 Task: Add a timeline in the project AgileCube for the epic 'IT Risk Management' from 2024/04/14 to 2024/09/24. Add a timeline in the project AgileCube for the epic 'Cloud Risk Management' from 2024/02/28 to 2025/10/27. Add a timeline in the project AgileCube for the epic 'Risk Assessment Framework Implementation' from 2024/04/11 to 2025/11/21
Action: Mouse moved to (178, 55)
Screenshot: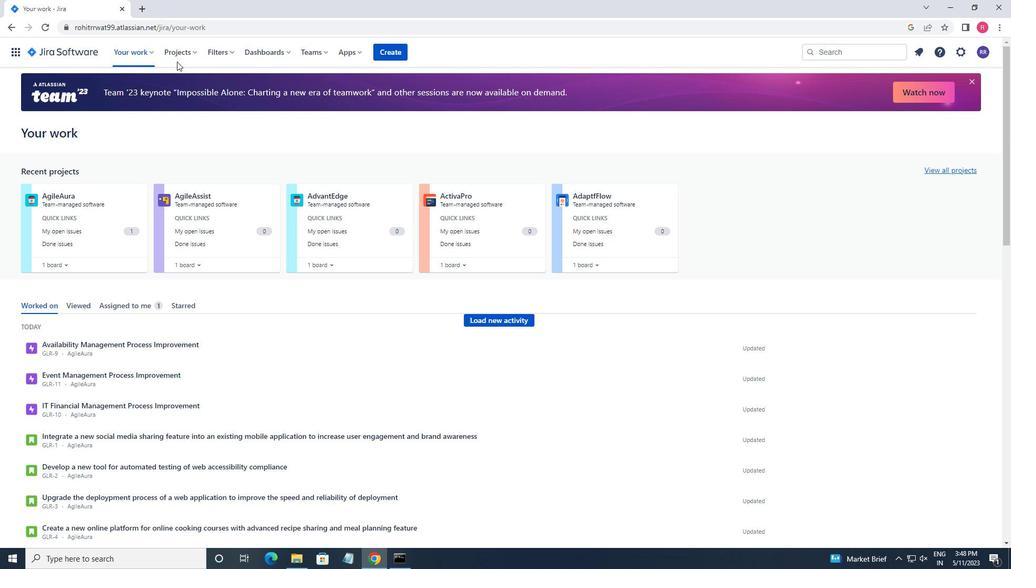 
Action: Mouse pressed left at (178, 55)
Screenshot: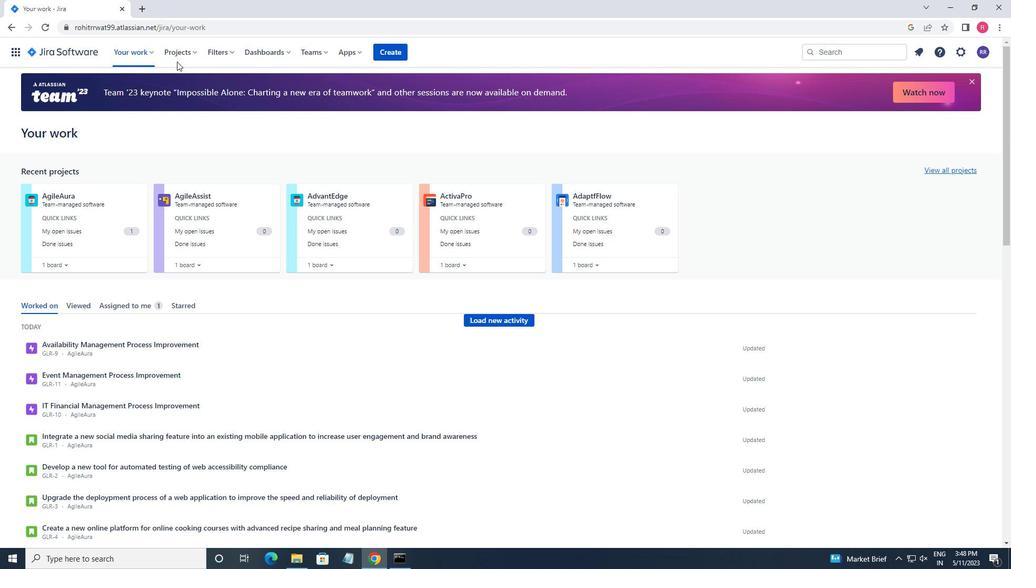
Action: Mouse moved to (210, 106)
Screenshot: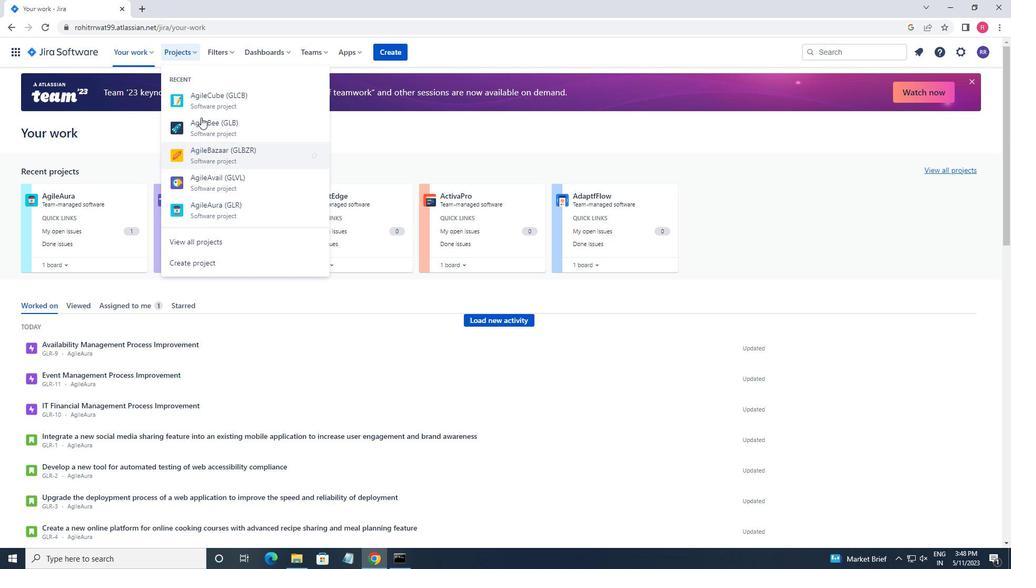 
Action: Mouse pressed left at (210, 106)
Screenshot: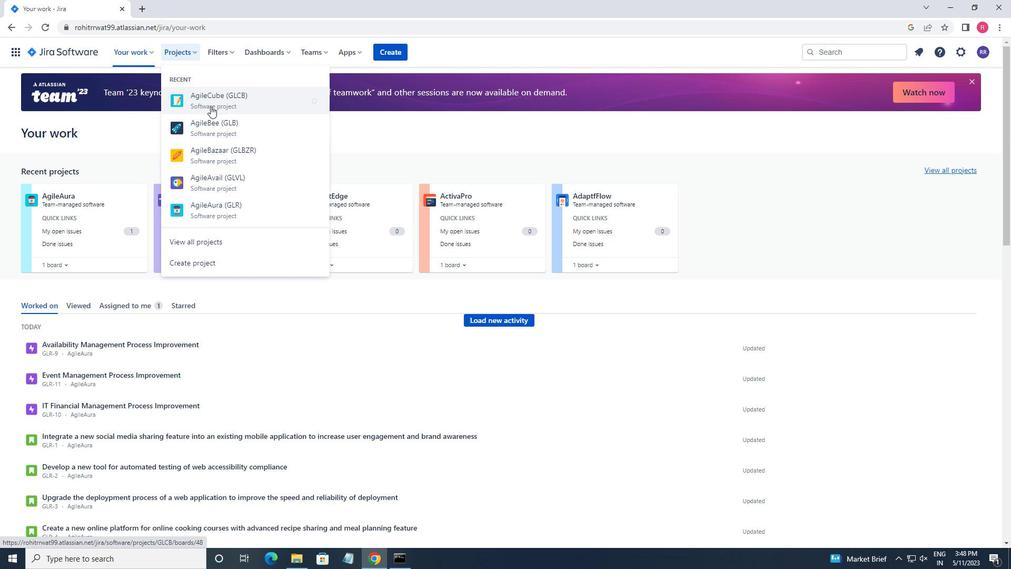 
Action: Mouse moved to (70, 162)
Screenshot: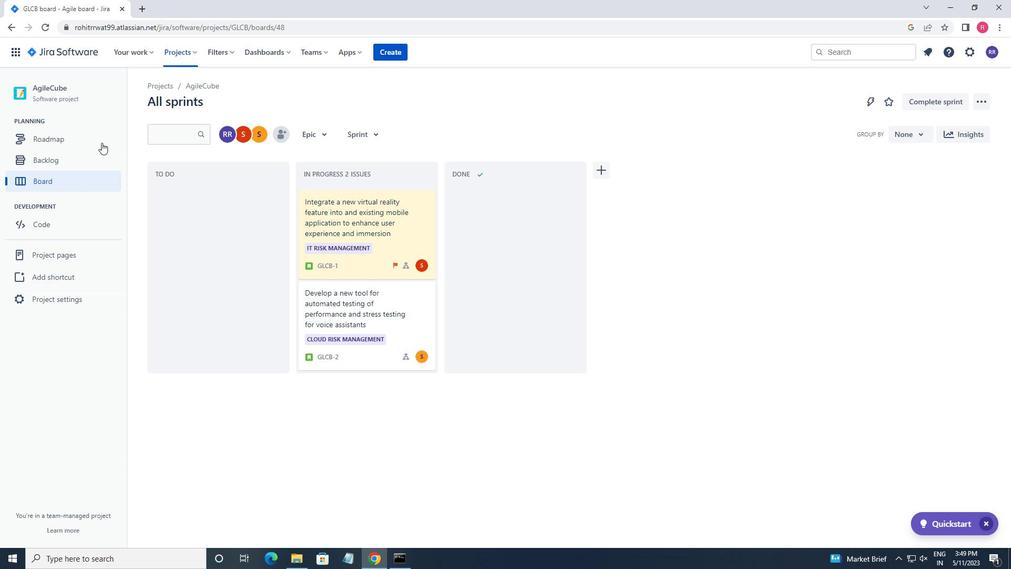 
Action: Mouse pressed left at (70, 162)
Screenshot: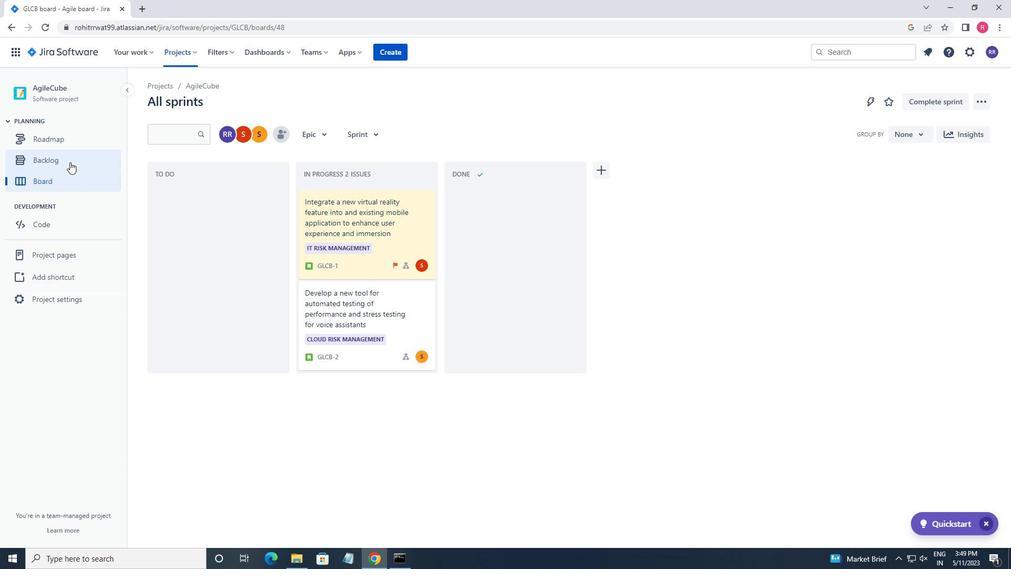 
Action: Mouse moved to (155, 213)
Screenshot: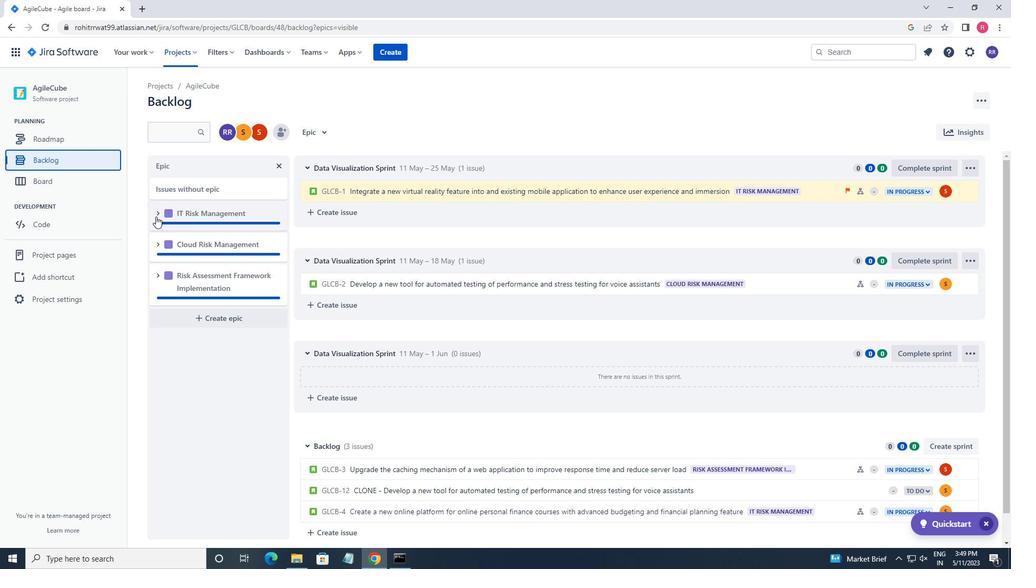 
Action: Mouse pressed left at (155, 213)
Screenshot: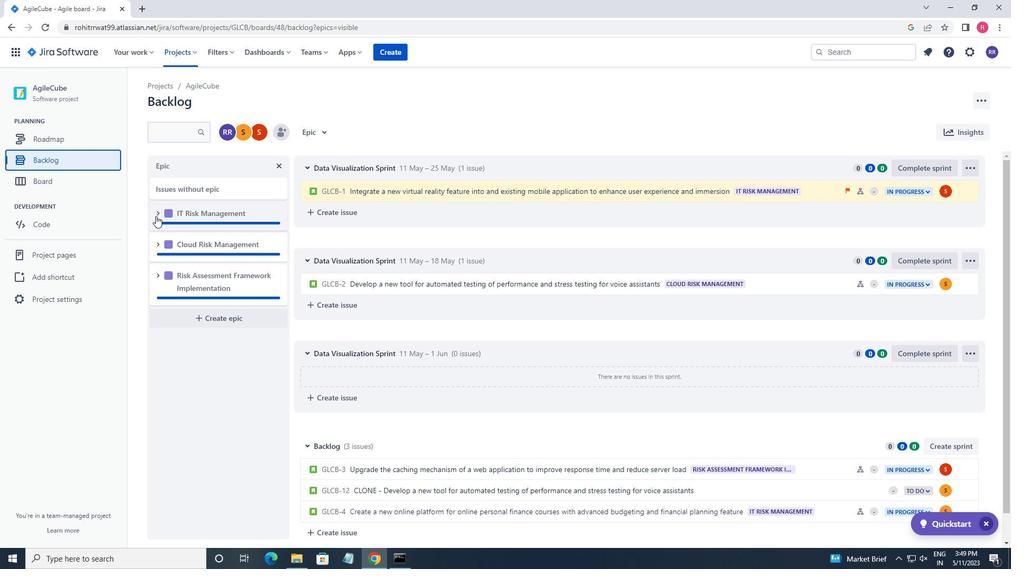 
Action: Mouse moved to (213, 286)
Screenshot: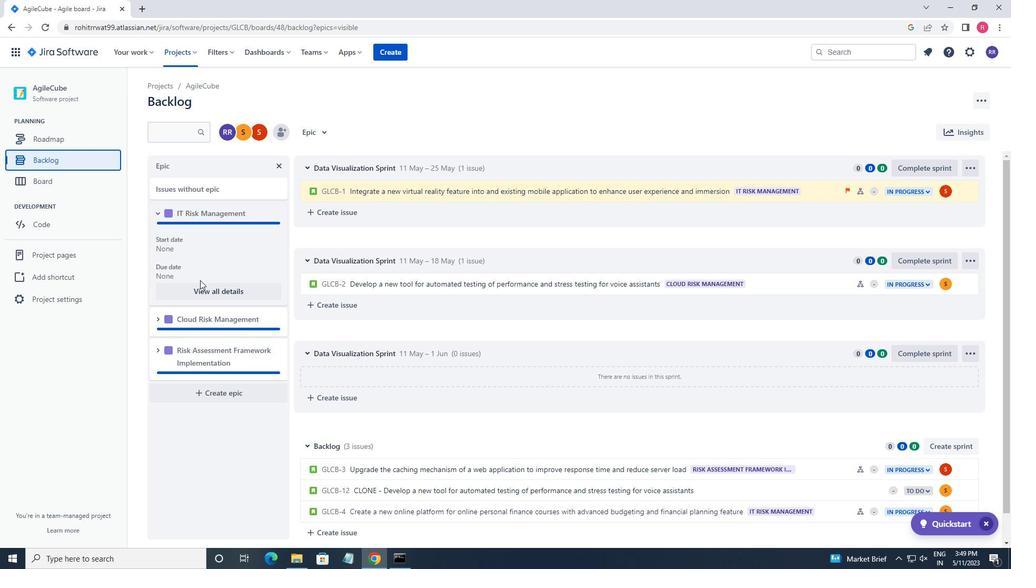 
Action: Mouse pressed left at (213, 286)
Screenshot: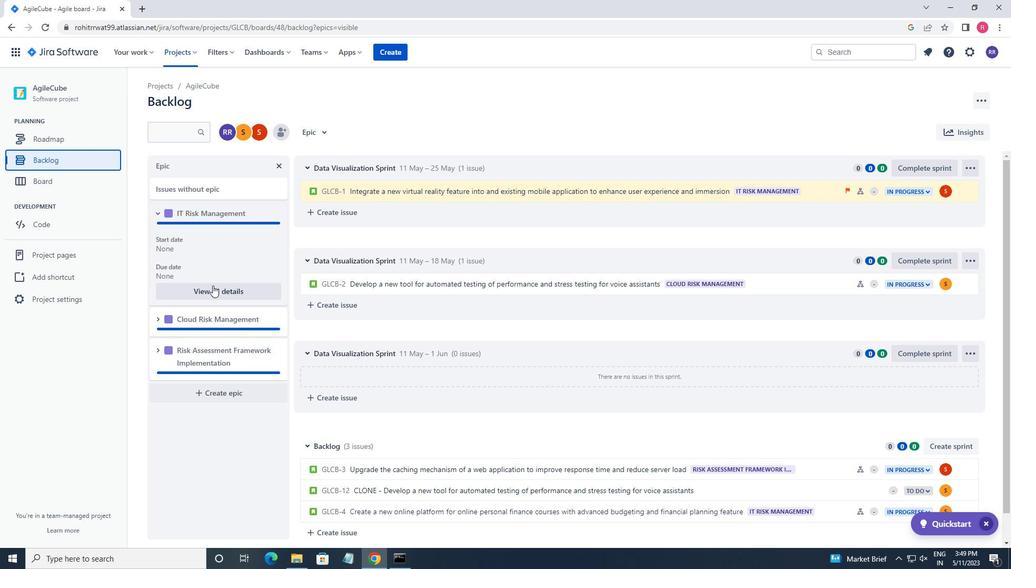 
Action: Mouse moved to (1000, 322)
Screenshot: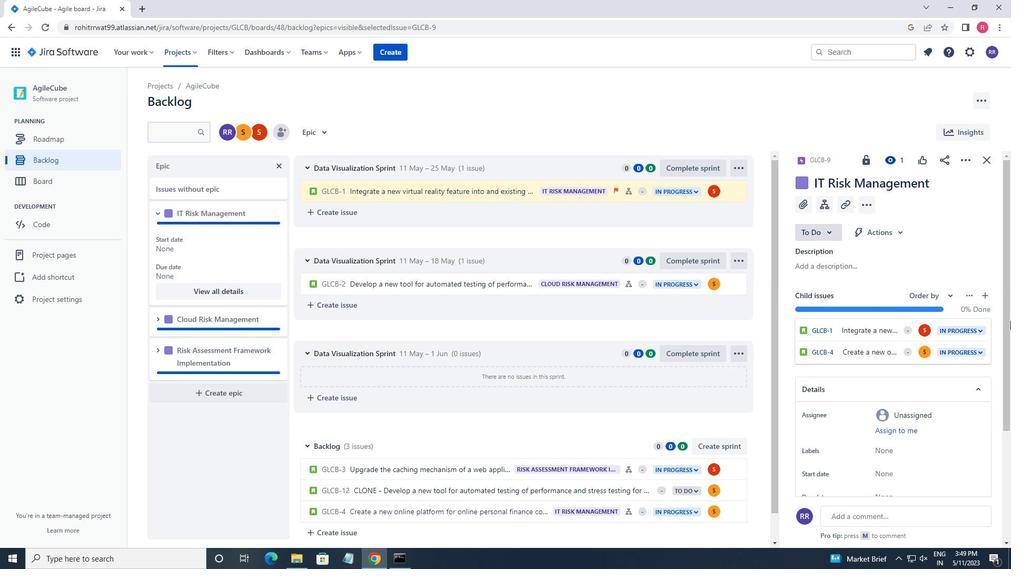 
Action: Mouse scrolled (1000, 322) with delta (0, 0)
Screenshot: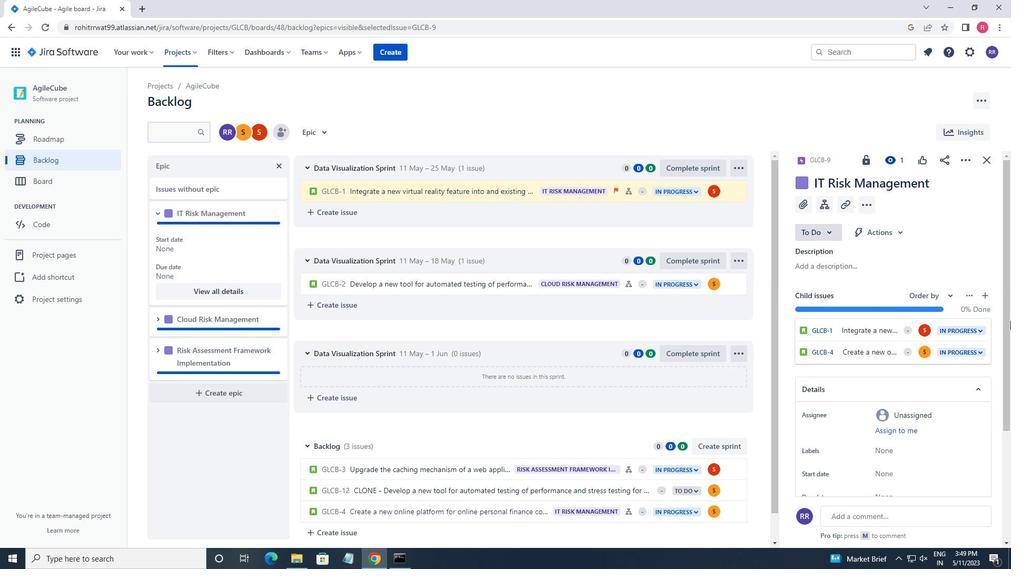 
Action: Mouse moved to (996, 326)
Screenshot: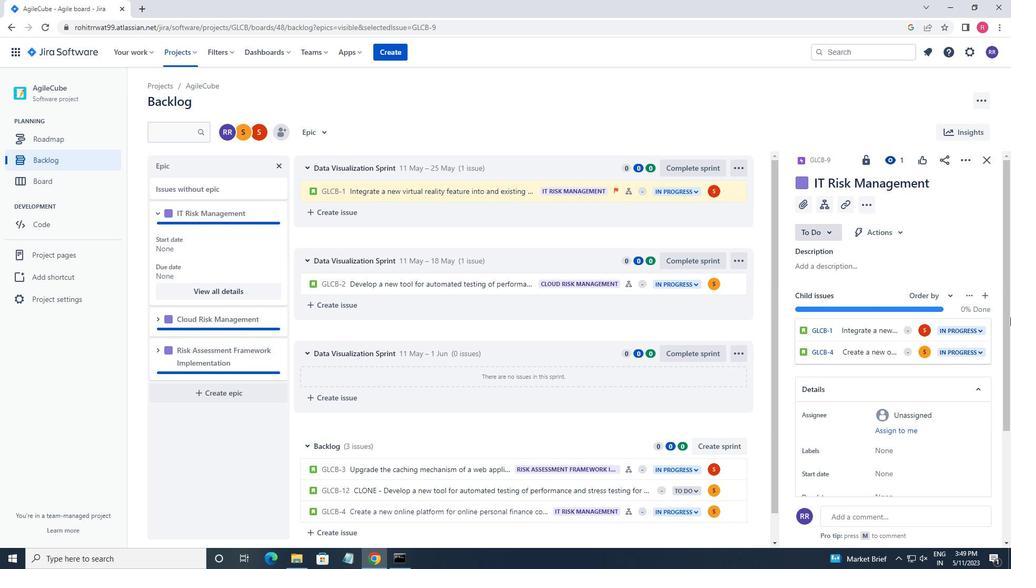
Action: Mouse scrolled (996, 326) with delta (0, 0)
Screenshot: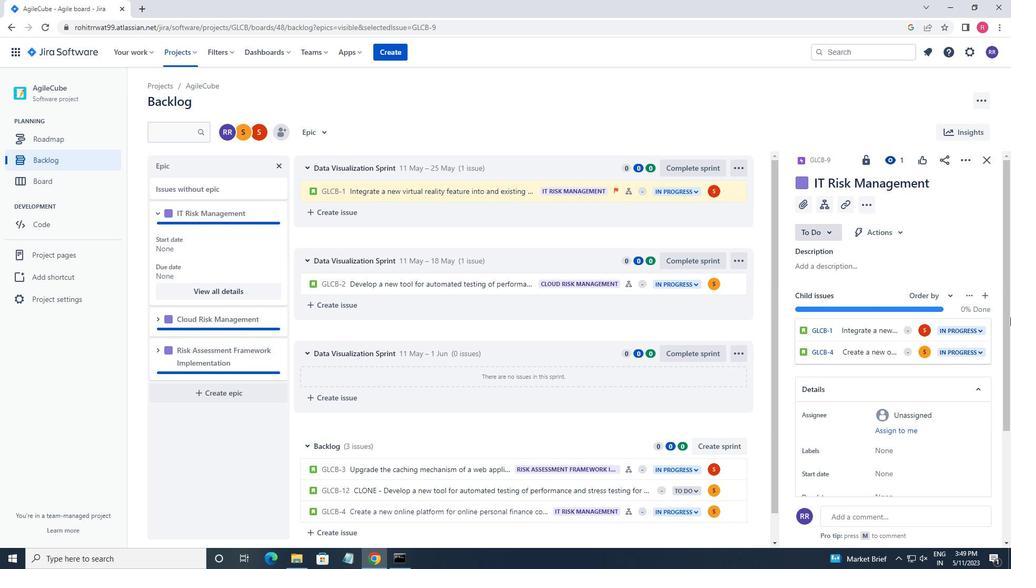 
Action: Mouse moved to (987, 334)
Screenshot: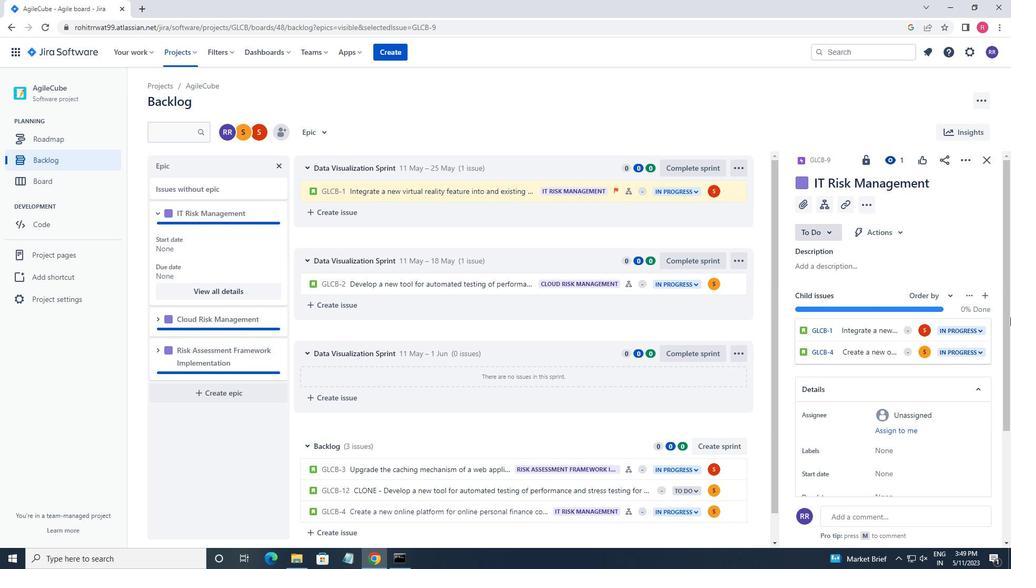 
Action: Mouse scrolled (987, 333) with delta (0, 0)
Screenshot: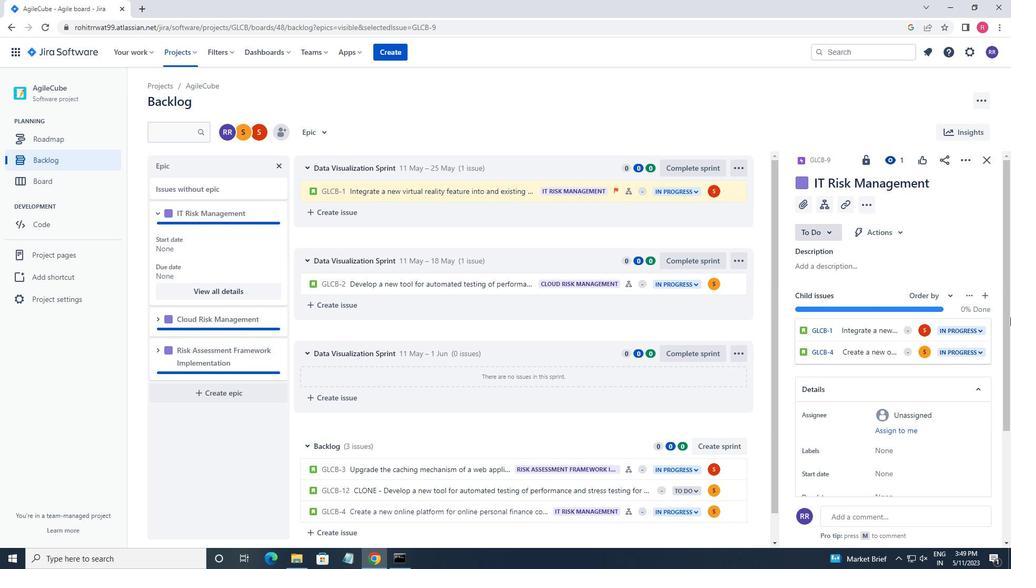 
Action: Mouse moved to (972, 343)
Screenshot: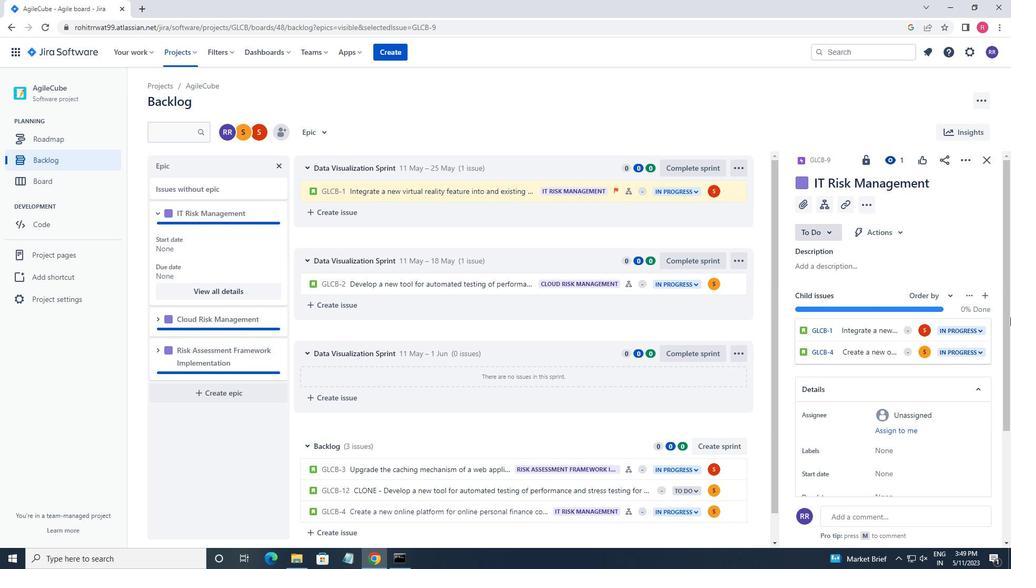 
Action: Mouse scrolled (972, 342) with delta (0, 0)
Screenshot: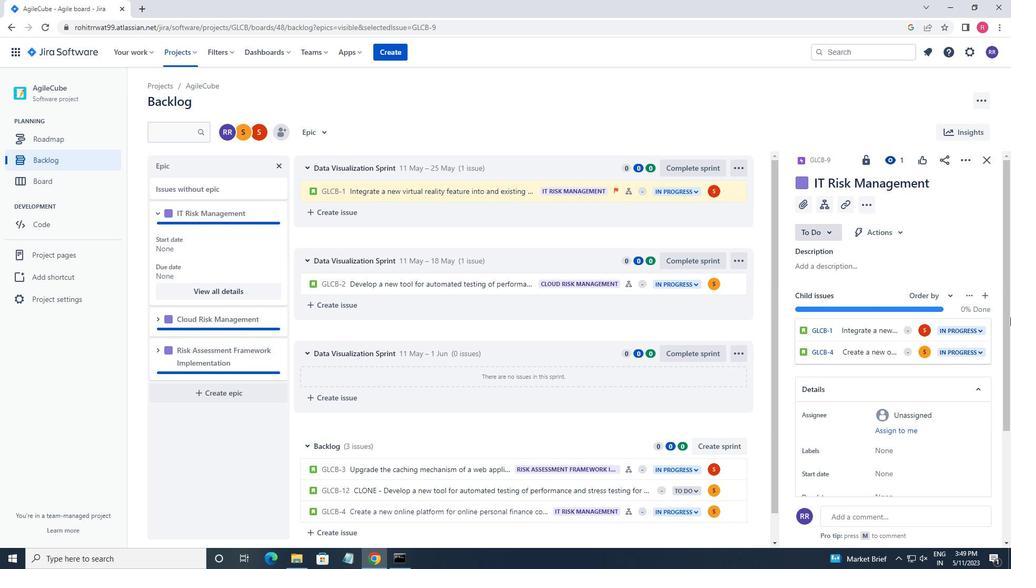 
Action: Mouse moved to (943, 356)
Screenshot: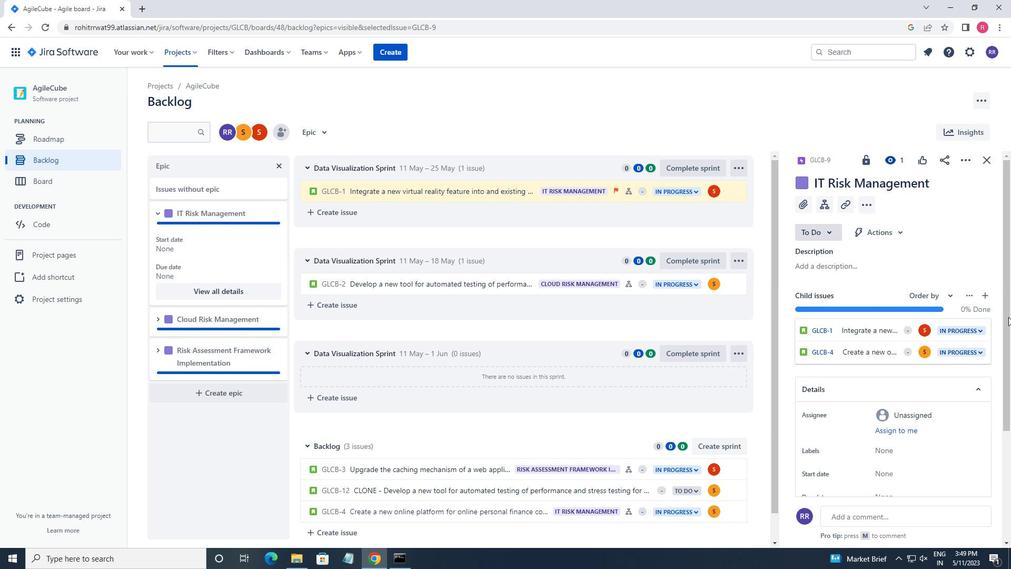 
Action: Mouse scrolled (943, 355) with delta (0, 0)
Screenshot: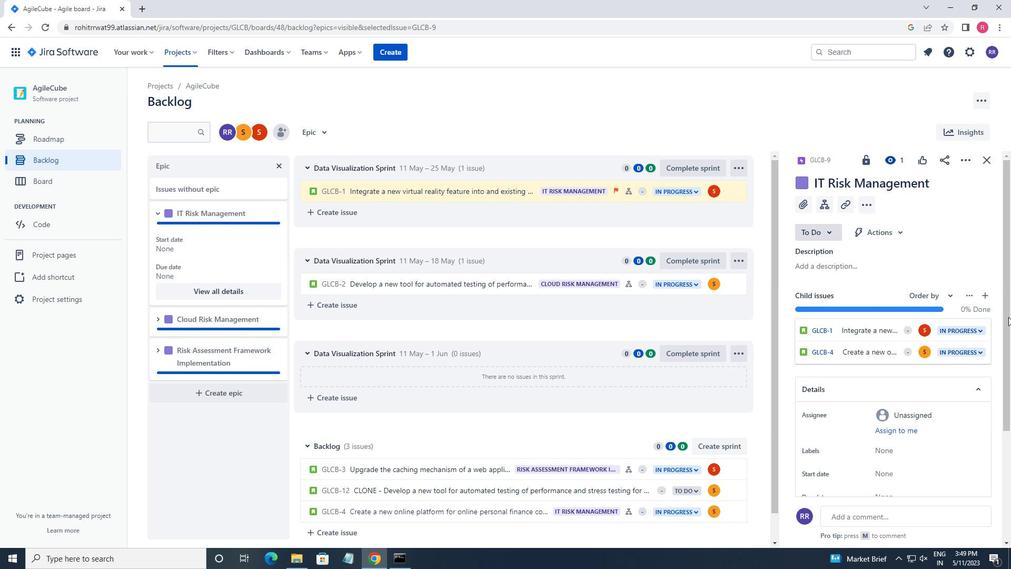 
Action: Mouse moved to (894, 320)
Screenshot: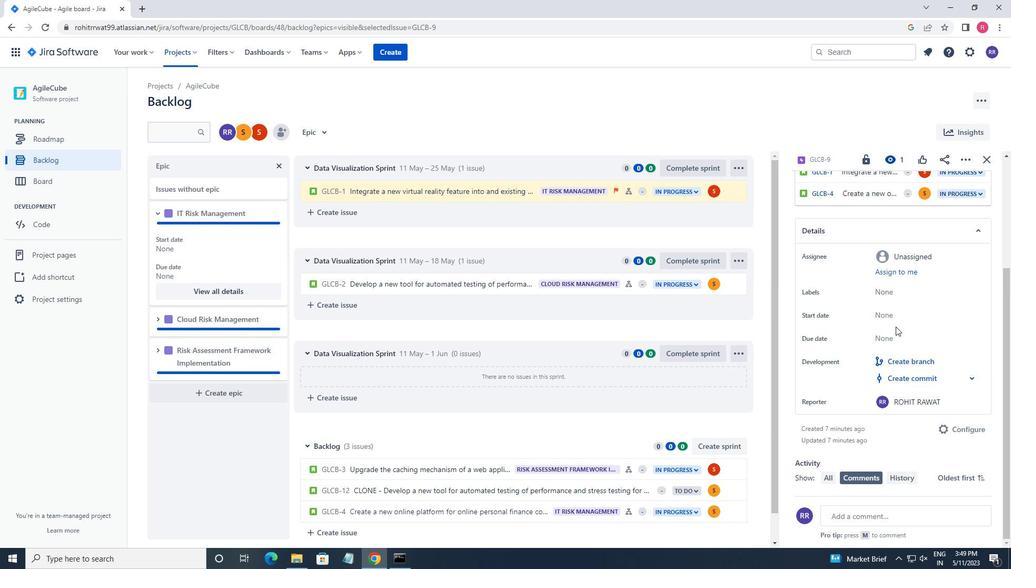 
Action: Mouse pressed left at (894, 320)
Screenshot: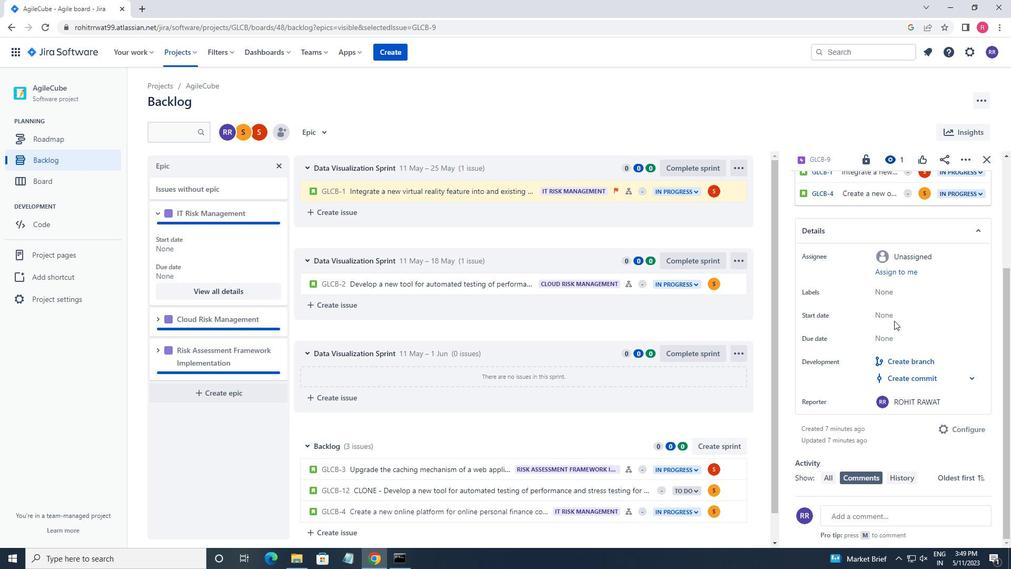 
Action: Mouse moved to (992, 351)
Screenshot: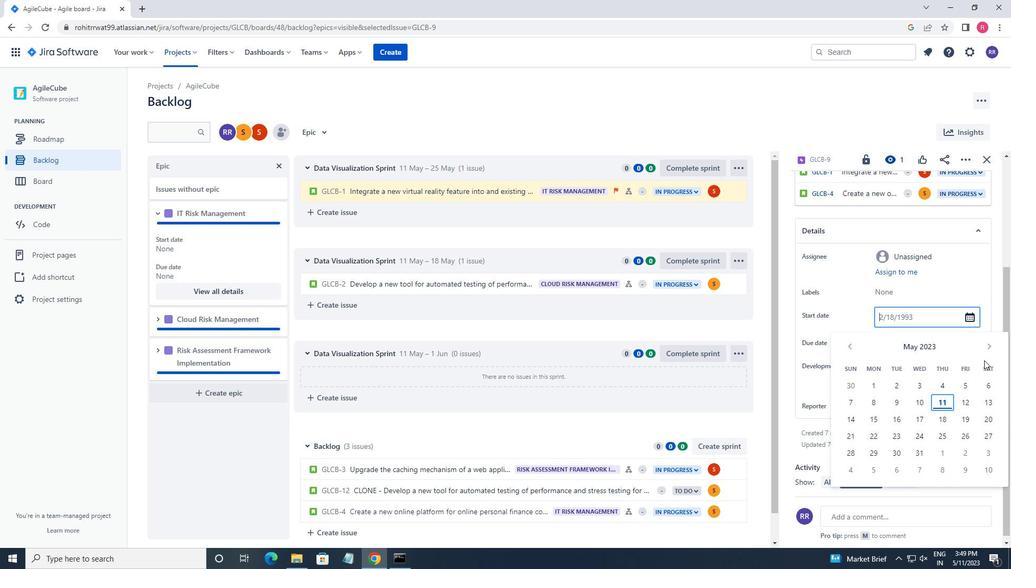 
Action: Mouse pressed left at (992, 351)
Screenshot: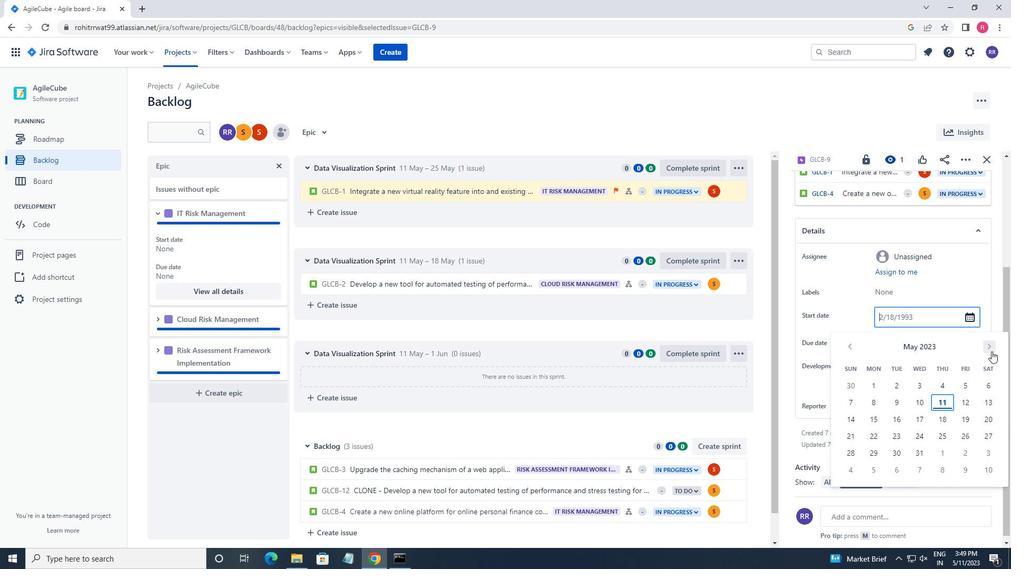 
Action: Mouse pressed left at (992, 351)
Screenshot: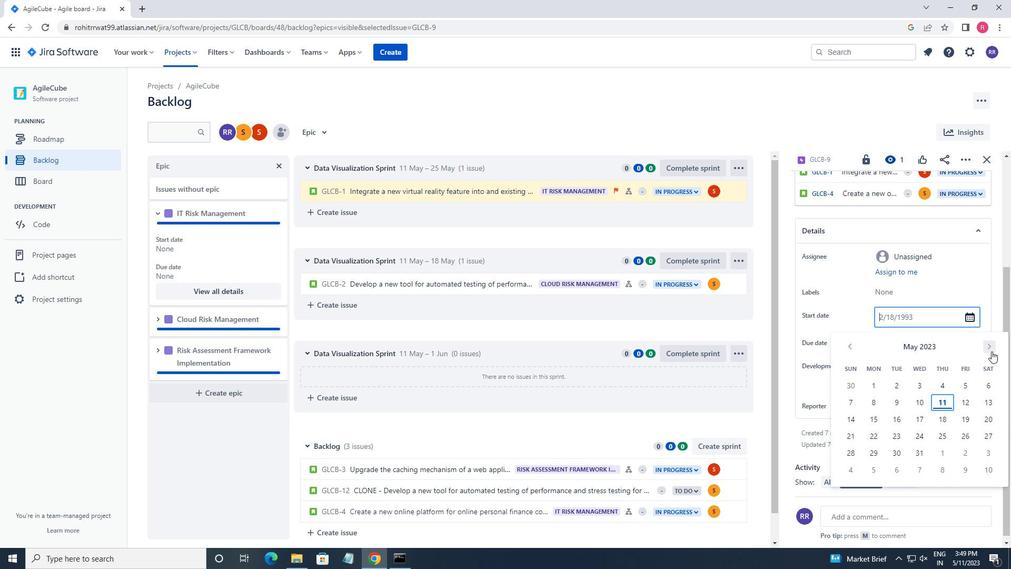 
Action: Mouse pressed left at (992, 351)
Screenshot: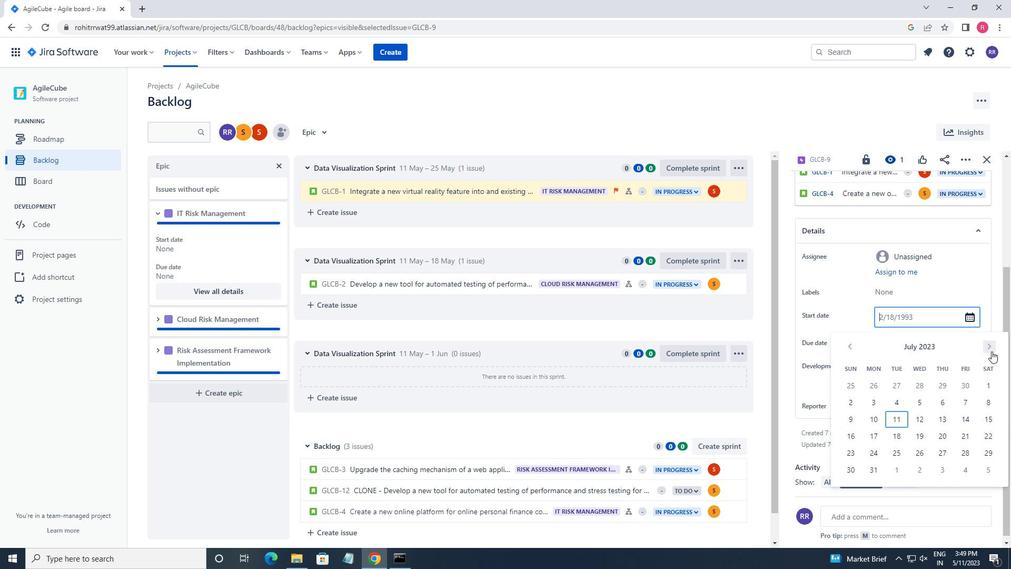 
Action: Mouse pressed left at (992, 351)
Screenshot: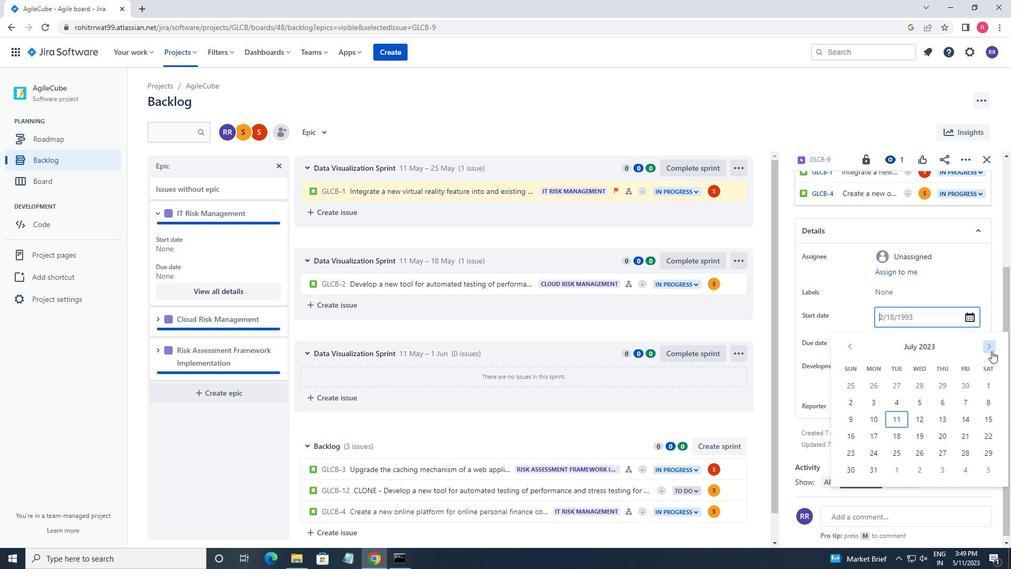 
Action: Mouse pressed left at (992, 351)
Screenshot: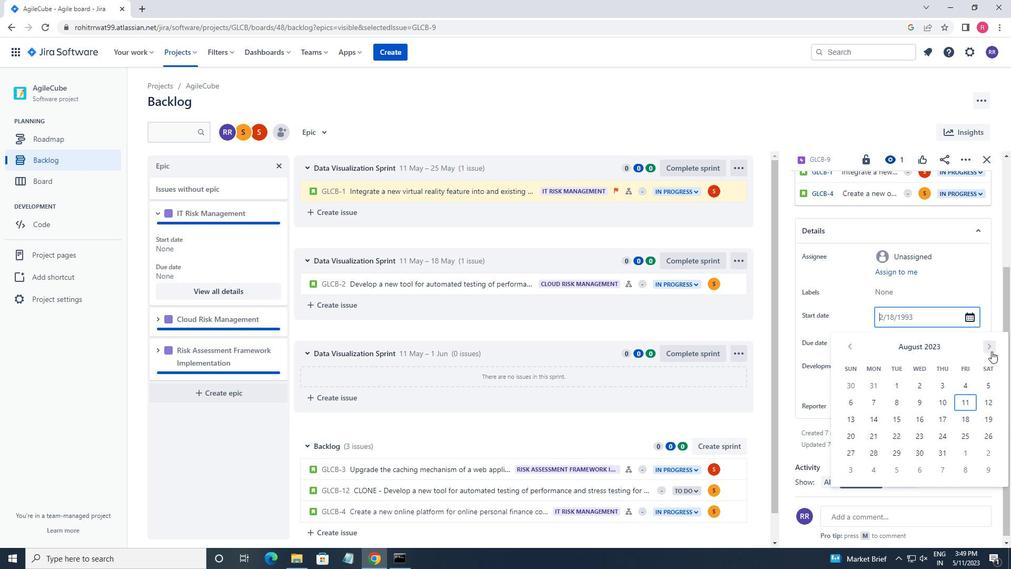 
Action: Mouse pressed left at (992, 351)
Screenshot: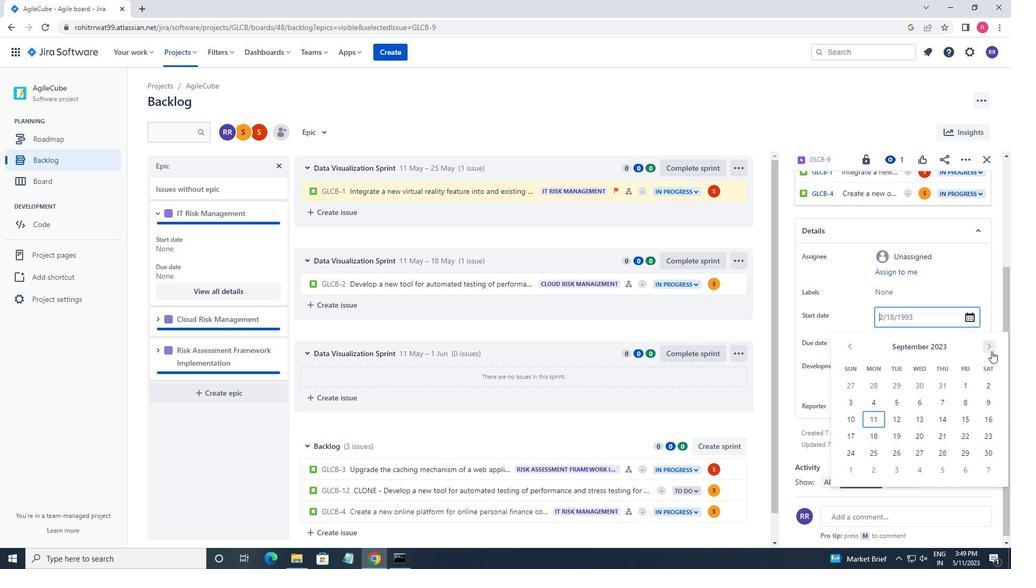 
Action: Mouse pressed left at (992, 351)
Screenshot: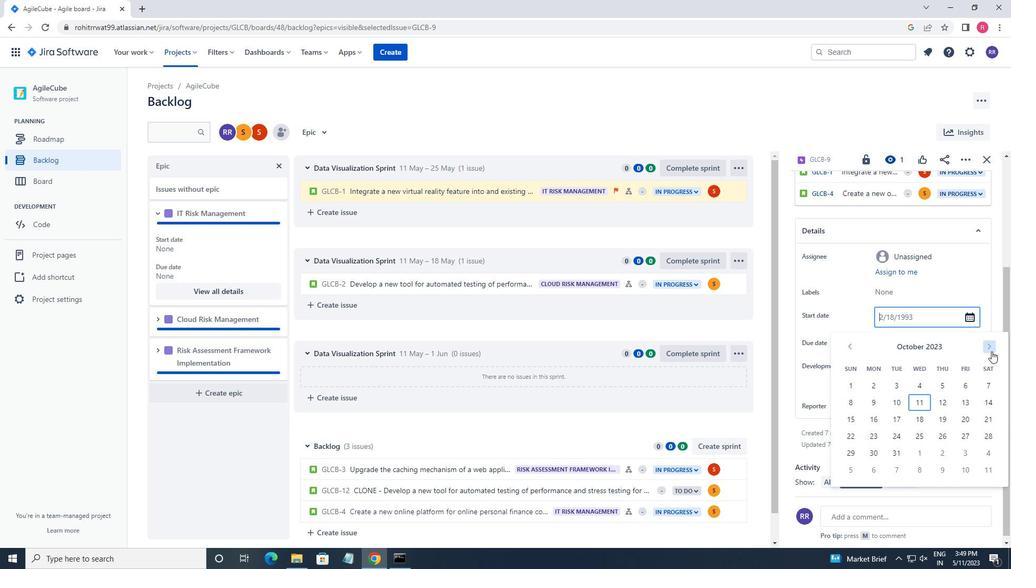 
Action: Mouse pressed left at (992, 351)
Screenshot: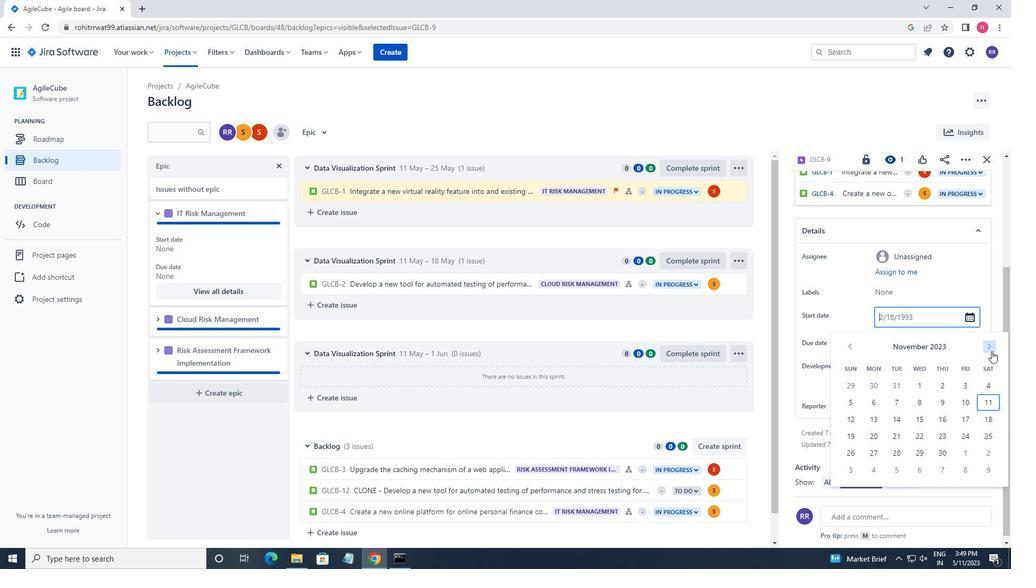 
Action: Mouse pressed left at (992, 351)
Screenshot: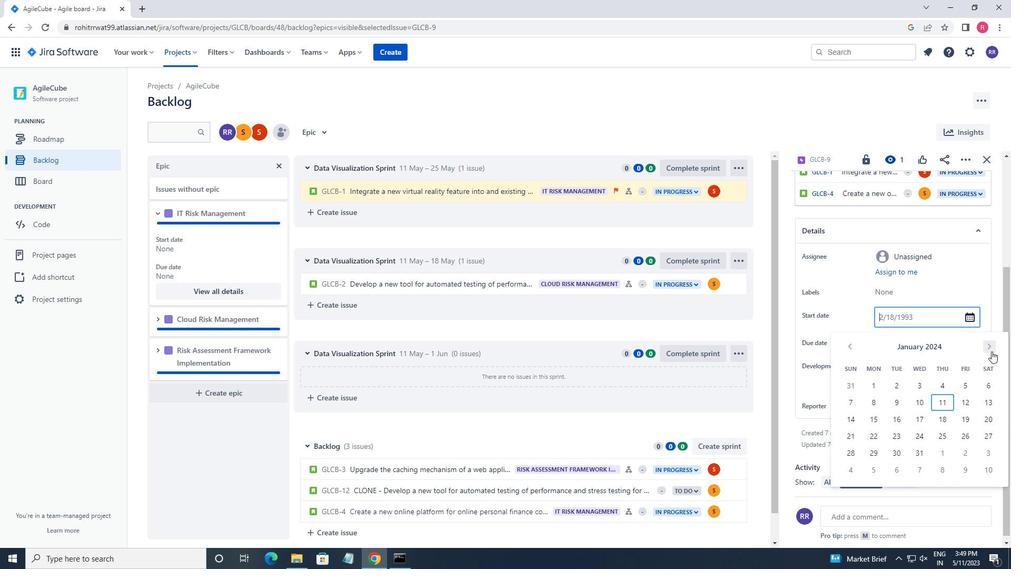 
Action: Mouse pressed left at (992, 351)
Screenshot: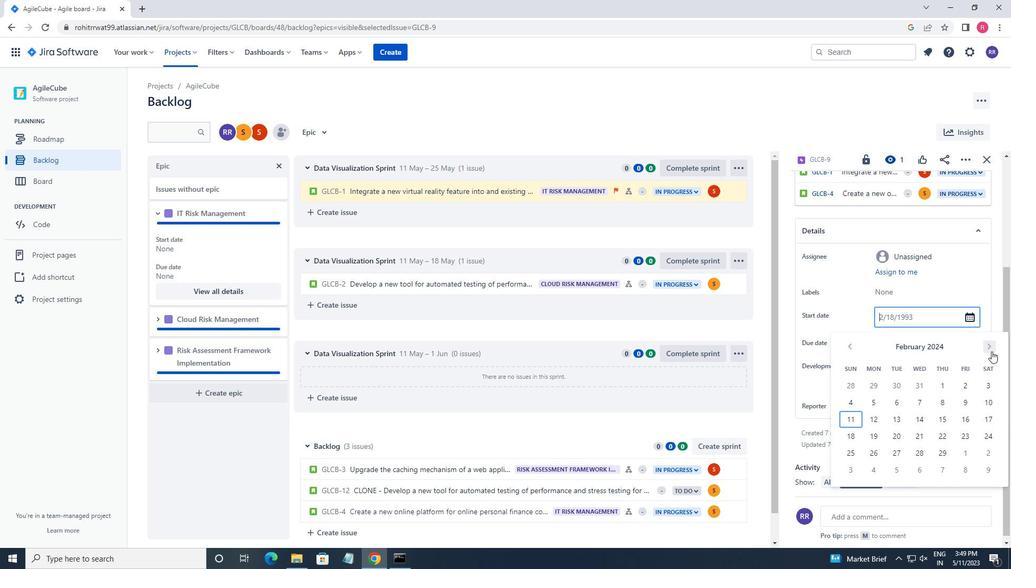 
Action: Mouse pressed left at (992, 351)
Screenshot: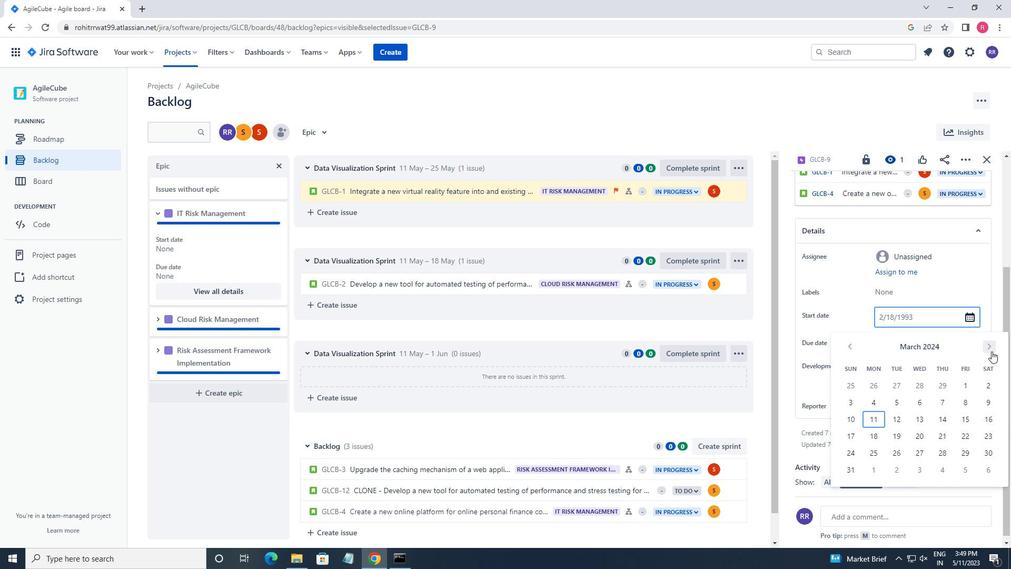 
Action: Mouse moved to (856, 424)
Screenshot: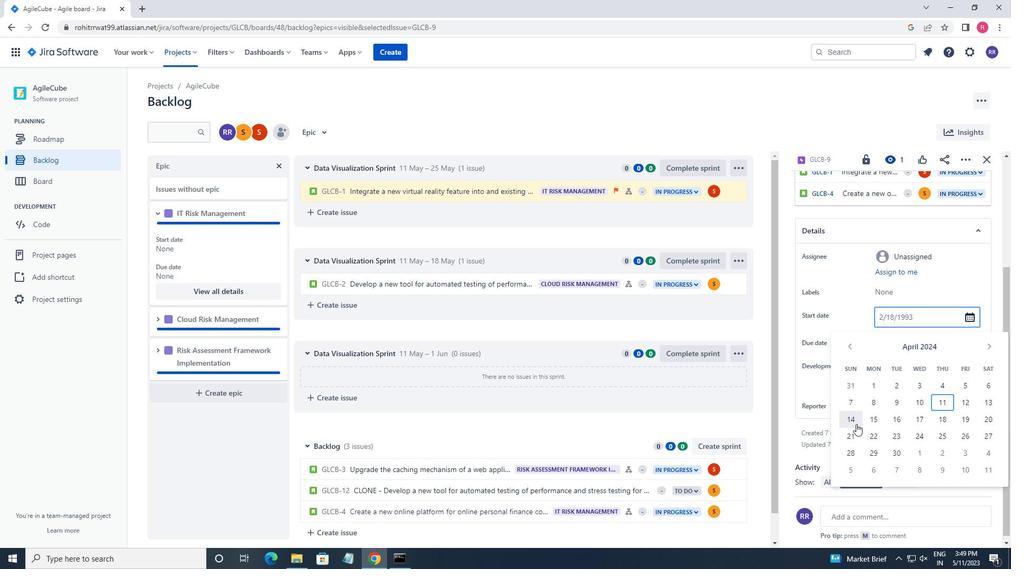 
Action: Mouse pressed left at (856, 424)
Screenshot: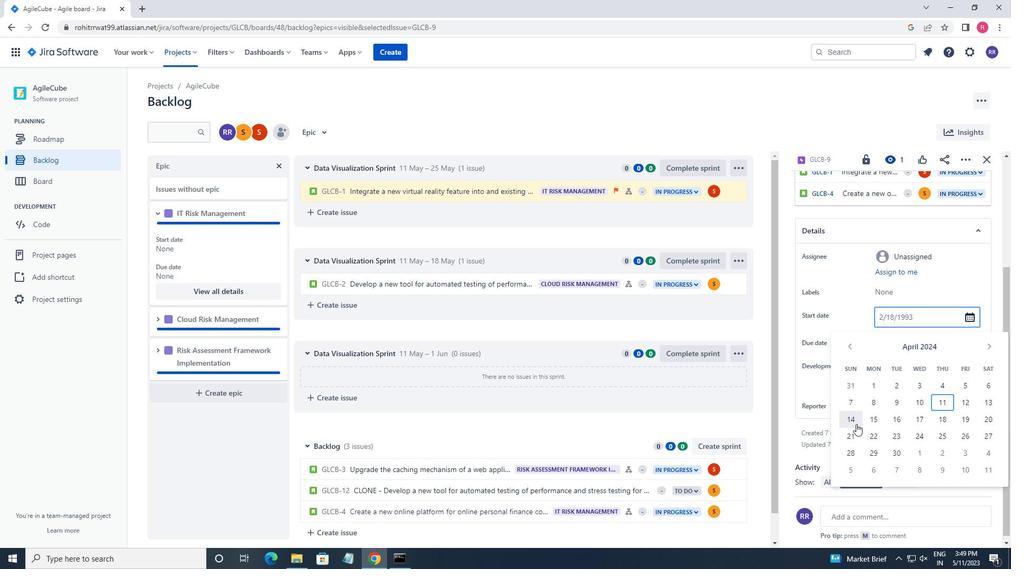 
Action: Mouse moved to (901, 345)
Screenshot: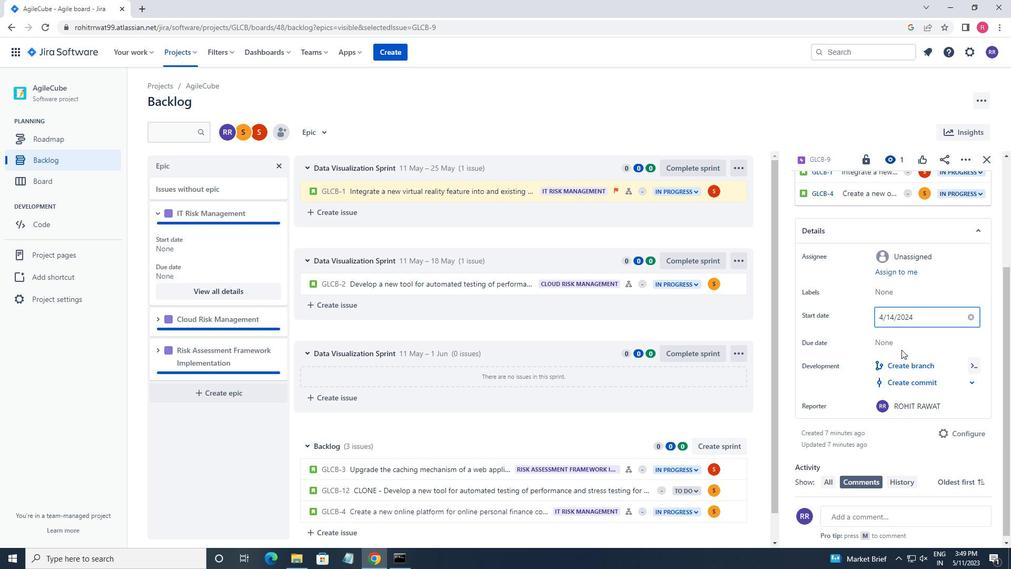 
Action: Mouse pressed left at (901, 345)
Screenshot: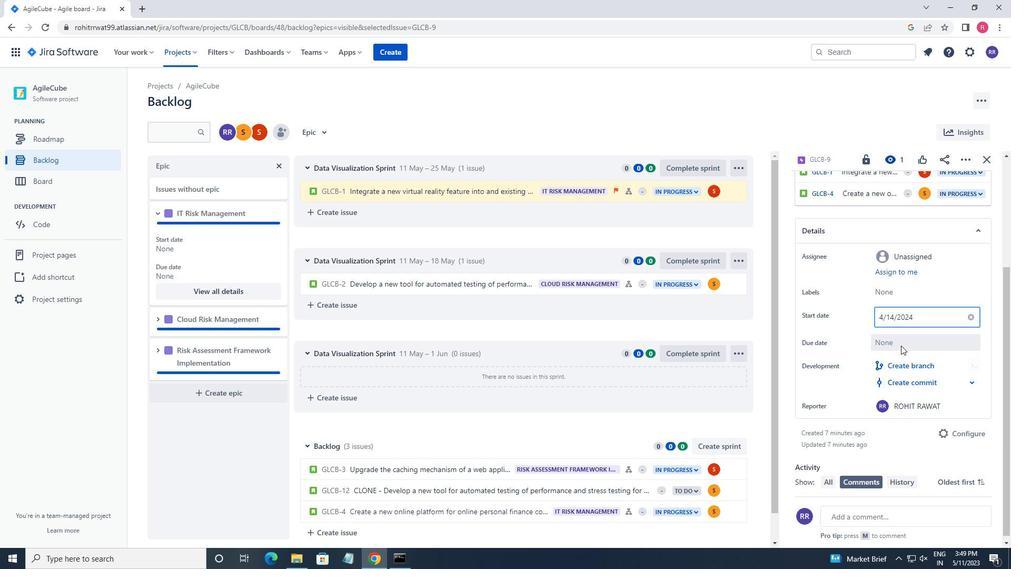 
Action: Mouse moved to (986, 373)
Screenshot: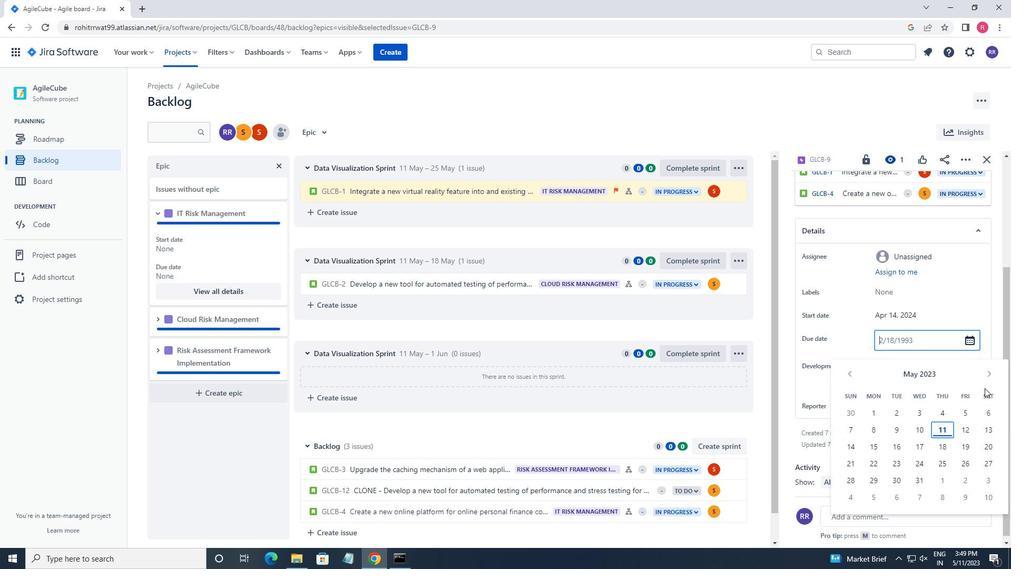 
Action: Mouse pressed left at (986, 373)
Screenshot: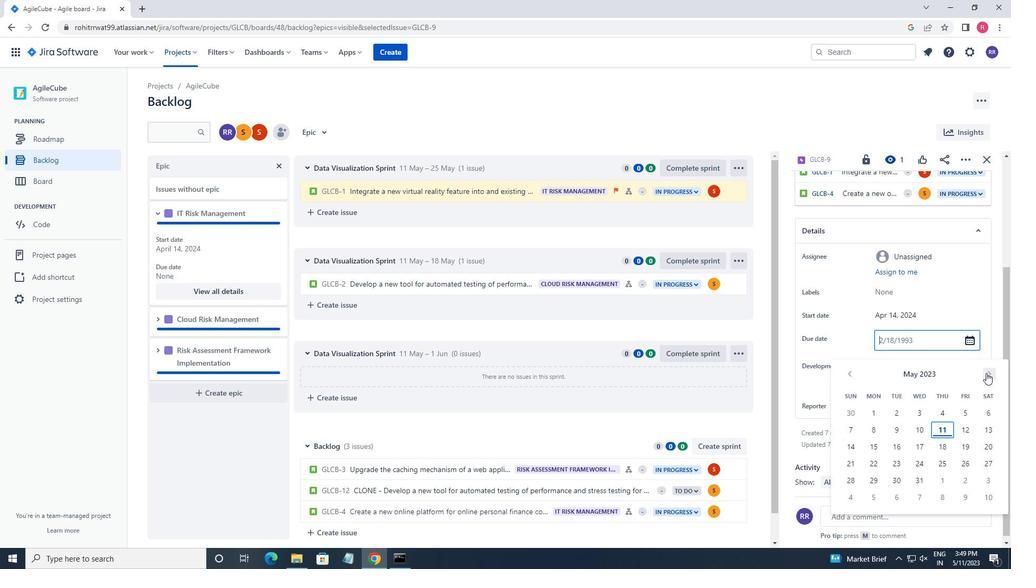 
Action: Mouse pressed left at (986, 373)
Screenshot: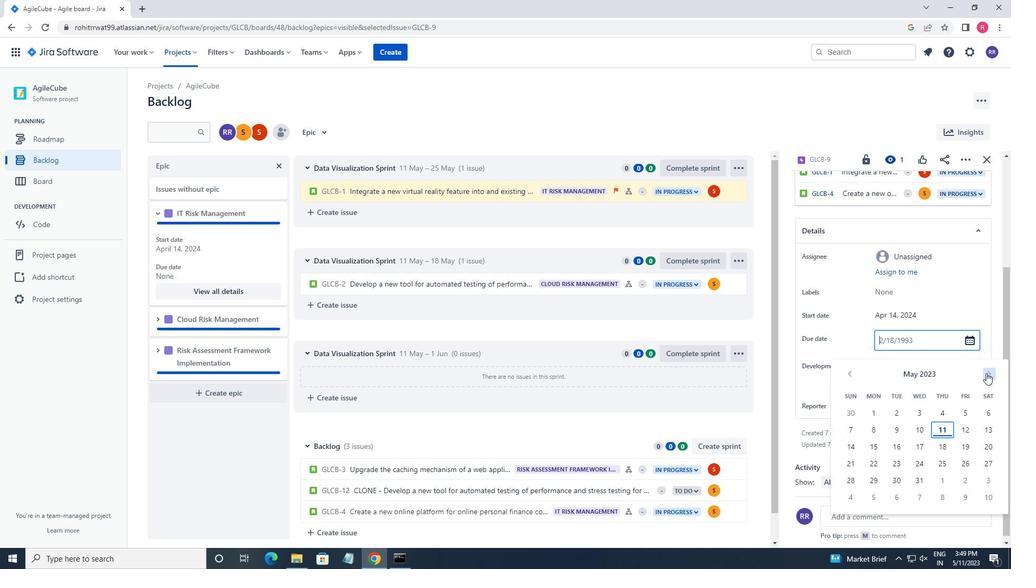 
Action: Mouse pressed left at (986, 373)
Screenshot: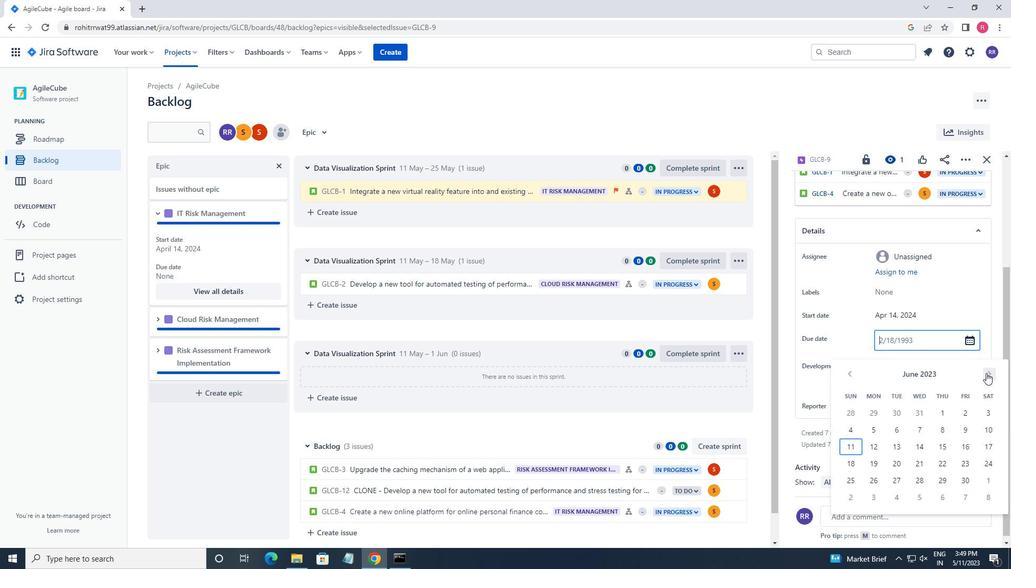 
Action: Mouse pressed left at (986, 373)
Screenshot: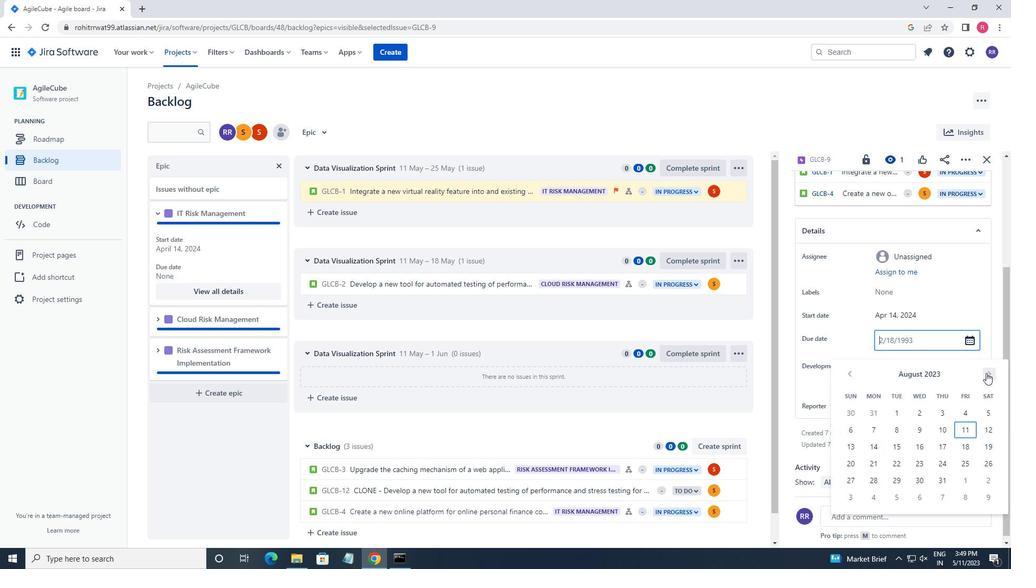 
Action: Mouse pressed left at (986, 373)
Screenshot: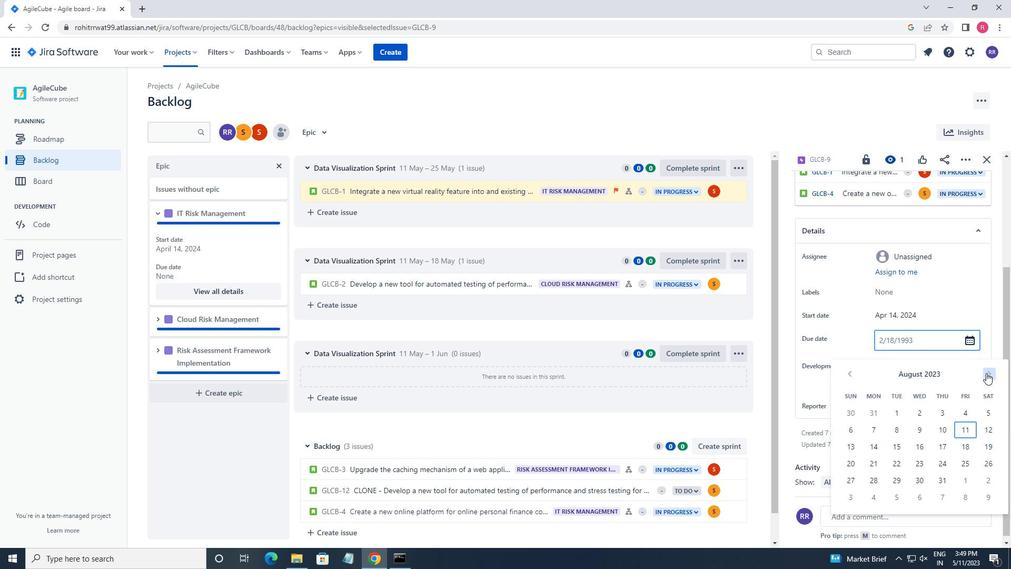 
Action: Mouse pressed left at (986, 373)
Screenshot: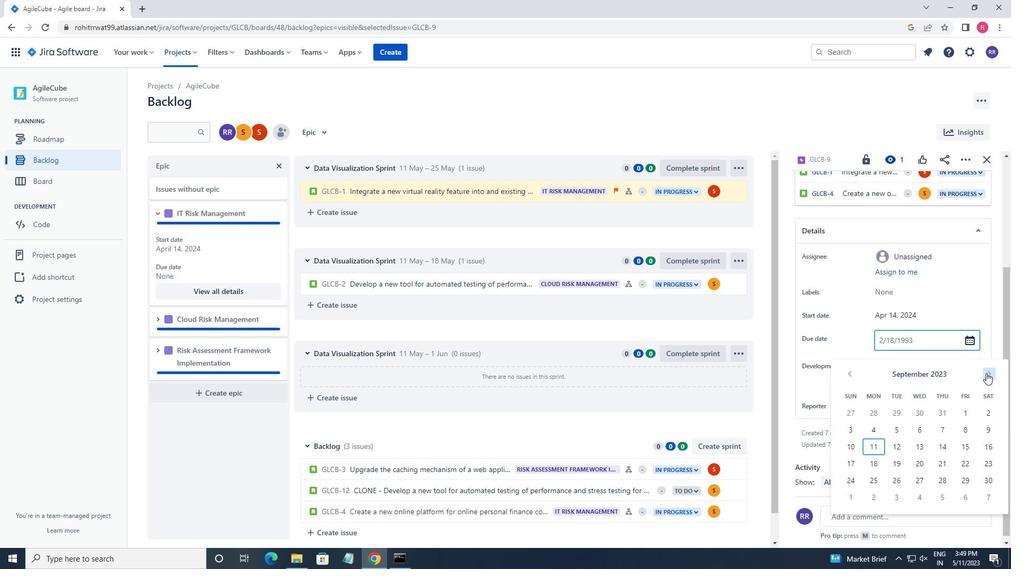 
Action: Mouse pressed left at (986, 373)
Screenshot: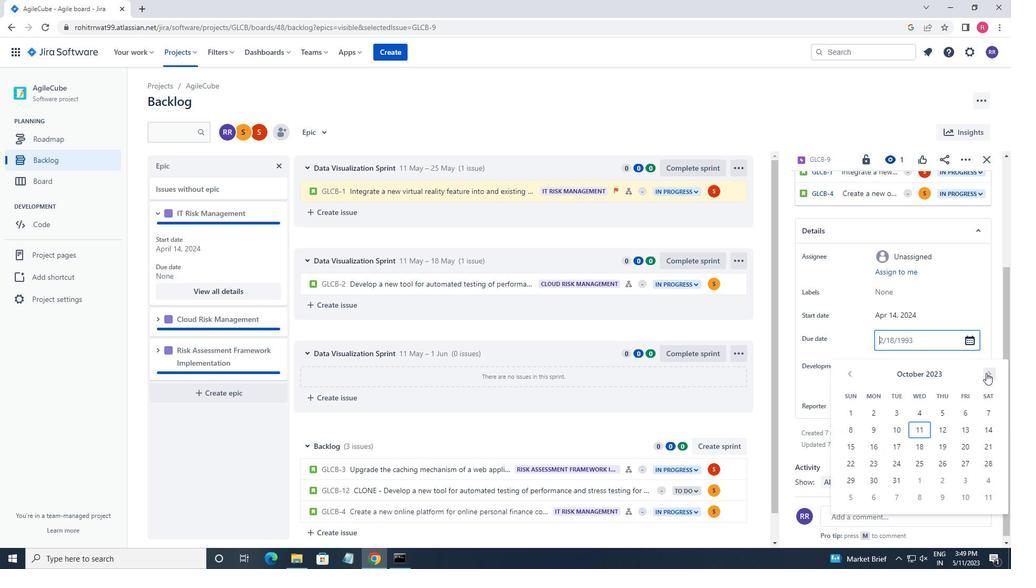 
Action: Mouse pressed left at (986, 373)
Screenshot: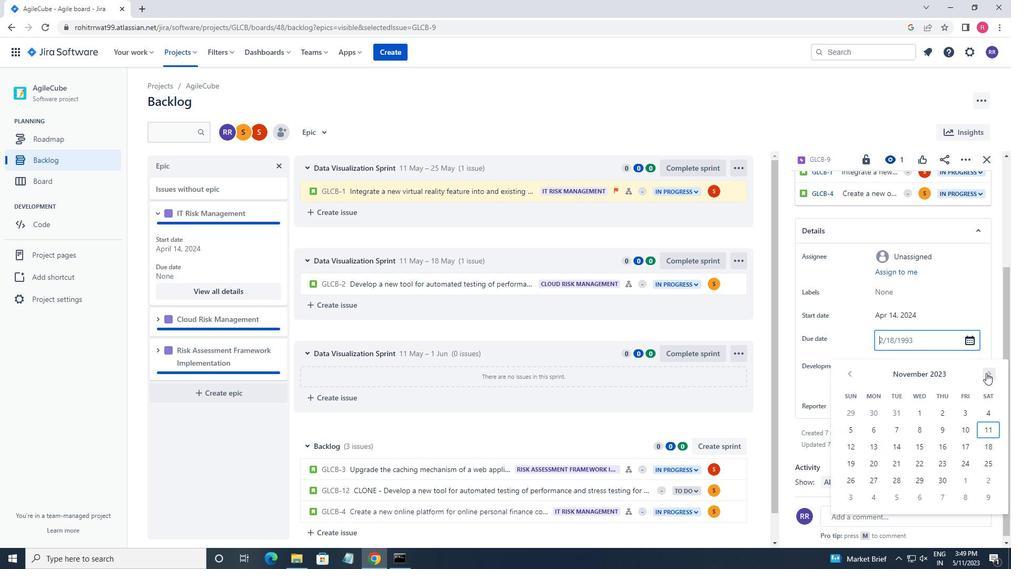 
Action: Mouse pressed left at (986, 373)
Screenshot: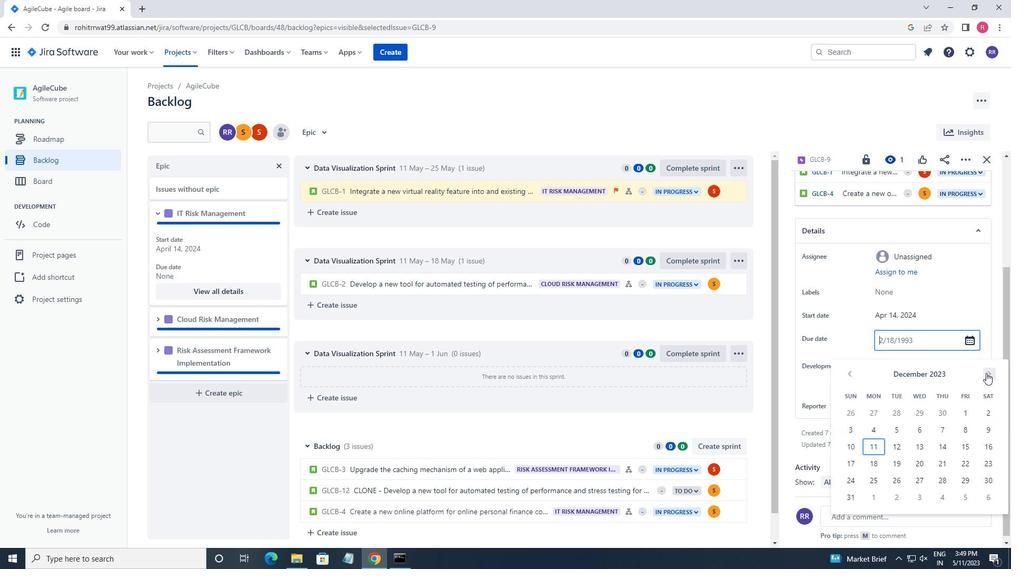 
Action: Mouse pressed left at (986, 373)
Screenshot: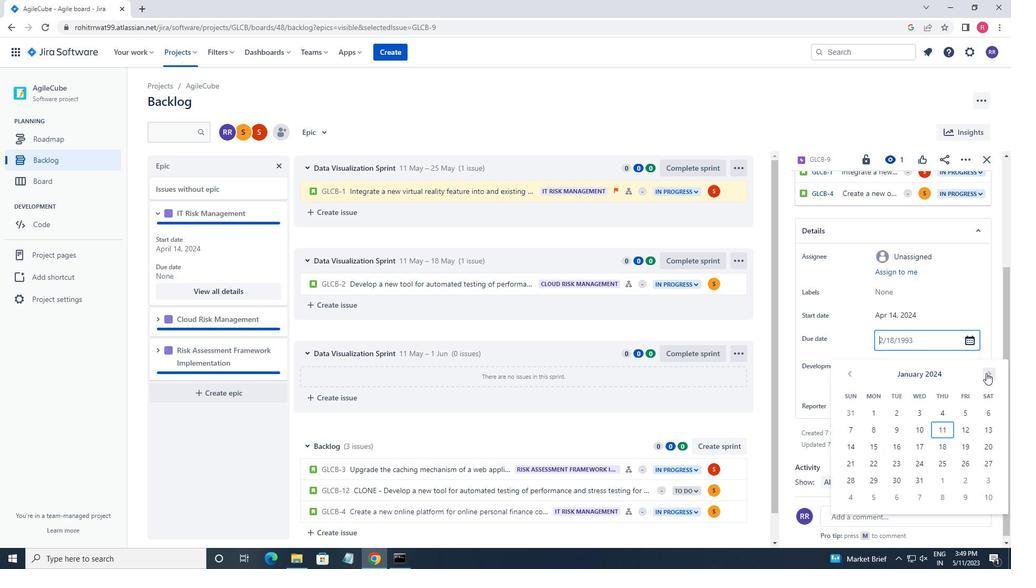 
Action: Mouse pressed left at (986, 373)
Screenshot: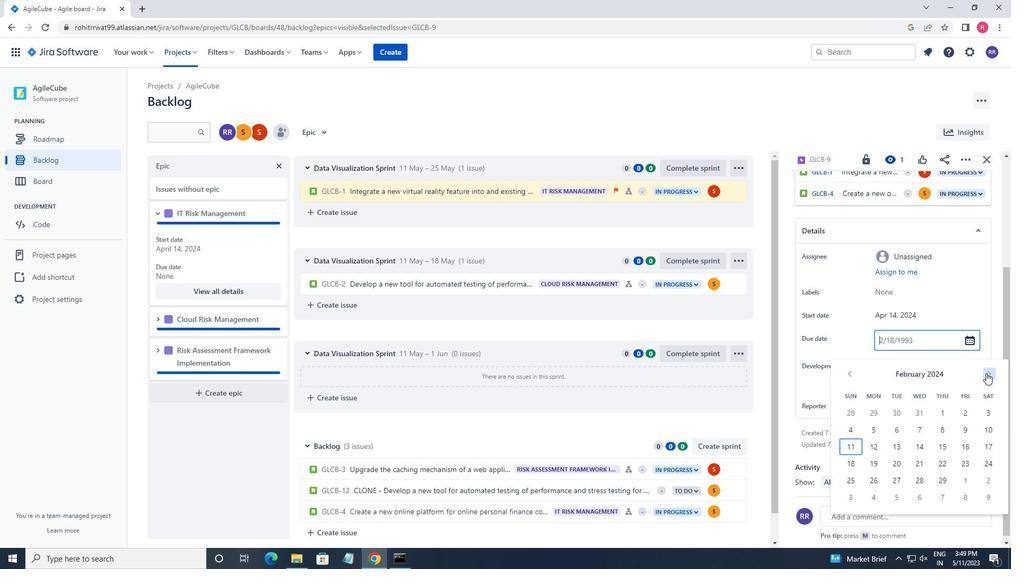 
Action: Mouse pressed left at (986, 373)
Screenshot: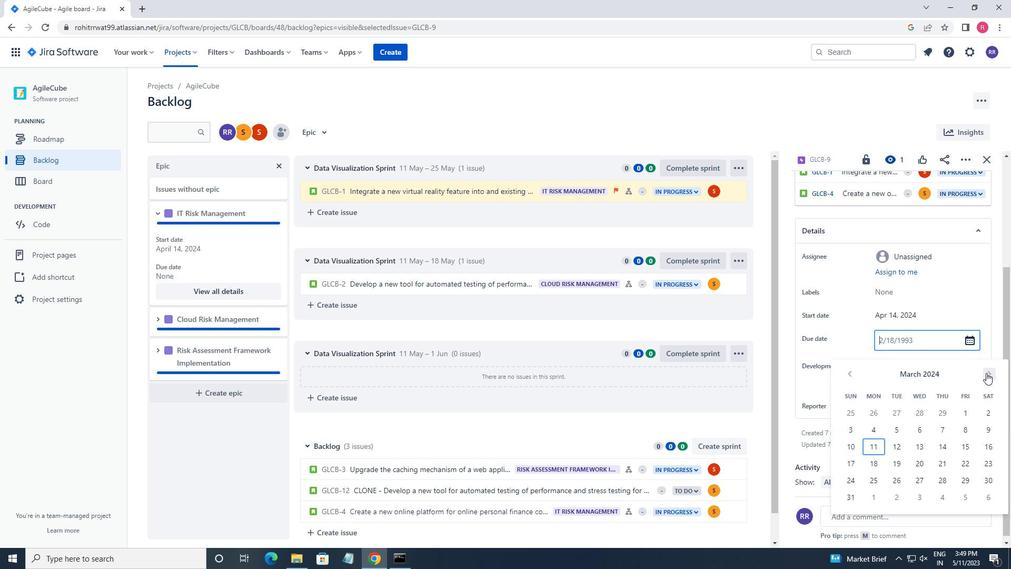 
Action: Mouse pressed left at (986, 373)
Screenshot: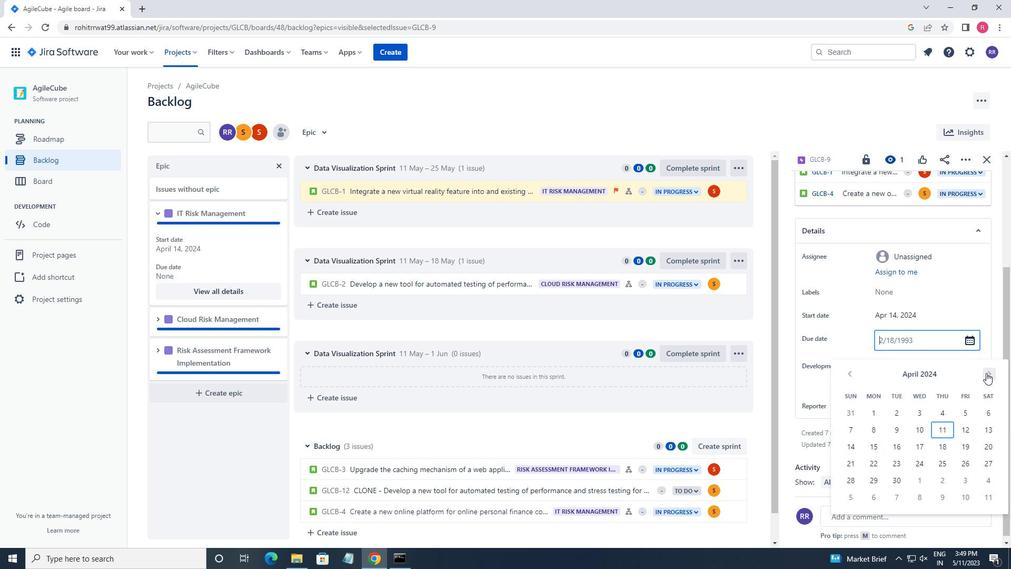 
Action: Mouse pressed left at (986, 373)
Screenshot: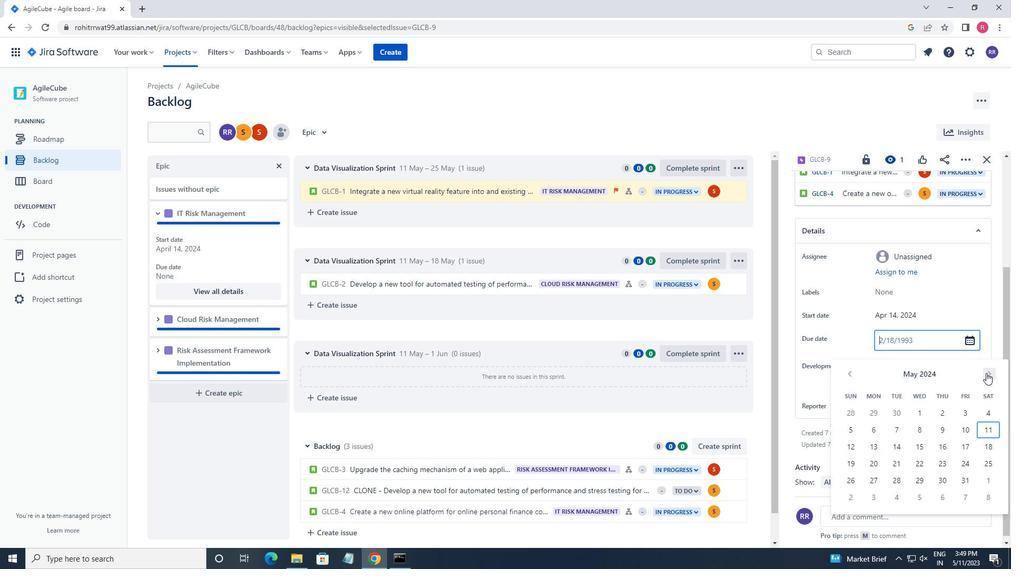 
Action: Mouse pressed left at (986, 373)
Screenshot: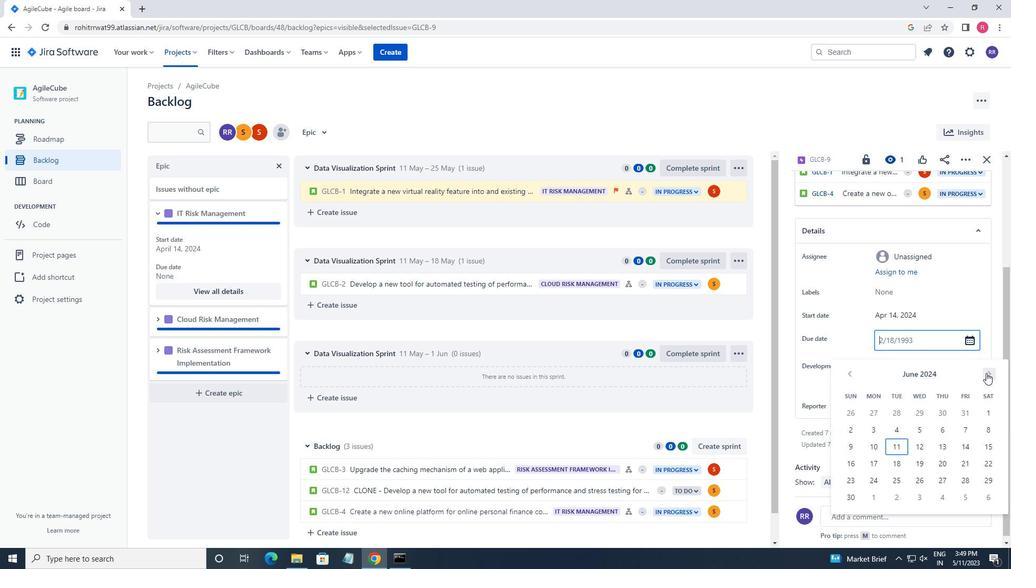 
Action: Mouse pressed left at (986, 373)
Screenshot: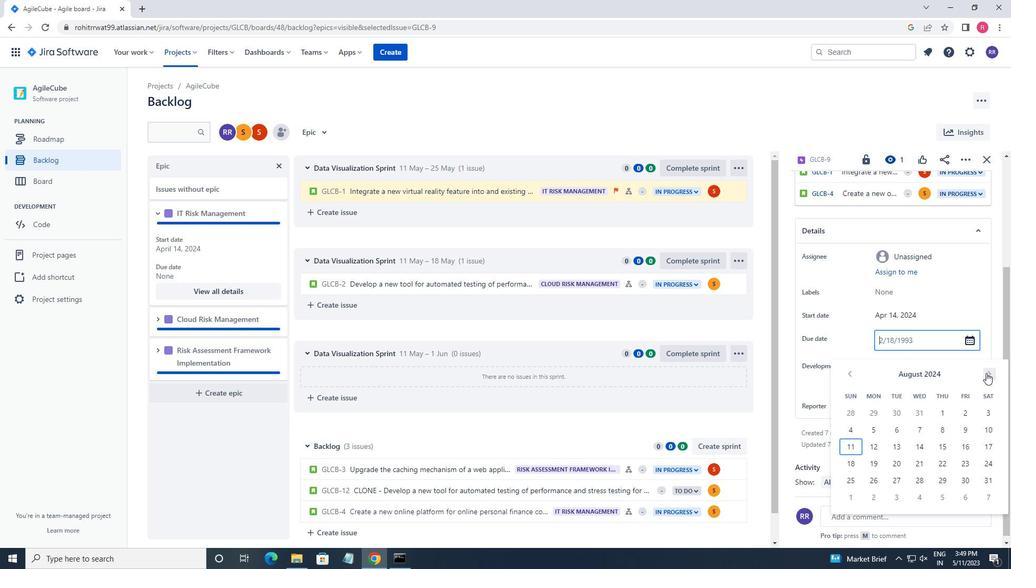 
Action: Mouse moved to (891, 465)
Screenshot: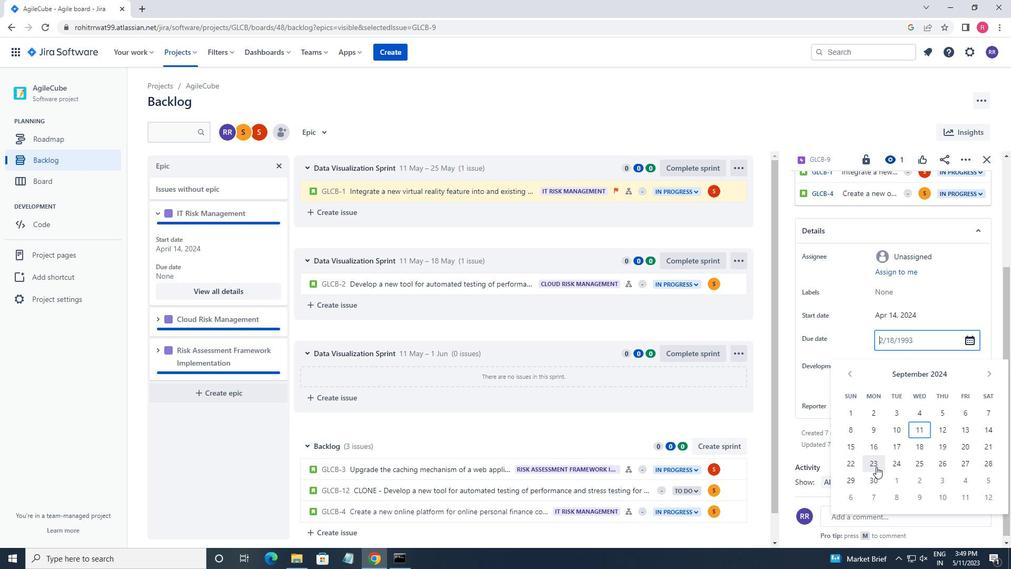 
Action: Mouse pressed left at (891, 465)
Screenshot: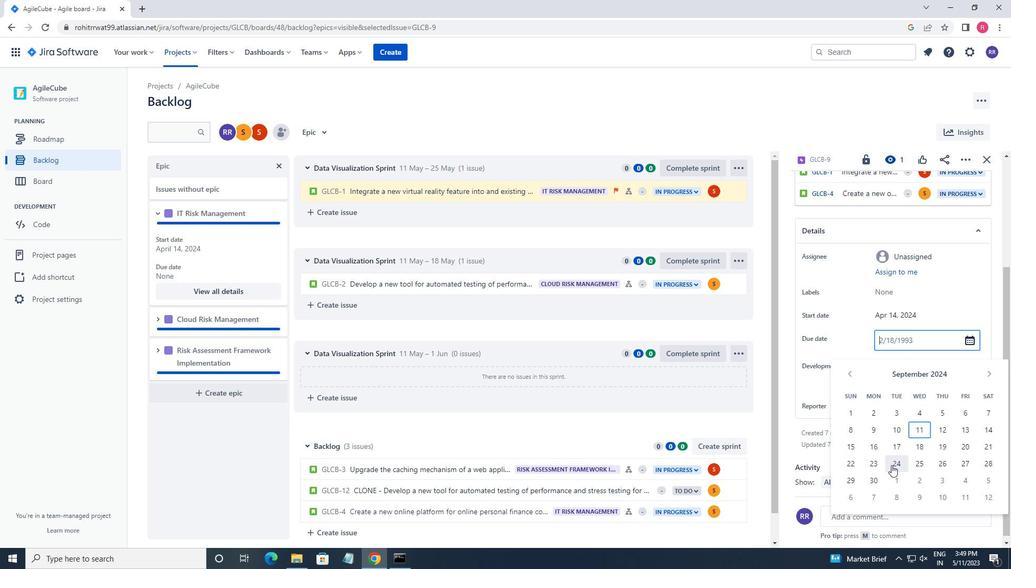 
Action: Mouse moved to (961, 292)
Screenshot: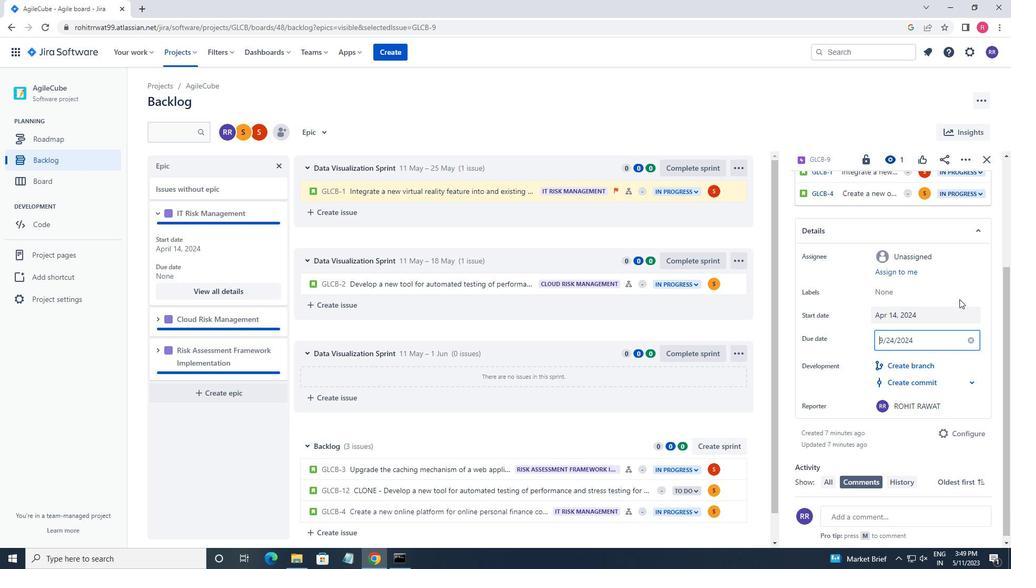 
Action: Mouse pressed left at (961, 292)
Screenshot: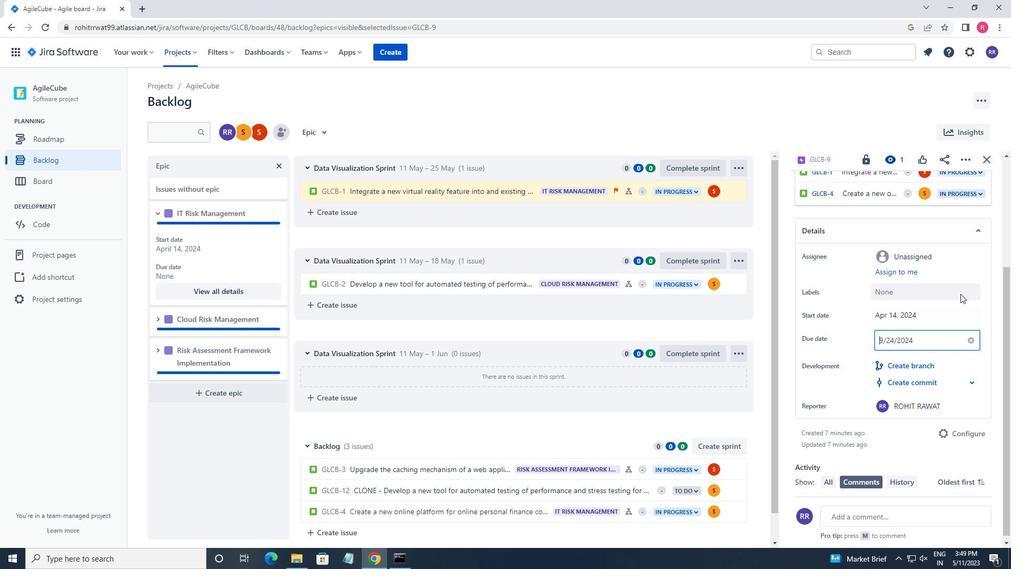 
Action: Mouse moved to (962, 264)
Screenshot: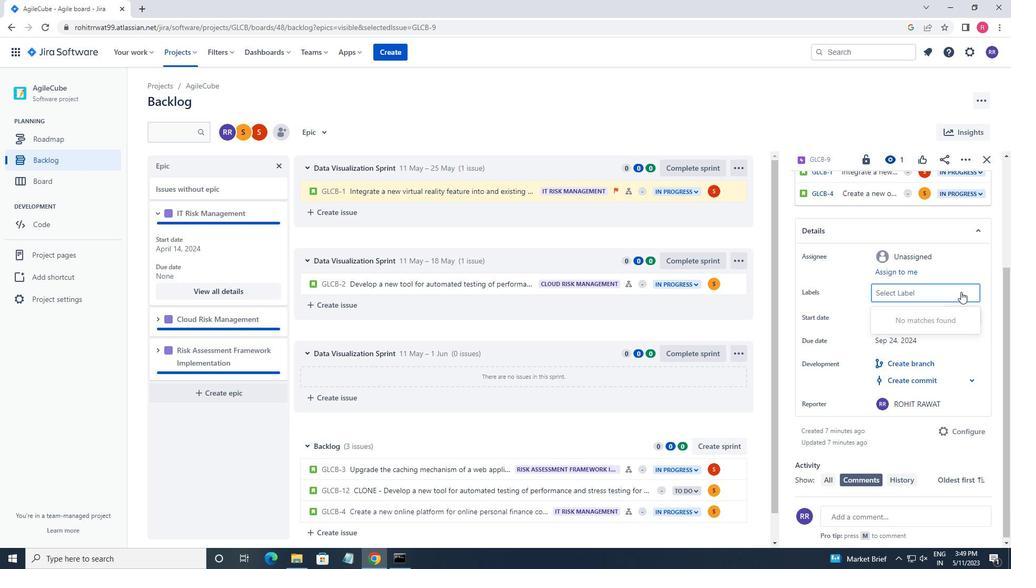 
Action: Mouse pressed left at (962, 264)
Screenshot: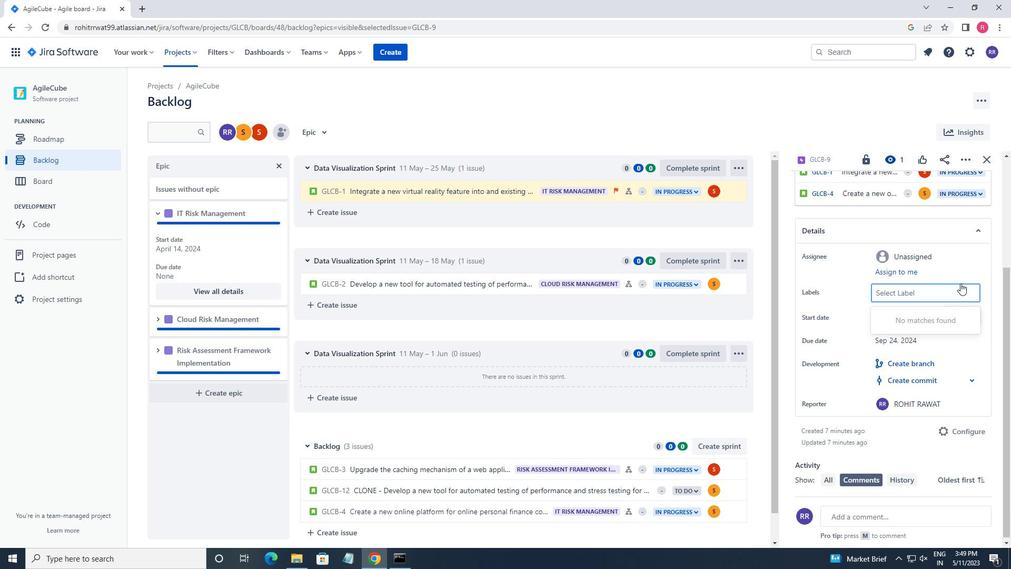 
Action: Mouse moved to (157, 327)
Screenshot: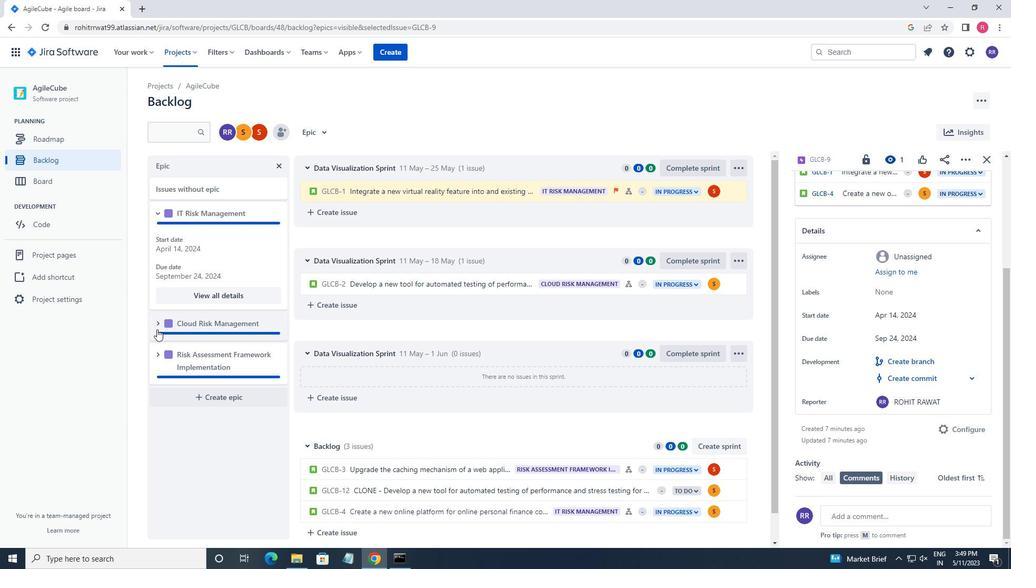 
Action: Mouse pressed left at (157, 327)
Screenshot: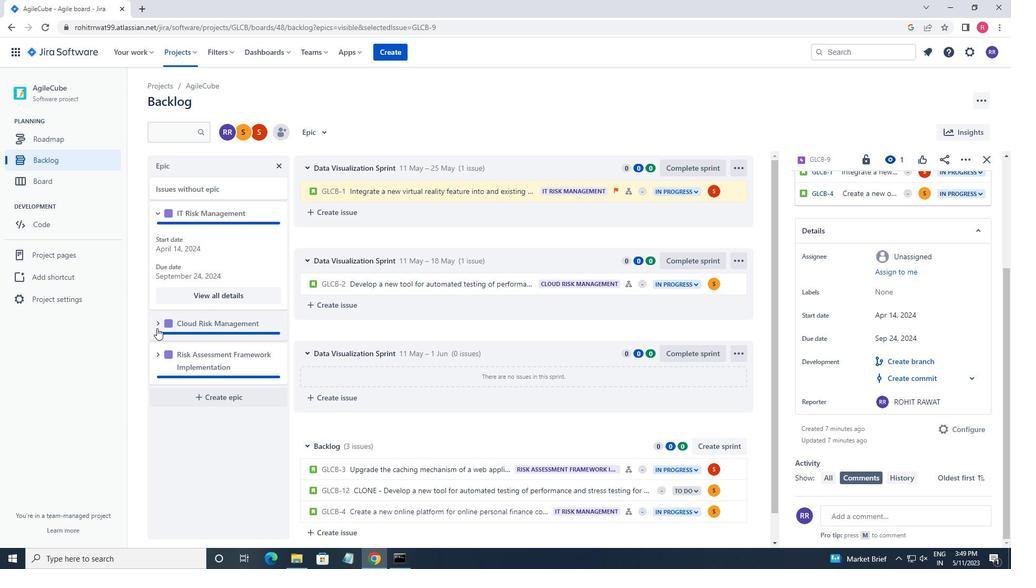 
Action: Mouse moved to (185, 403)
Screenshot: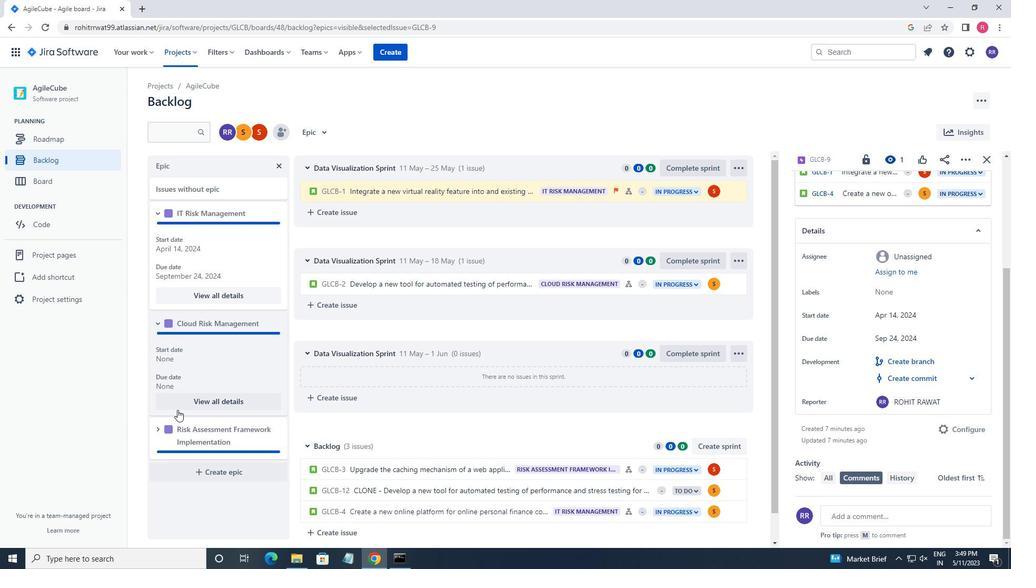 
Action: Mouse pressed left at (185, 403)
Screenshot: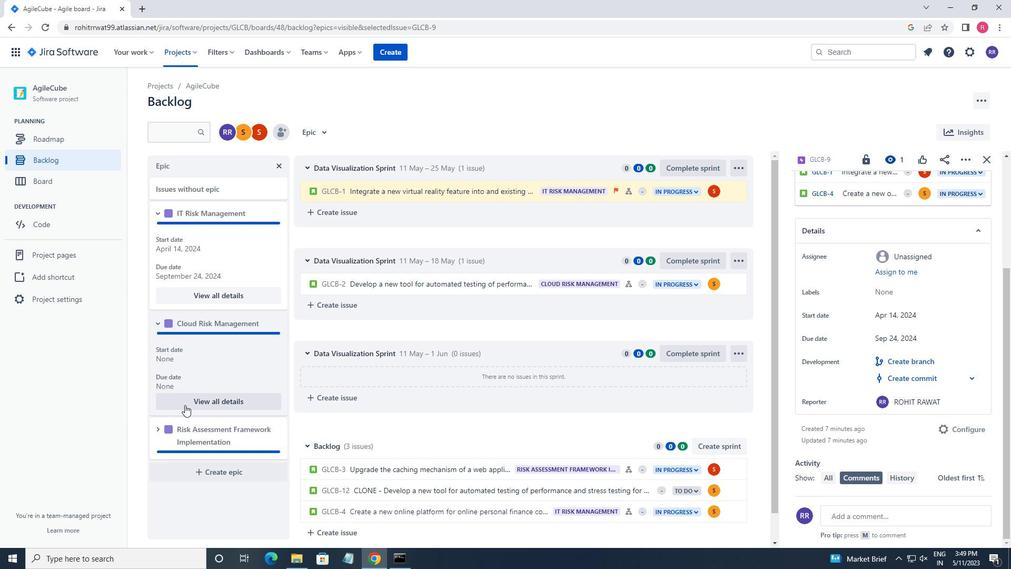
Action: Mouse moved to (886, 440)
Screenshot: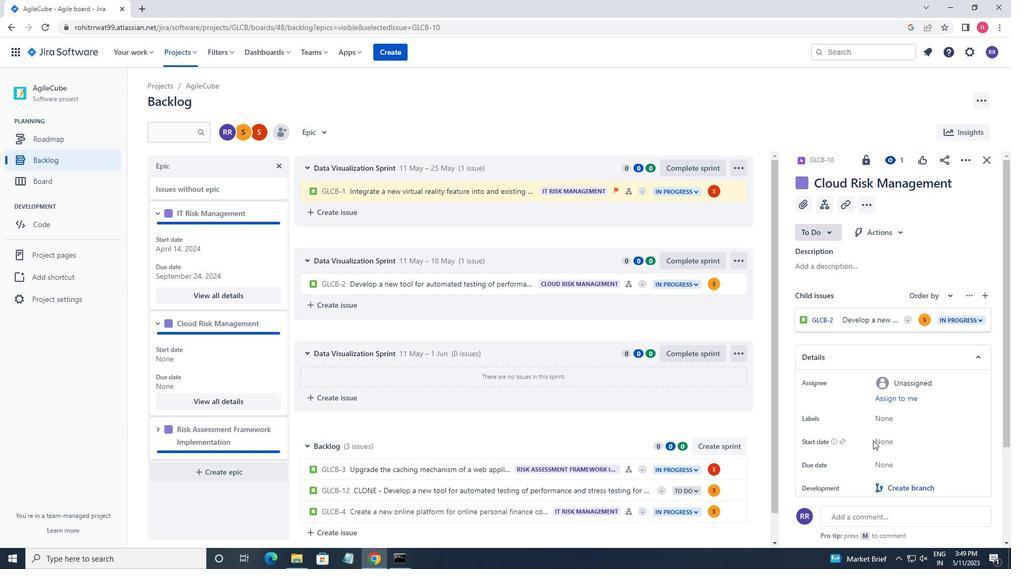 
Action: Mouse pressed left at (886, 440)
Screenshot: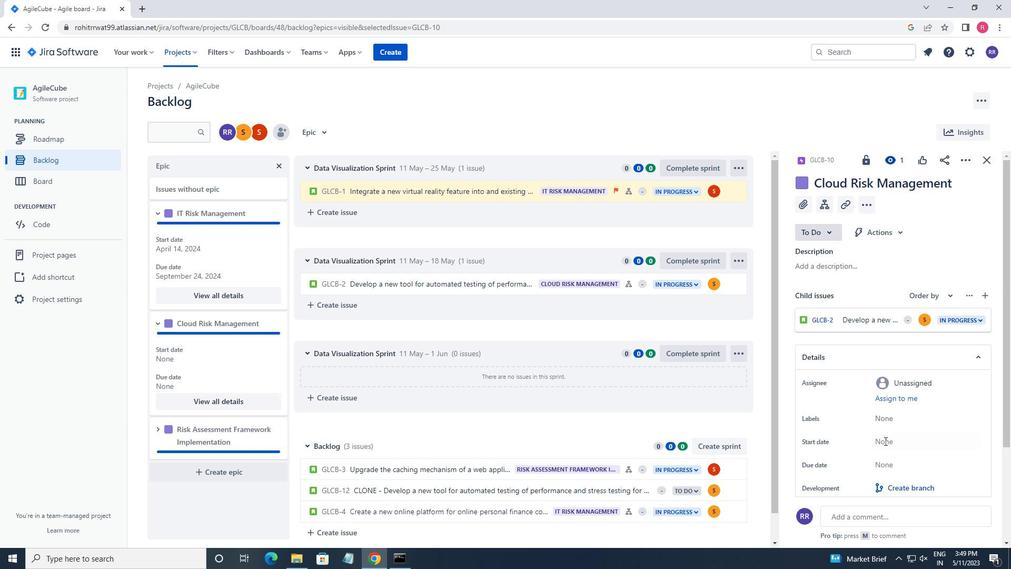 
Action: Mouse moved to (987, 290)
Screenshot: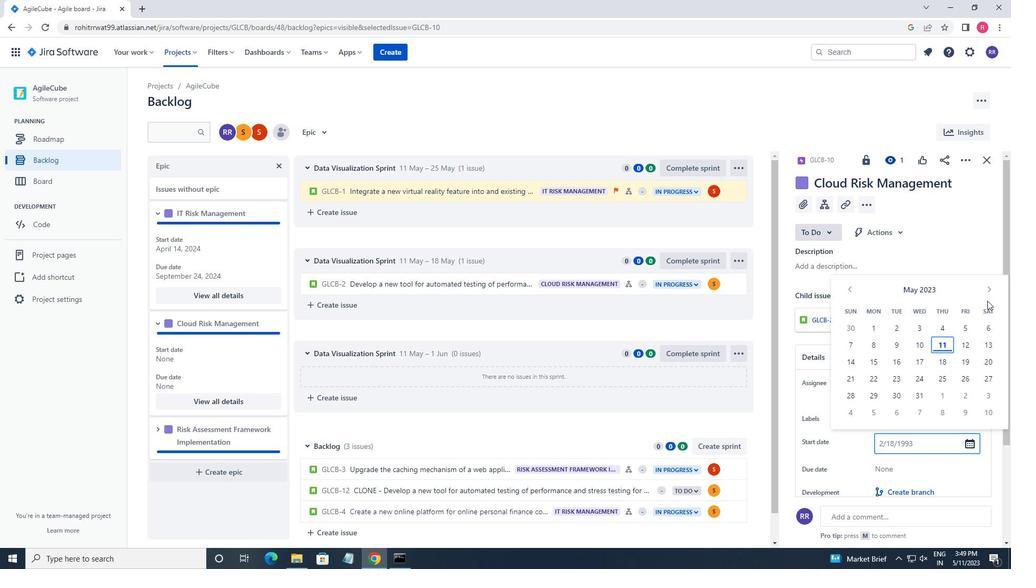 
Action: Mouse pressed left at (987, 290)
Screenshot: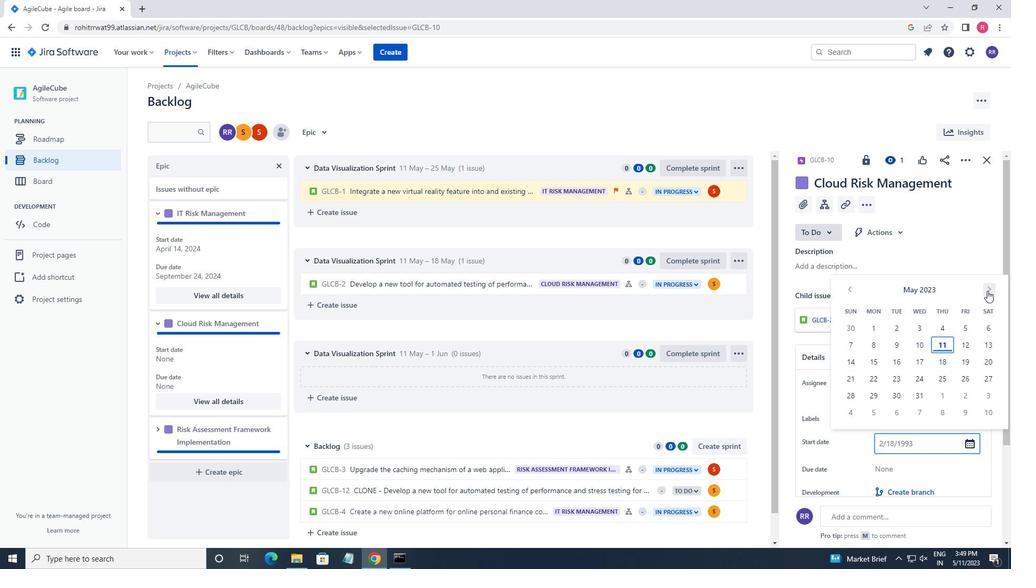 
Action: Mouse pressed left at (987, 290)
Screenshot: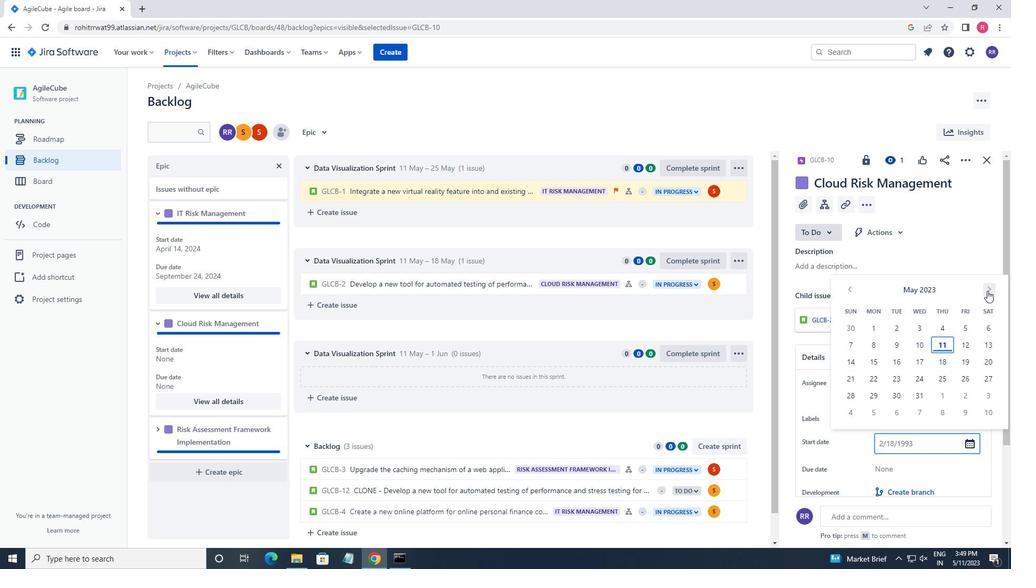 
Action: Mouse pressed left at (987, 290)
Screenshot: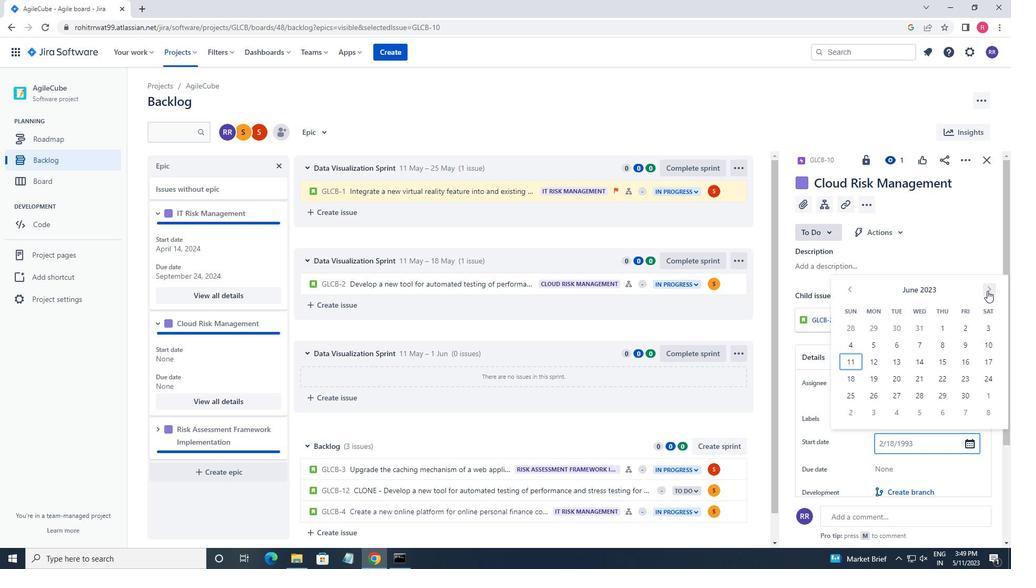 
Action: Mouse pressed left at (987, 290)
Screenshot: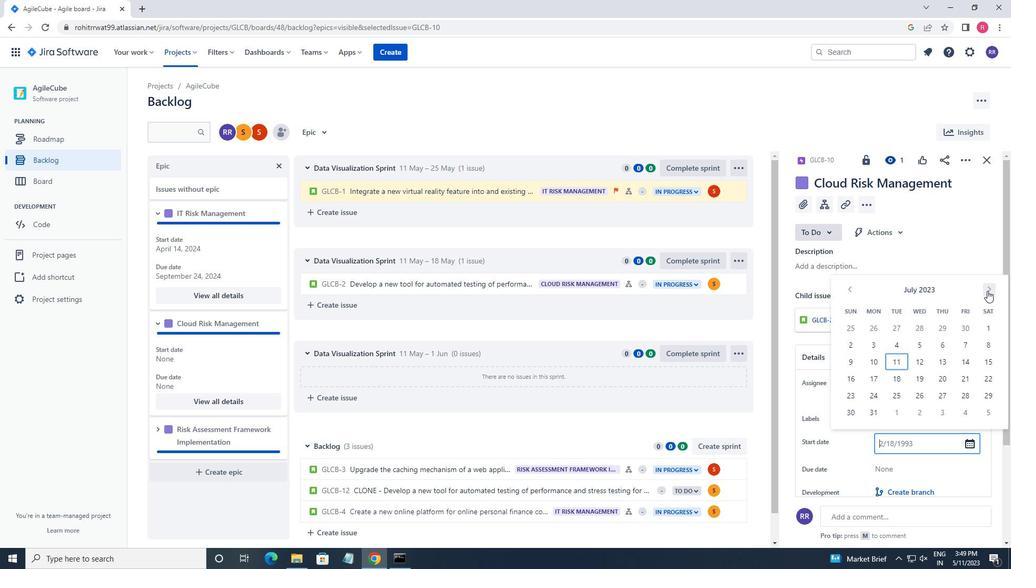 
Action: Mouse pressed left at (987, 290)
Screenshot: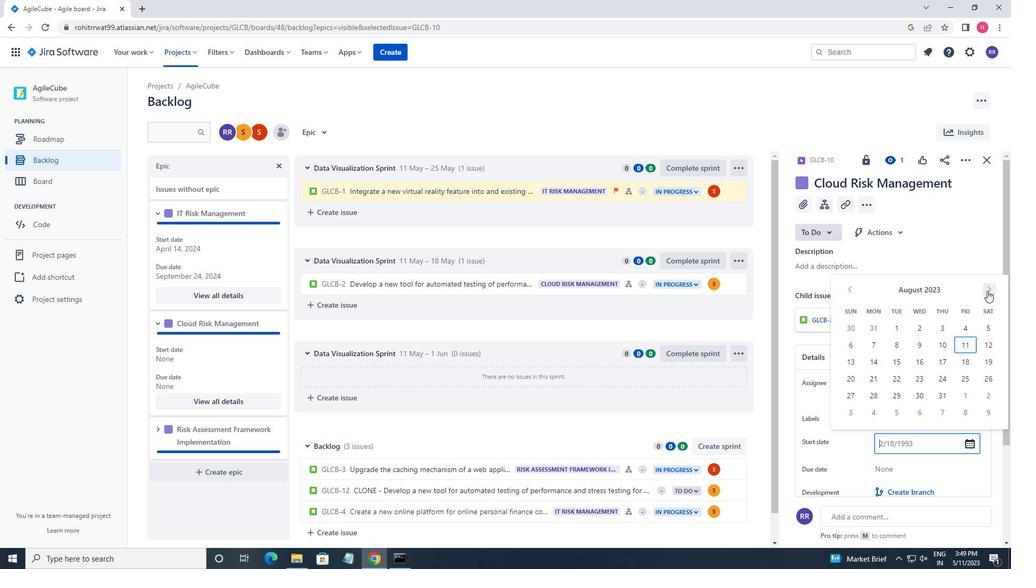 
Action: Mouse pressed left at (987, 290)
Screenshot: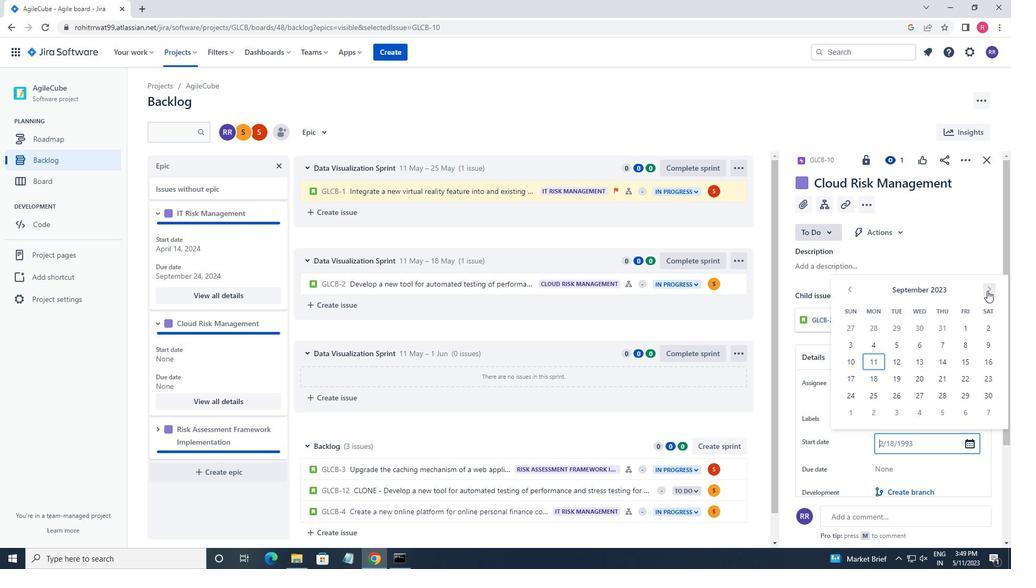 
Action: Mouse pressed left at (987, 290)
Screenshot: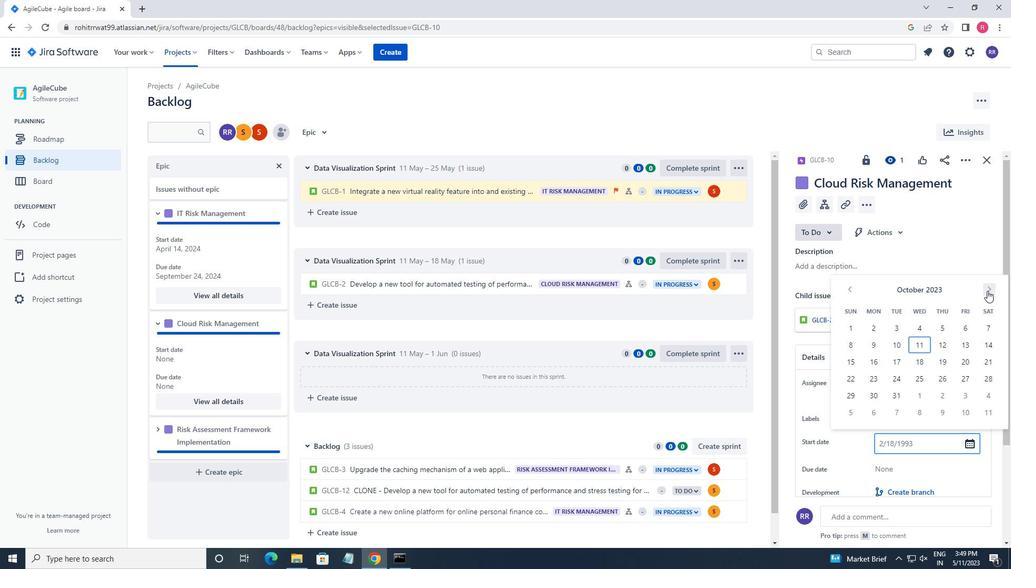 
Action: Mouse pressed left at (987, 290)
Screenshot: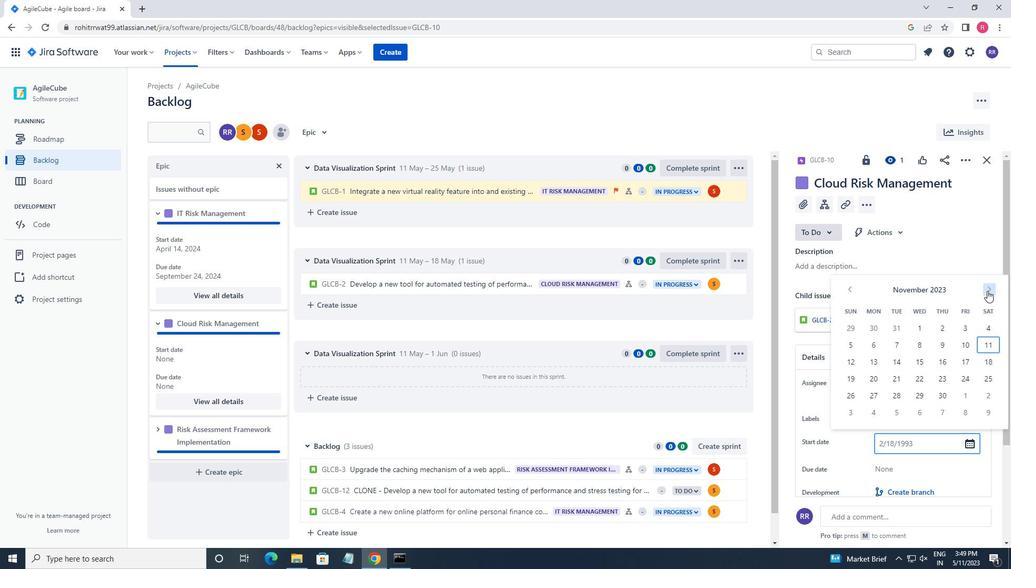 
Action: Mouse pressed left at (987, 290)
Screenshot: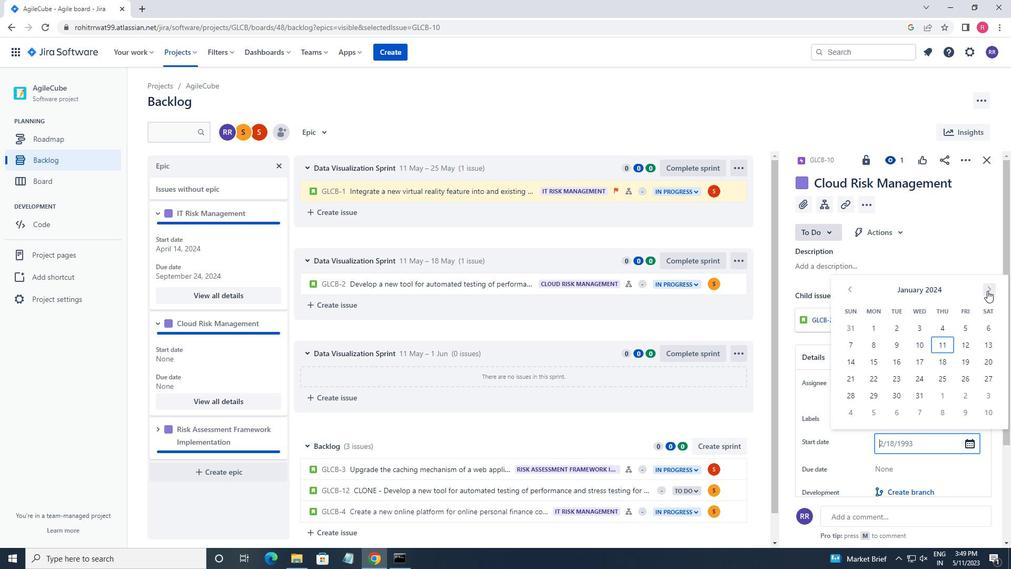 
Action: Mouse moved to (923, 396)
Screenshot: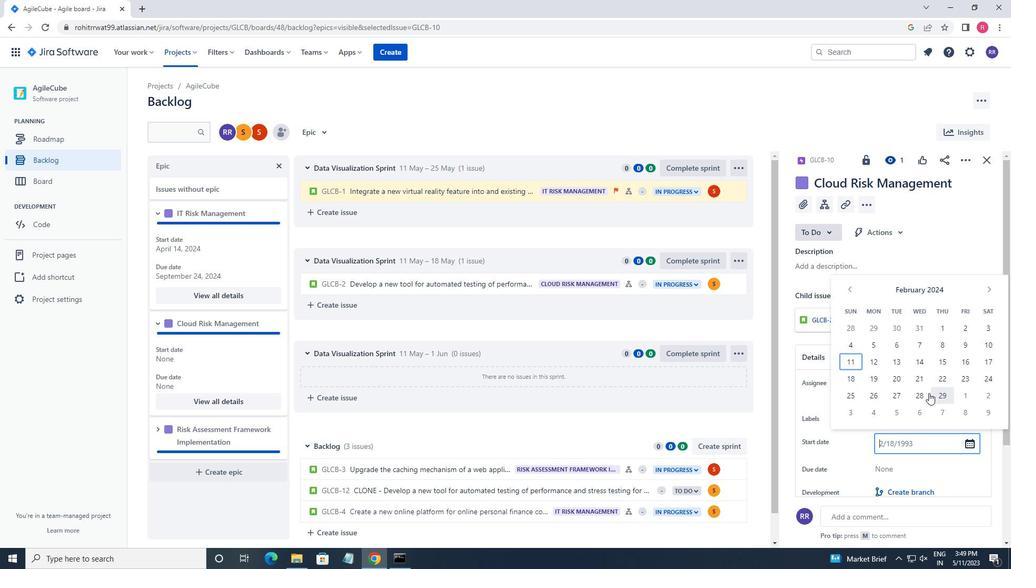 
Action: Mouse pressed left at (923, 396)
Screenshot: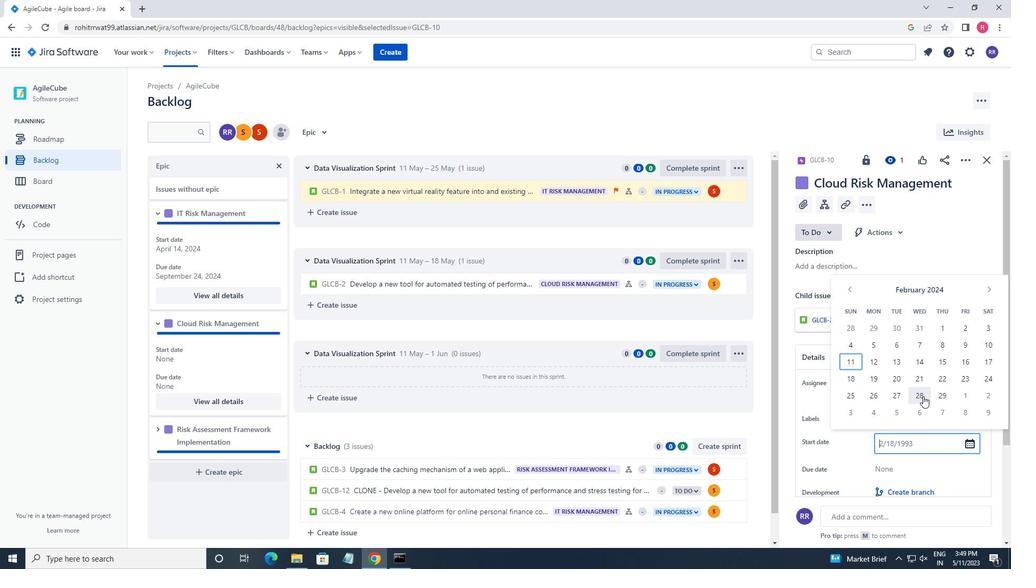 
Action: Mouse moved to (903, 463)
Screenshot: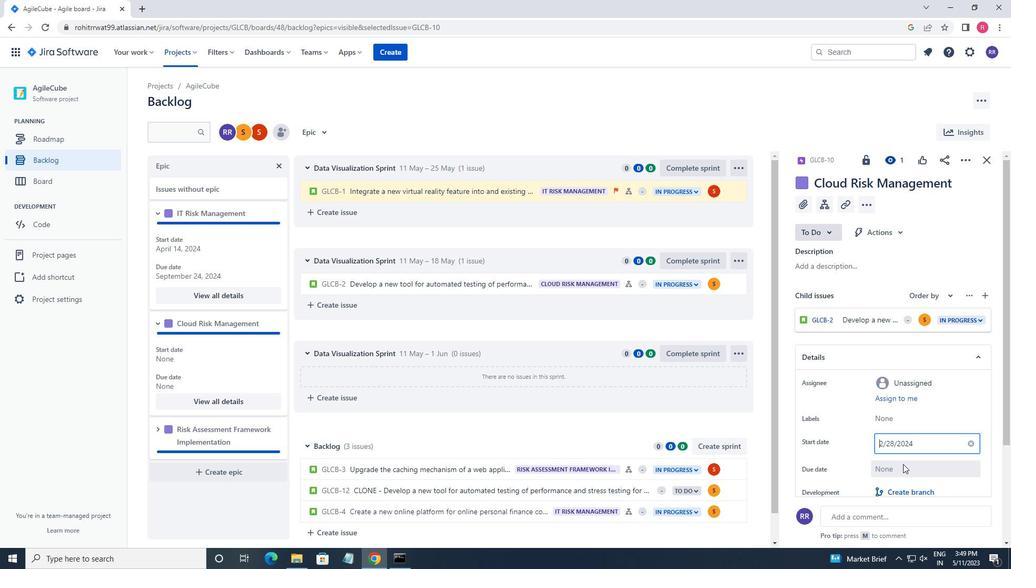 
Action: Mouse pressed left at (903, 463)
Screenshot: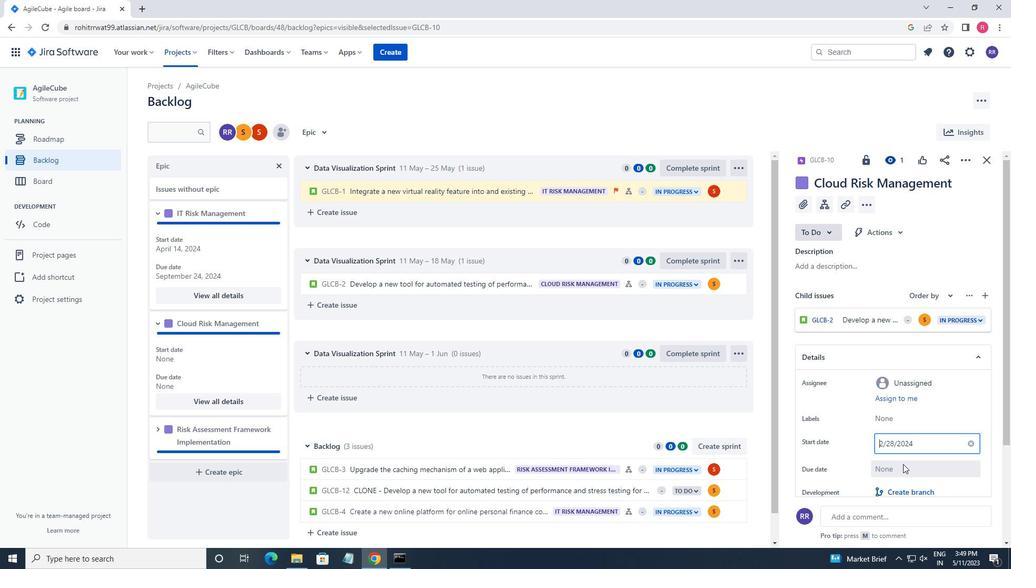 
Action: Mouse moved to (995, 319)
Screenshot: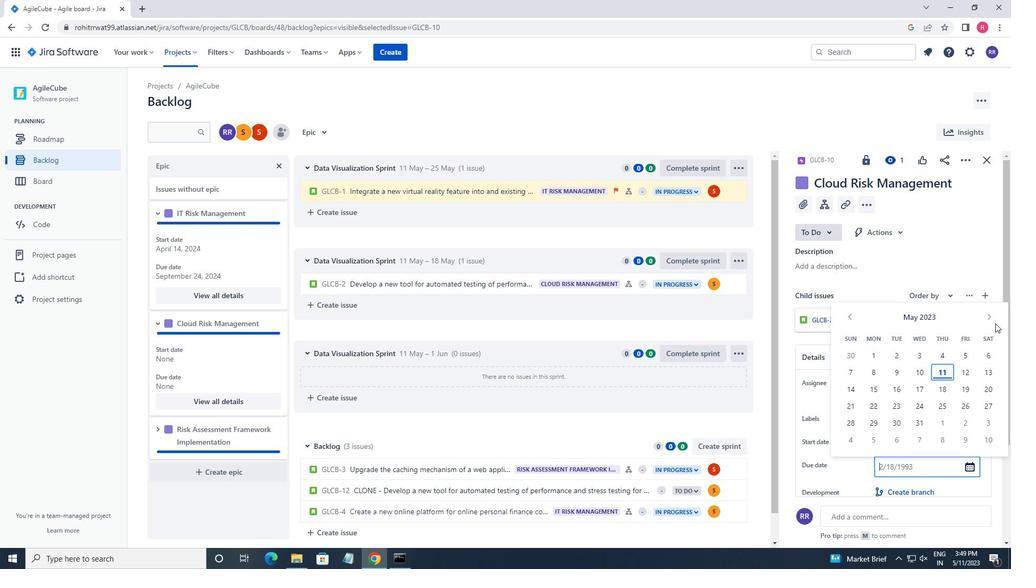 
Action: Mouse pressed left at (995, 319)
Screenshot: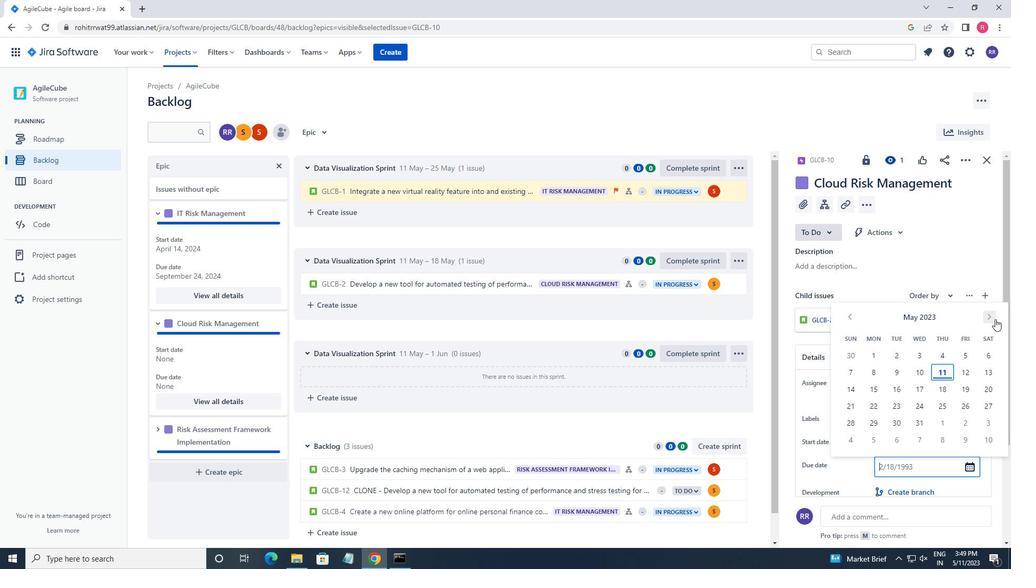 
Action: Mouse pressed left at (995, 319)
Screenshot: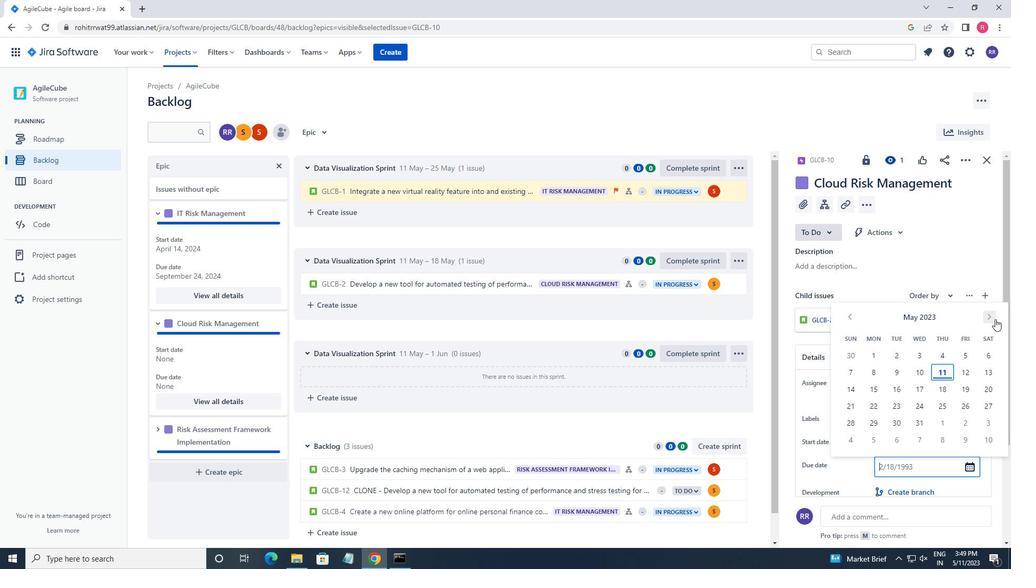 
Action: Mouse pressed left at (995, 319)
Screenshot: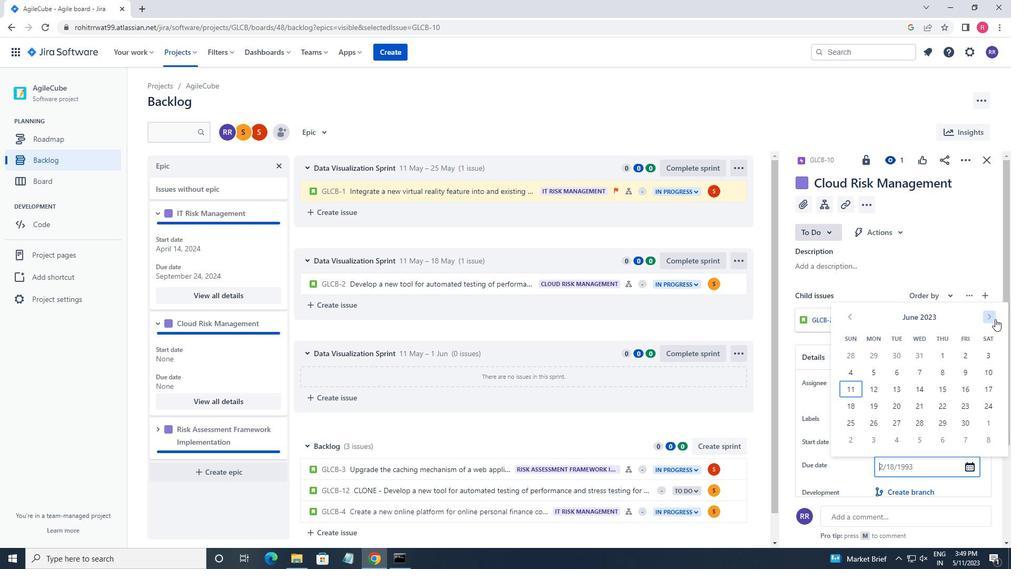 
Action: Mouse pressed left at (995, 319)
Screenshot: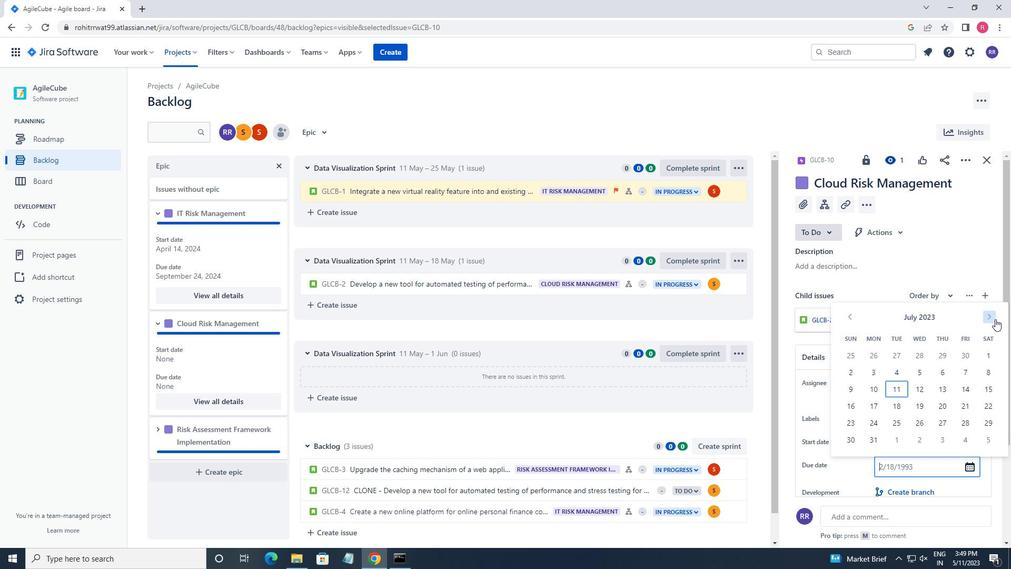 
Action: Mouse pressed left at (995, 319)
Screenshot: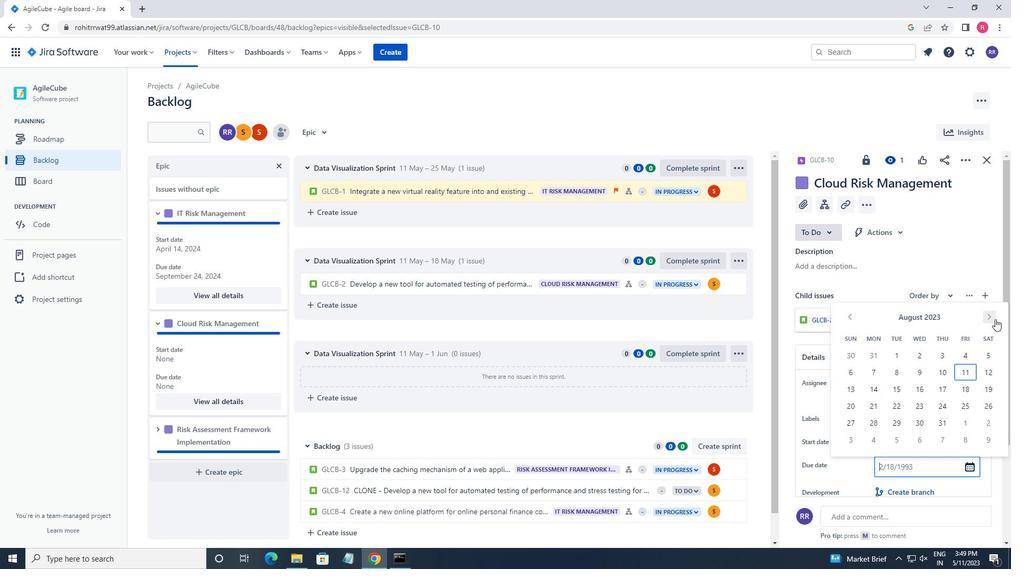 
Action: Mouse pressed left at (995, 319)
Screenshot: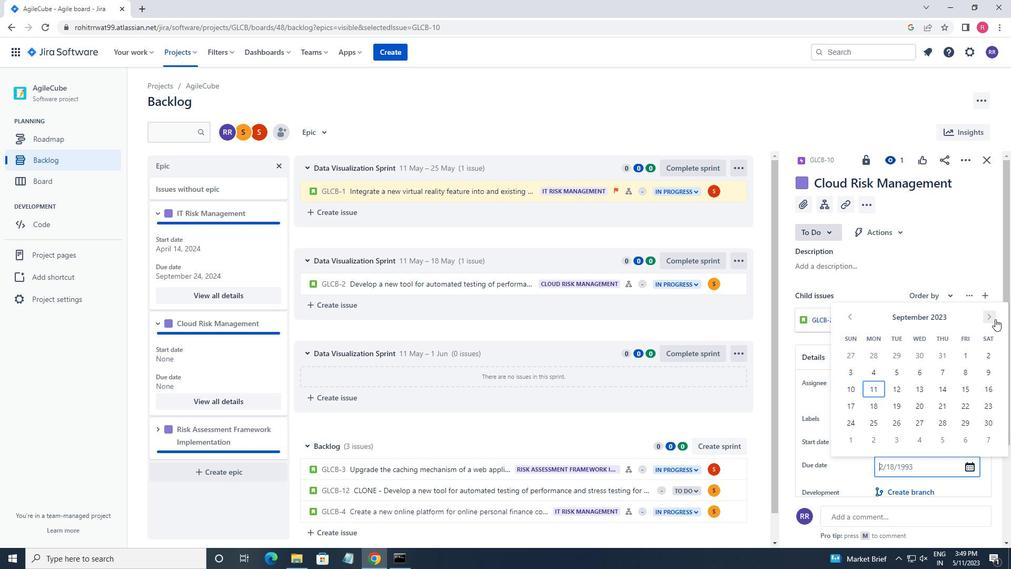 
Action: Mouse pressed left at (995, 319)
Screenshot: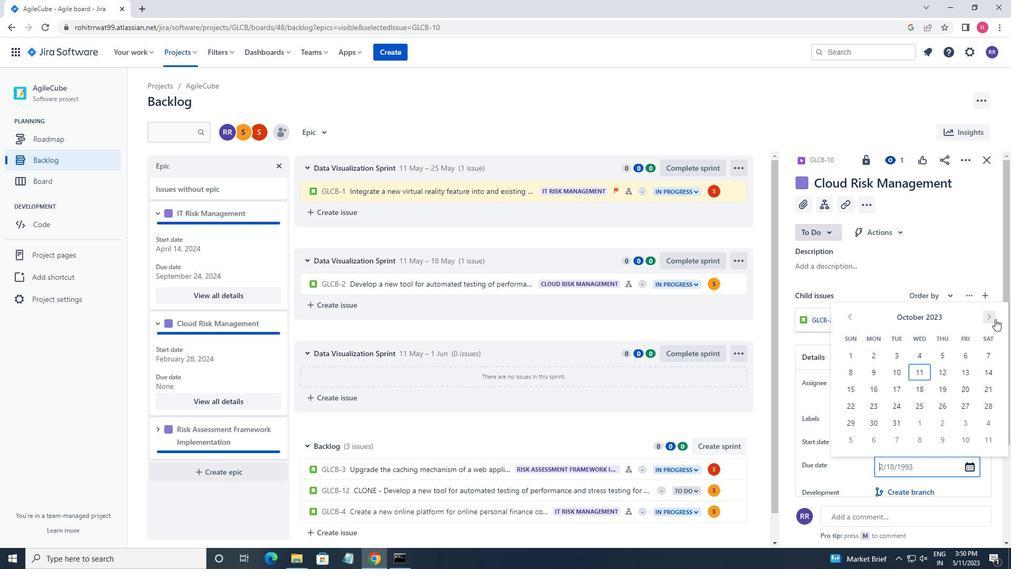 
Action: Mouse pressed left at (995, 319)
Screenshot: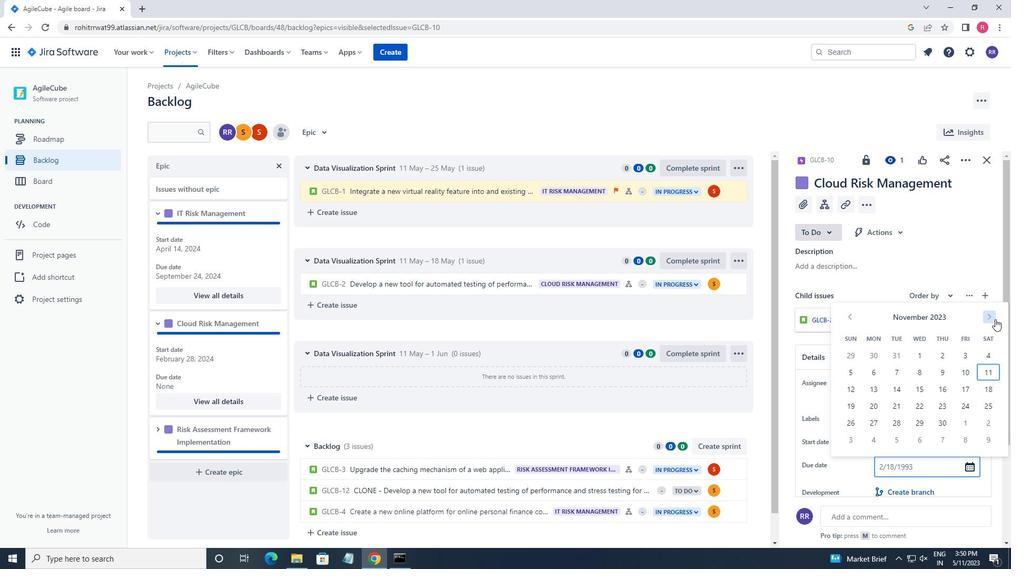 
Action: Mouse pressed left at (995, 319)
Screenshot: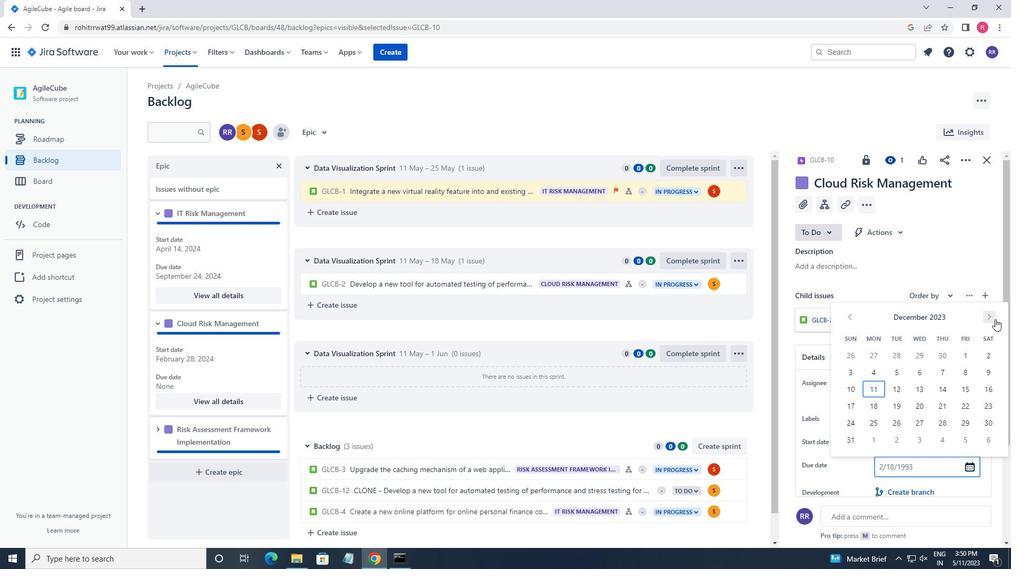 
Action: Mouse pressed left at (995, 319)
Screenshot: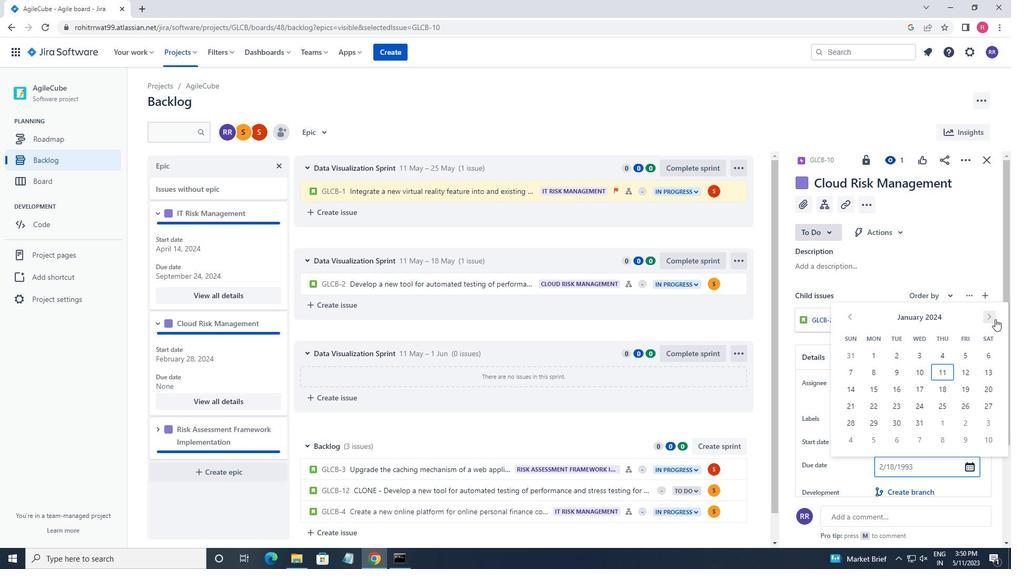 
Action: Mouse pressed left at (995, 319)
Screenshot: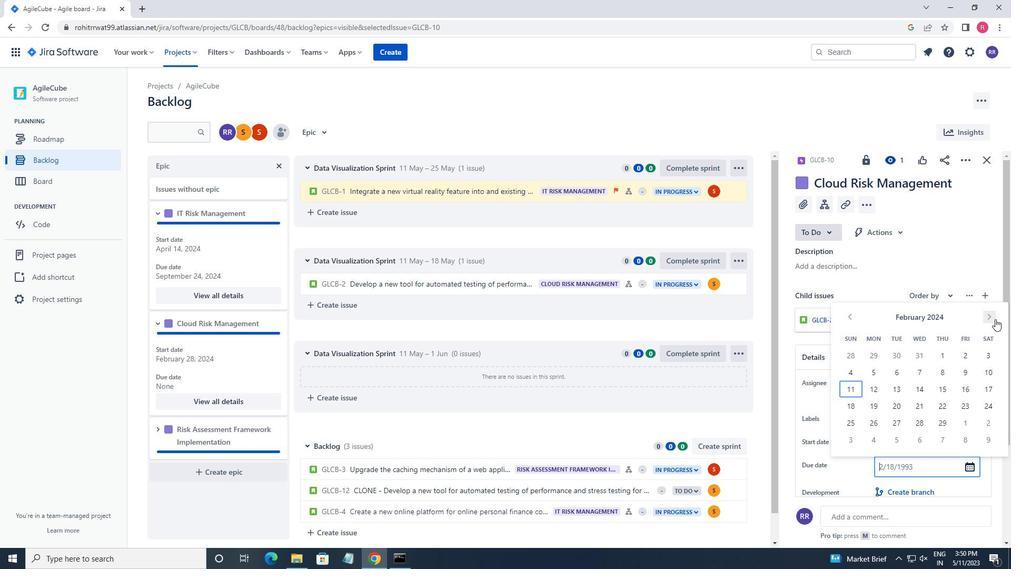 
Action: Mouse pressed left at (995, 319)
Screenshot: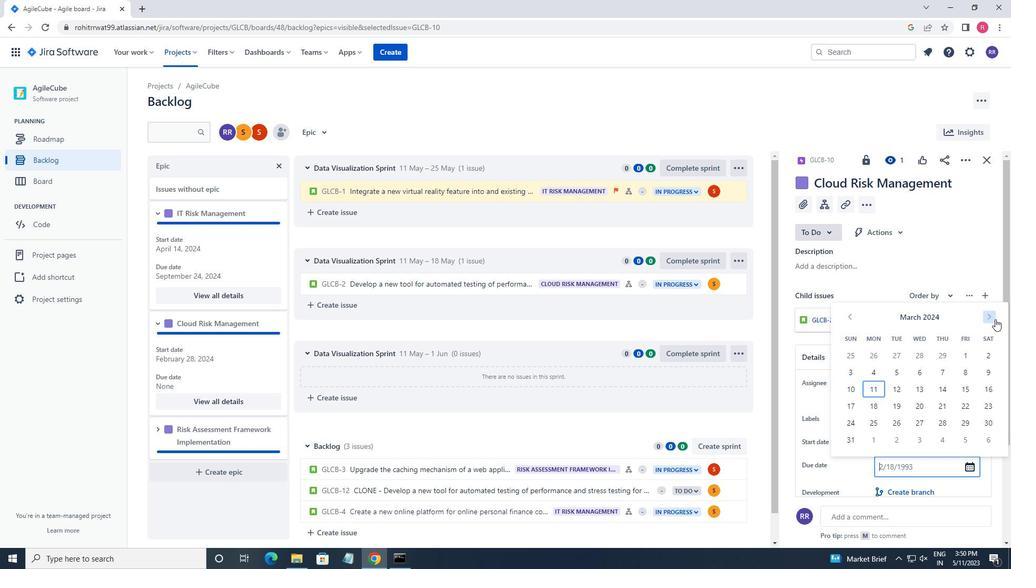 
Action: Mouse pressed left at (995, 319)
Screenshot: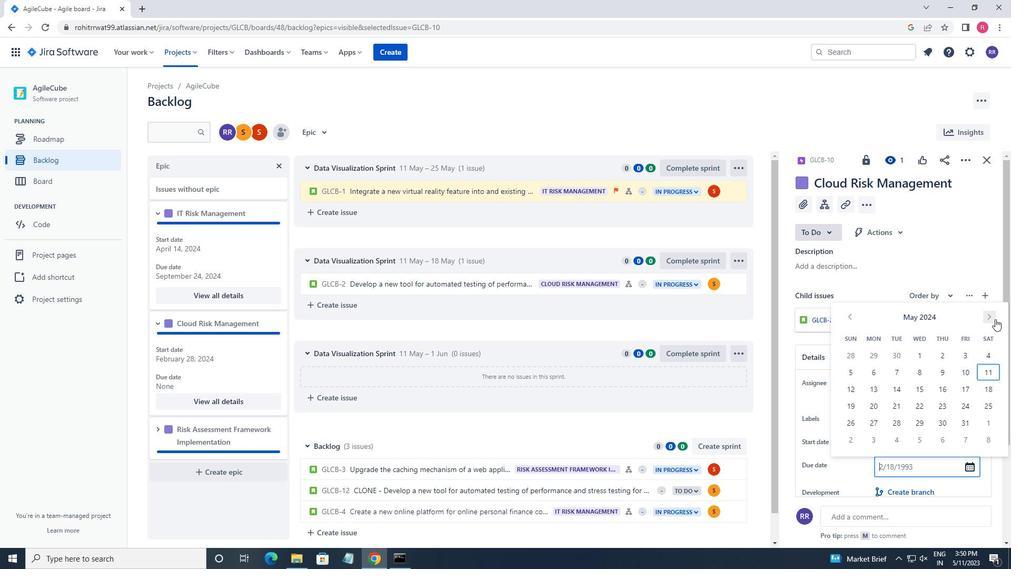 
Action: Mouse pressed left at (995, 319)
Screenshot: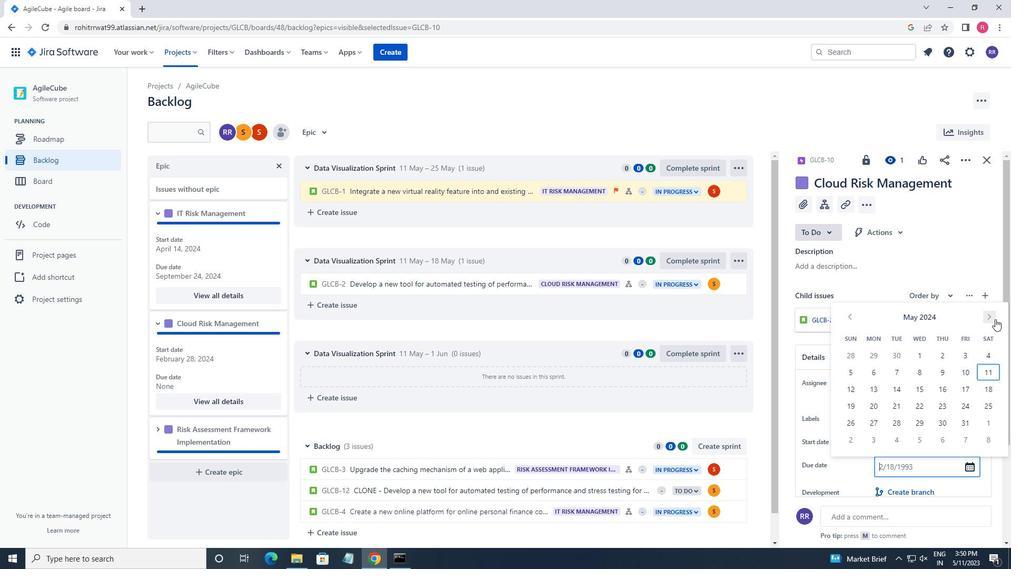 
Action: Mouse pressed left at (995, 319)
Screenshot: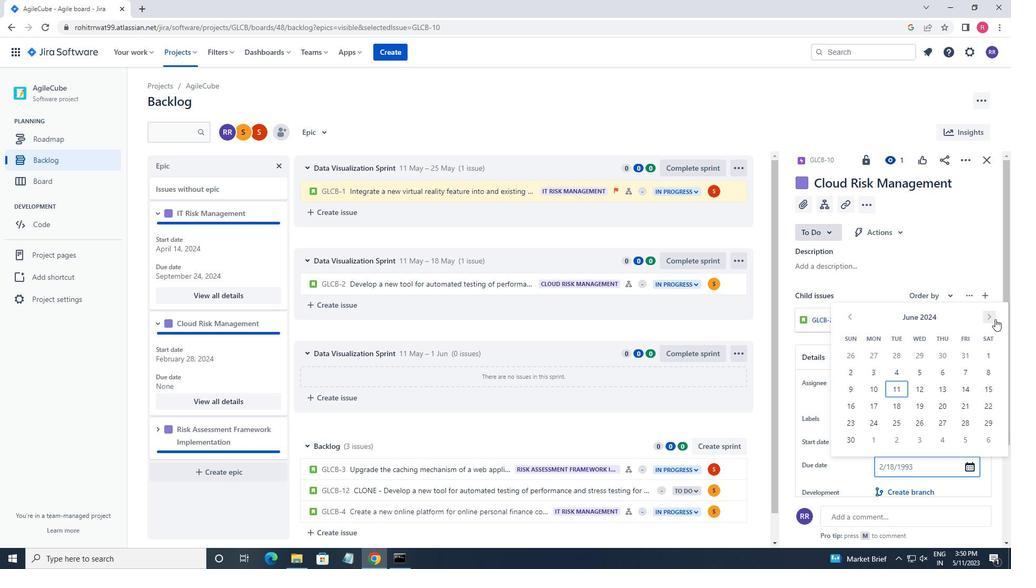 
Action: Mouse pressed left at (995, 319)
Screenshot: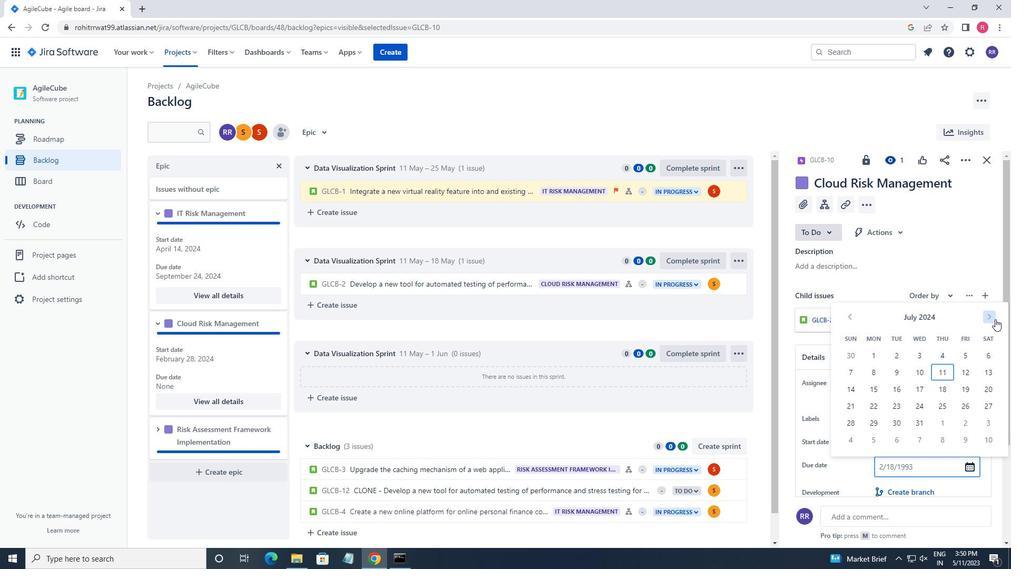 
Action: Mouse pressed left at (995, 319)
Screenshot: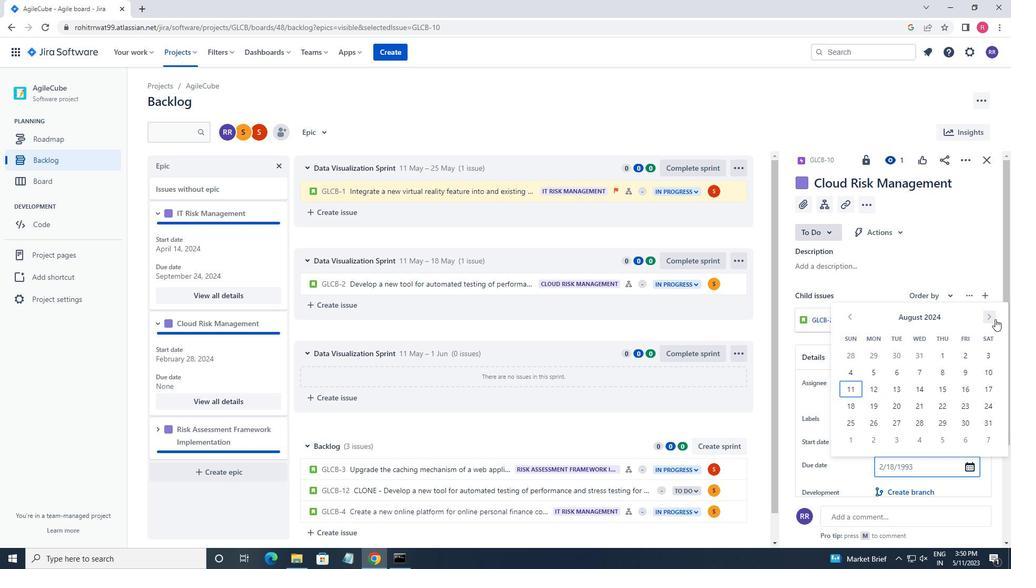 
Action: Mouse pressed left at (995, 319)
Screenshot: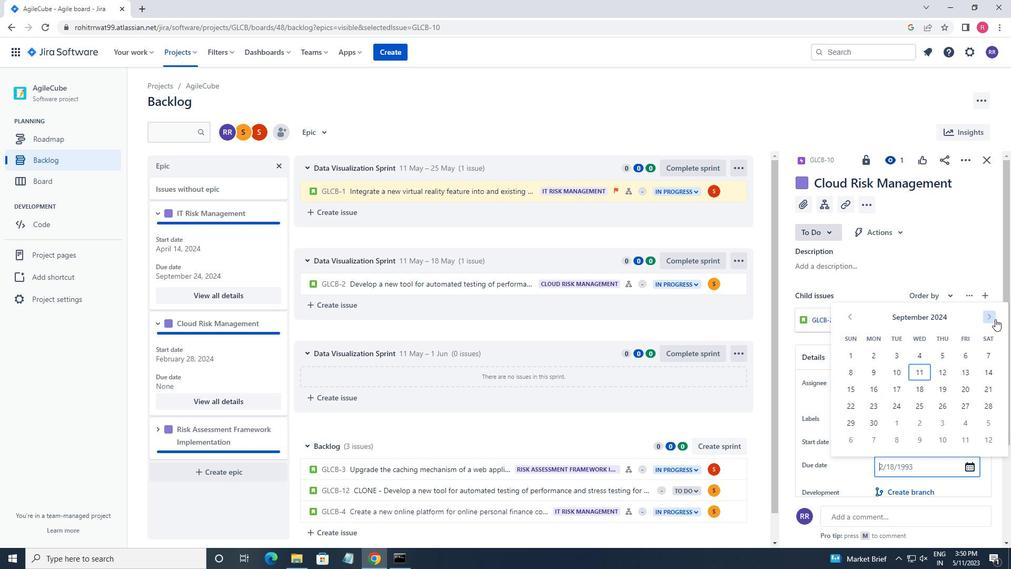 
Action: Mouse pressed left at (995, 319)
Screenshot: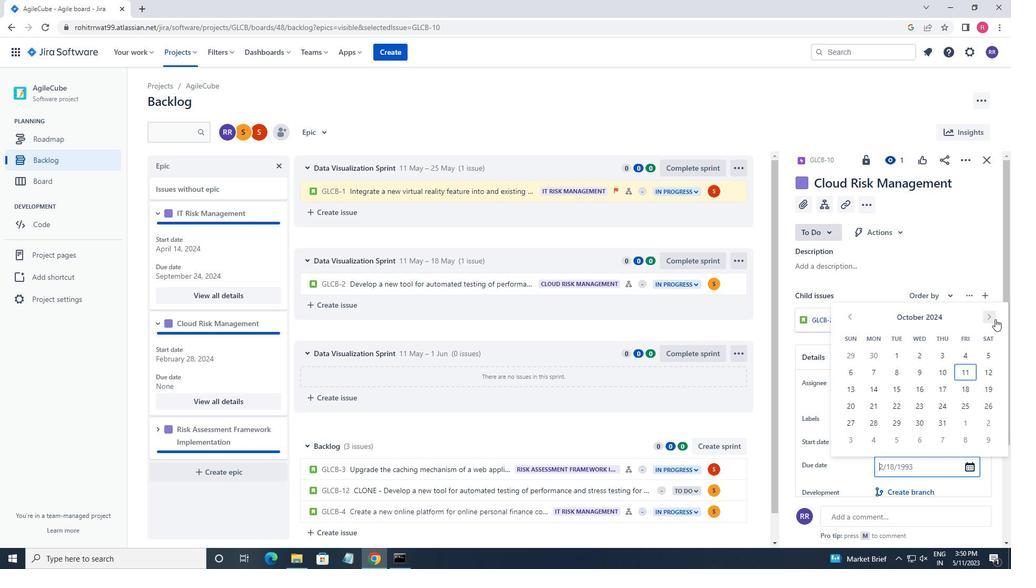
Action: Mouse pressed left at (995, 319)
Screenshot: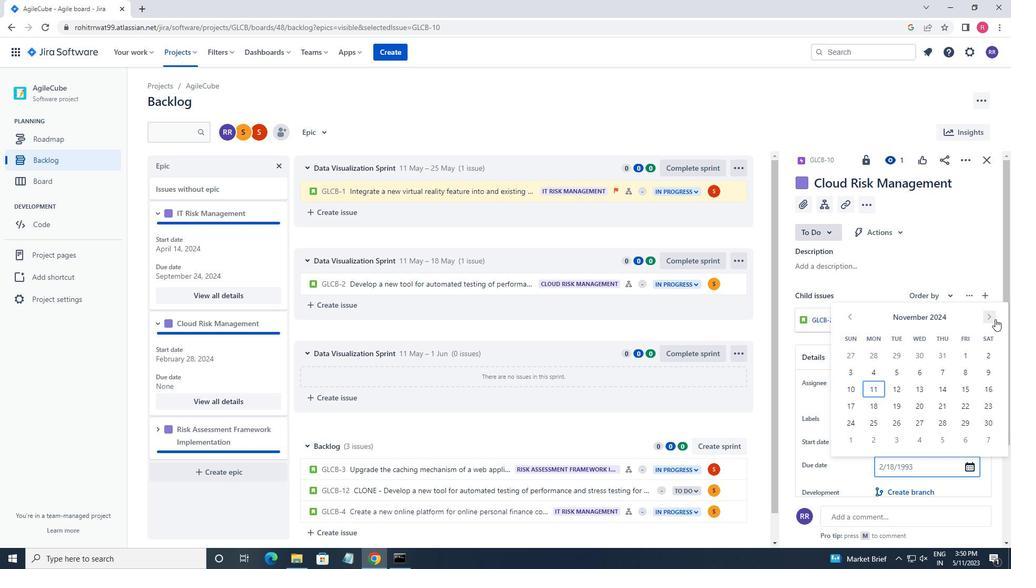 
Action: Mouse pressed left at (995, 319)
Screenshot: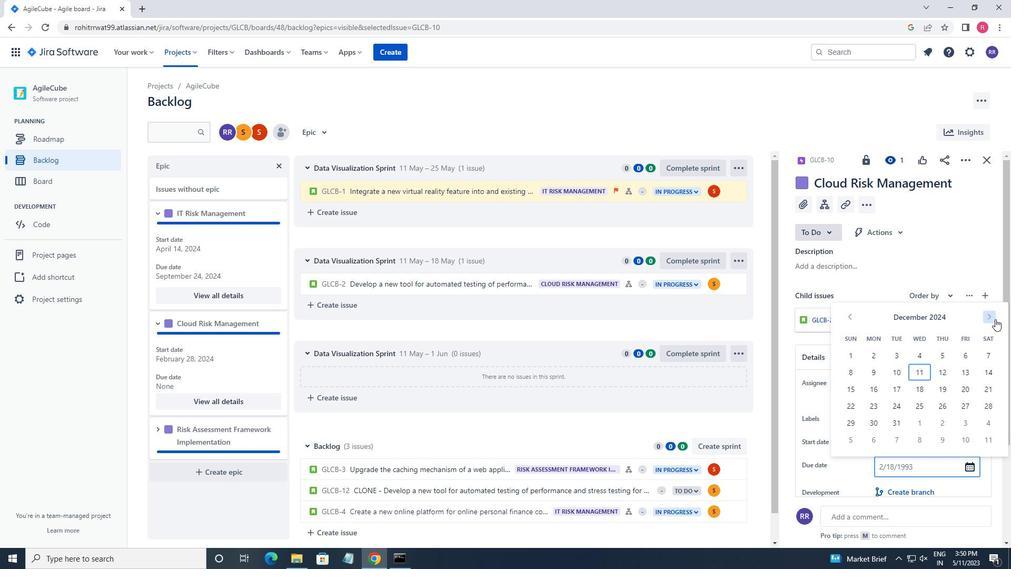 
Action: Mouse pressed left at (995, 319)
Screenshot: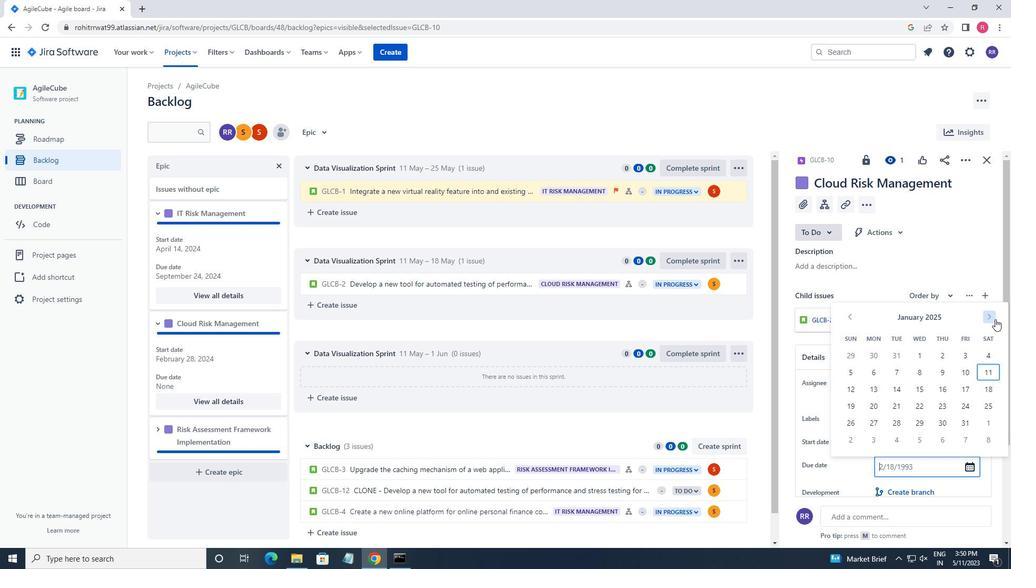 
Action: Mouse pressed left at (995, 319)
Screenshot: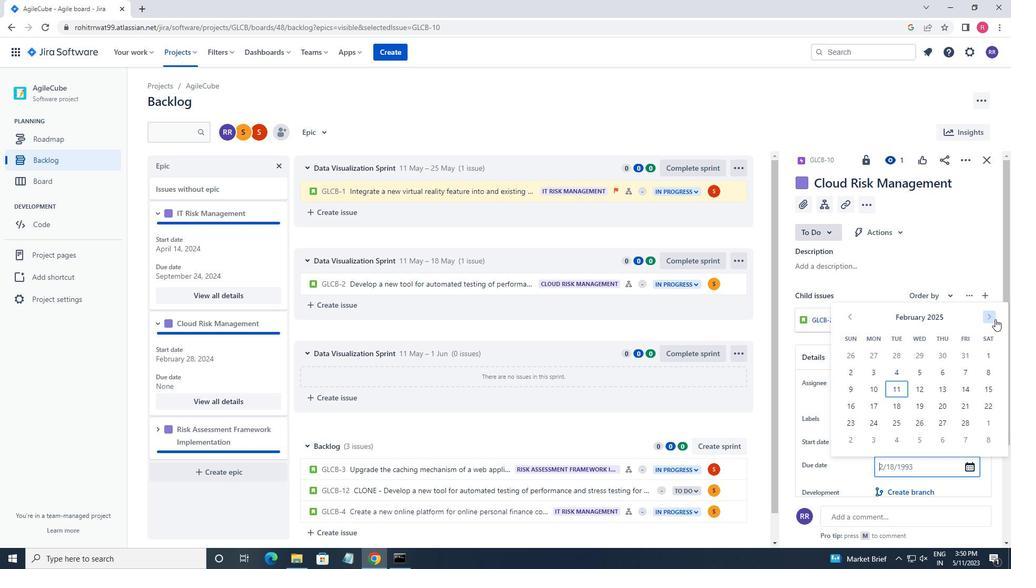 
Action: Mouse pressed left at (995, 319)
Screenshot: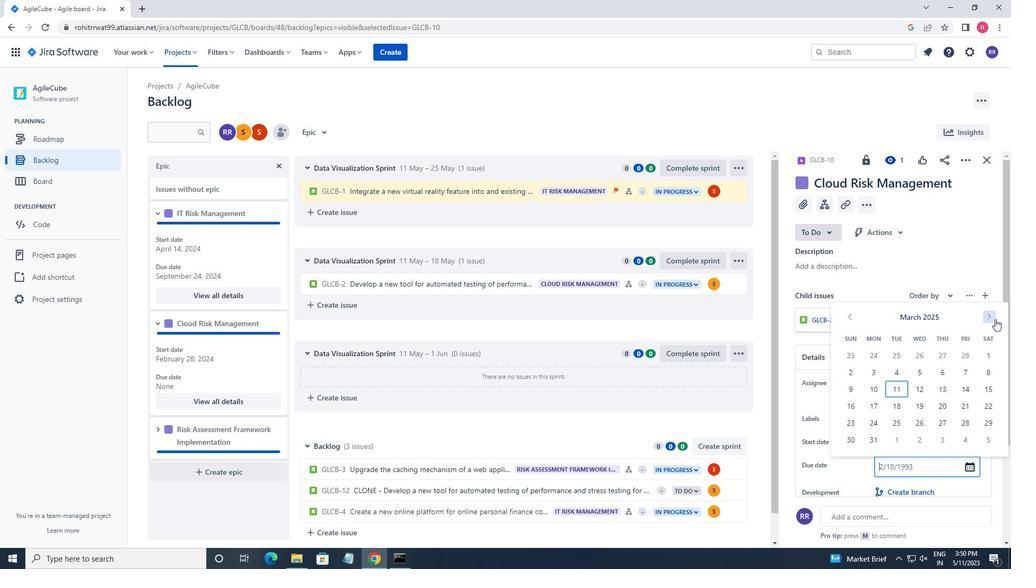 
Action: Mouse pressed left at (995, 319)
Screenshot: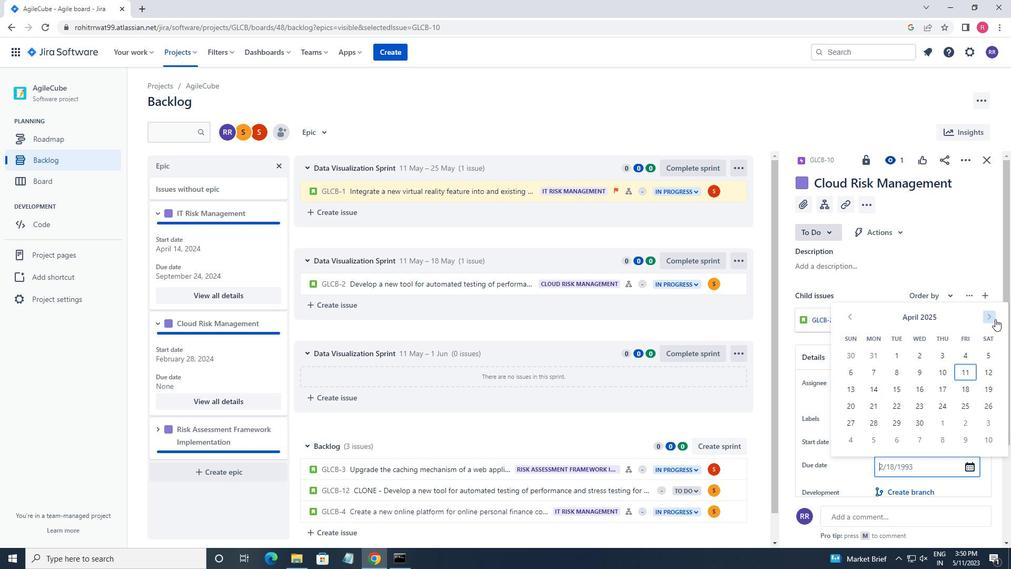 
Action: Mouse pressed left at (995, 319)
Screenshot: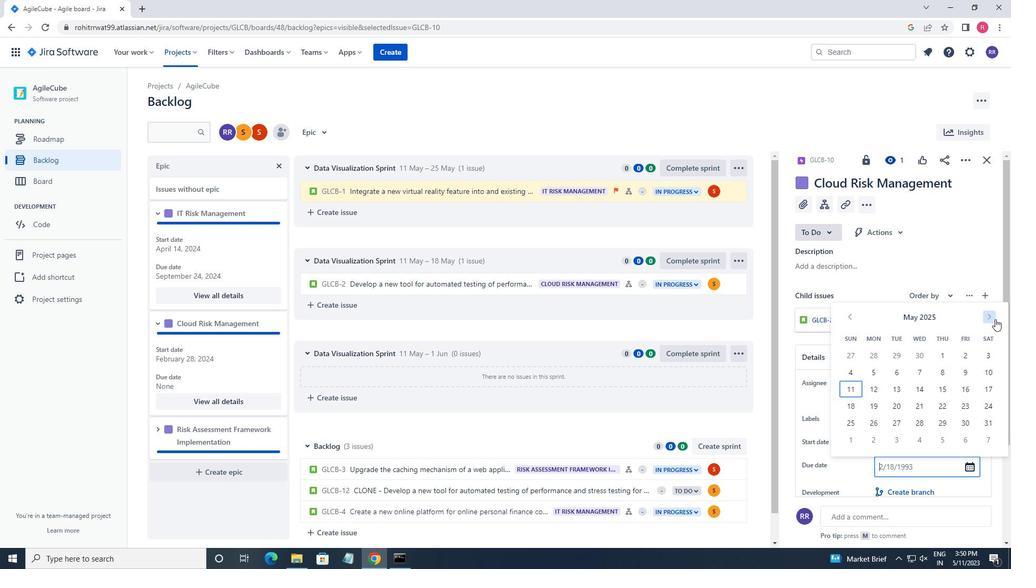 
Action: Mouse pressed left at (995, 319)
Screenshot: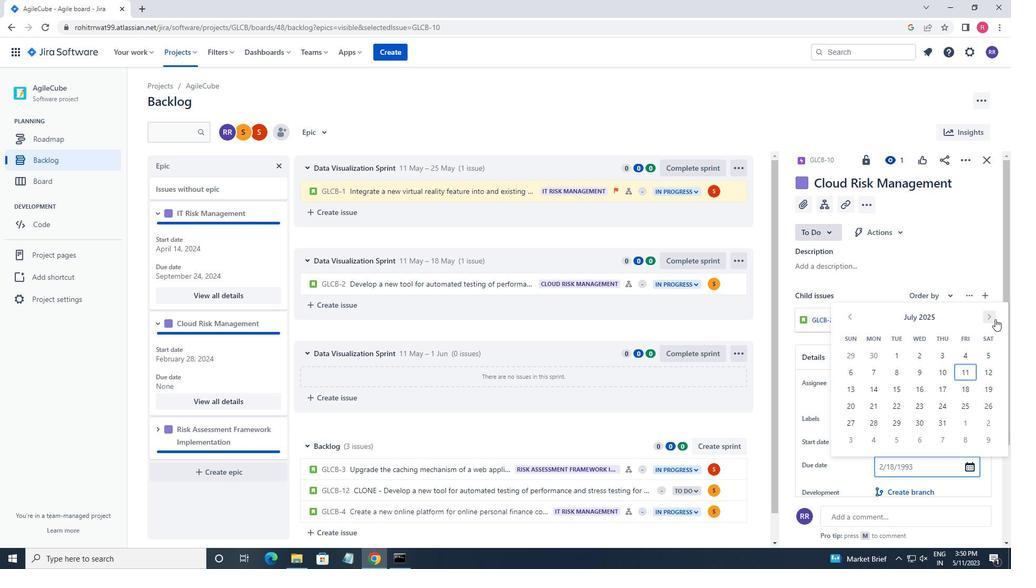 
Action: Mouse pressed left at (995, 319)
Screenshot: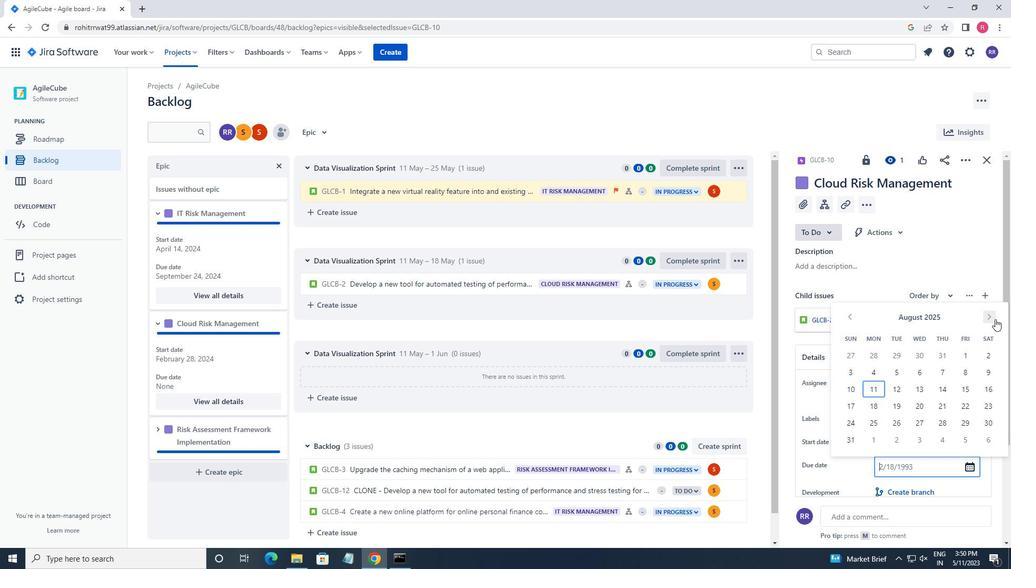 
Action: Mouse pressed left at (995, 319)
Screenshot: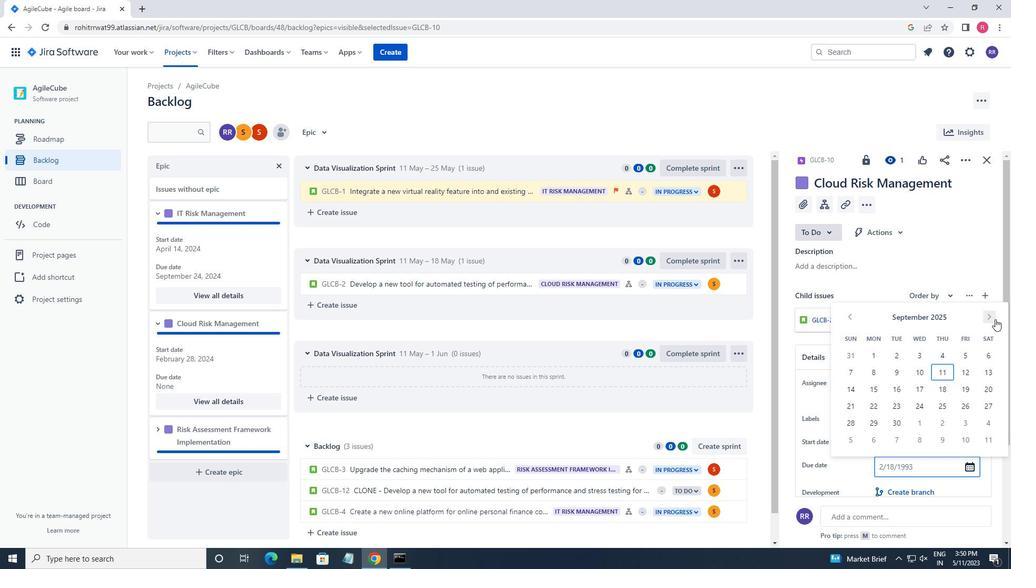 
Action: Mouse moved to (875, 423)
Screenshot: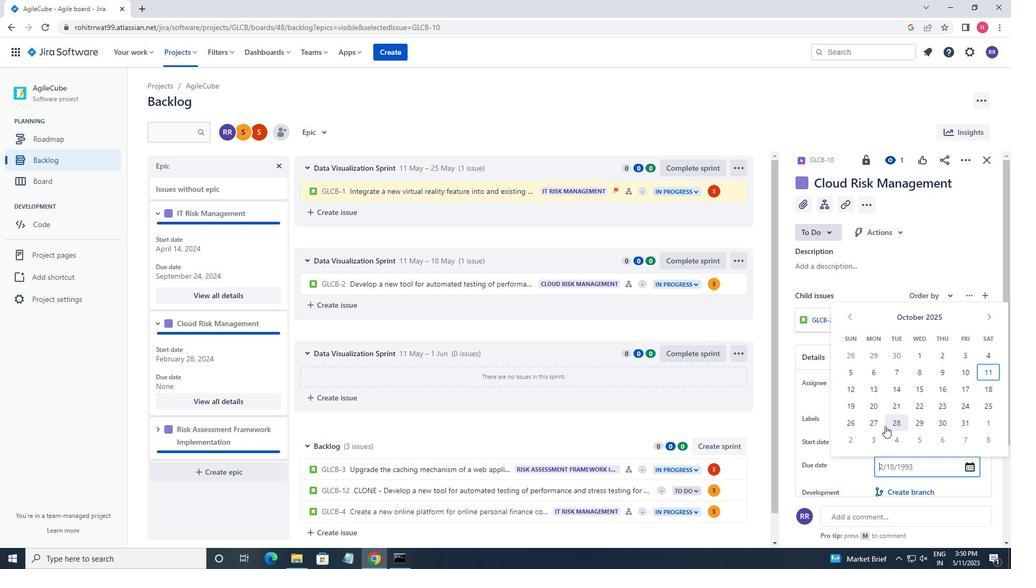 
Action: Mouse pressed left at (875, 423)
Screenshot: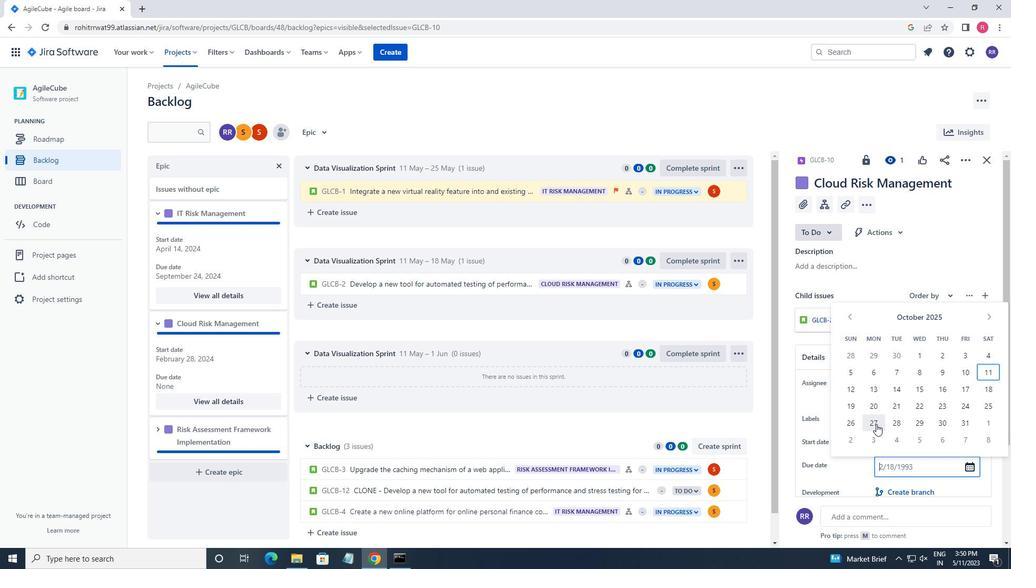 
Action: Mouse moved to (978, 387)
Screenshot: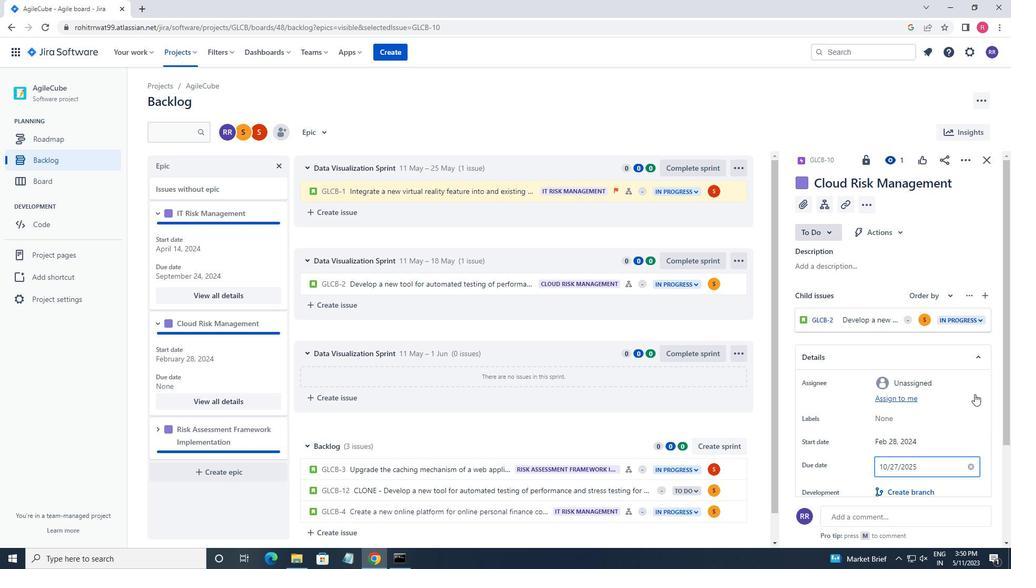 
Action: Mouse pressed left at (978, 387)
Screenshot: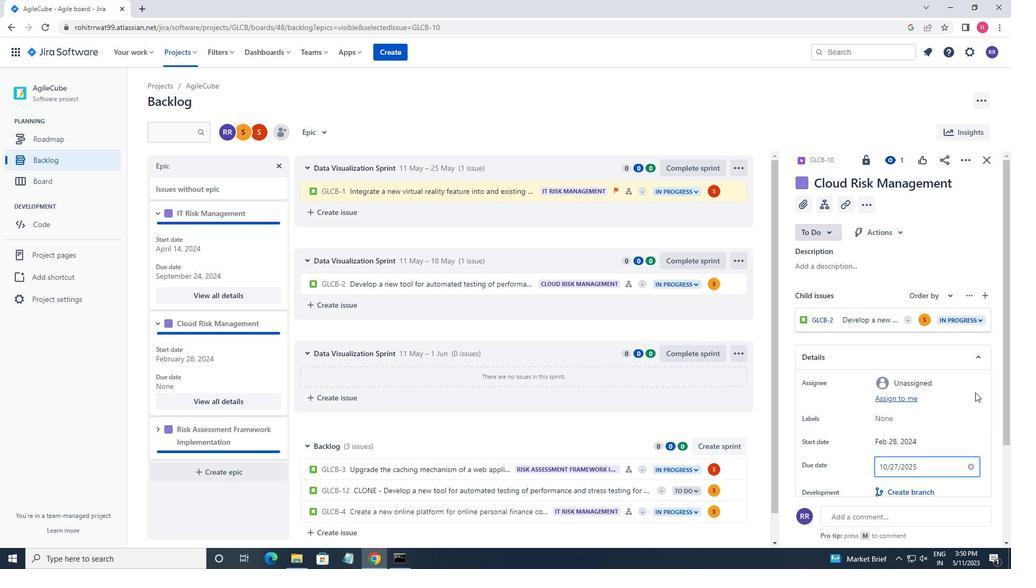 
Action: Mouse moved to (697, 329)
Screenshot: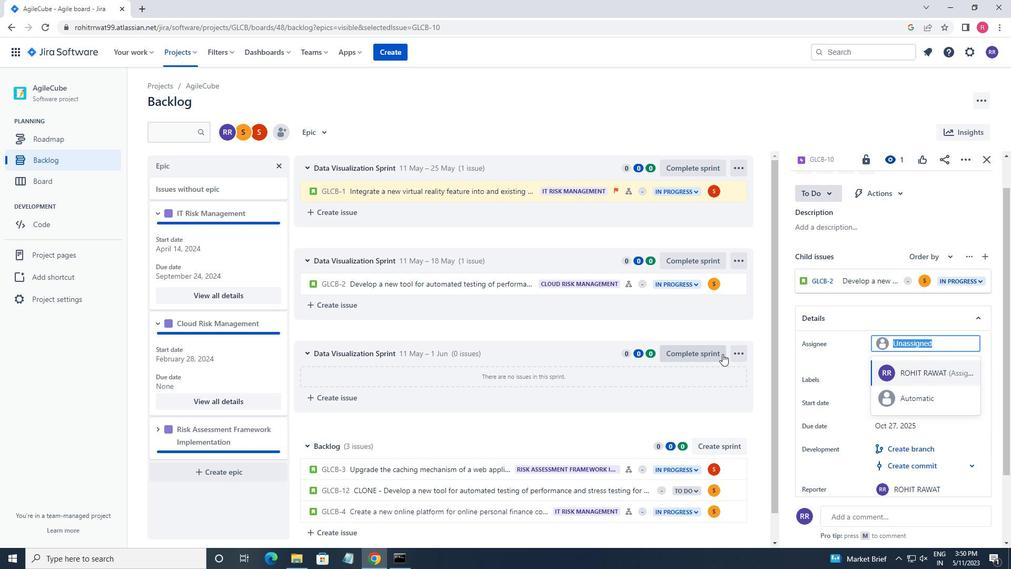 
Action: Mouse pressed left at (697, 329)
Screenshot: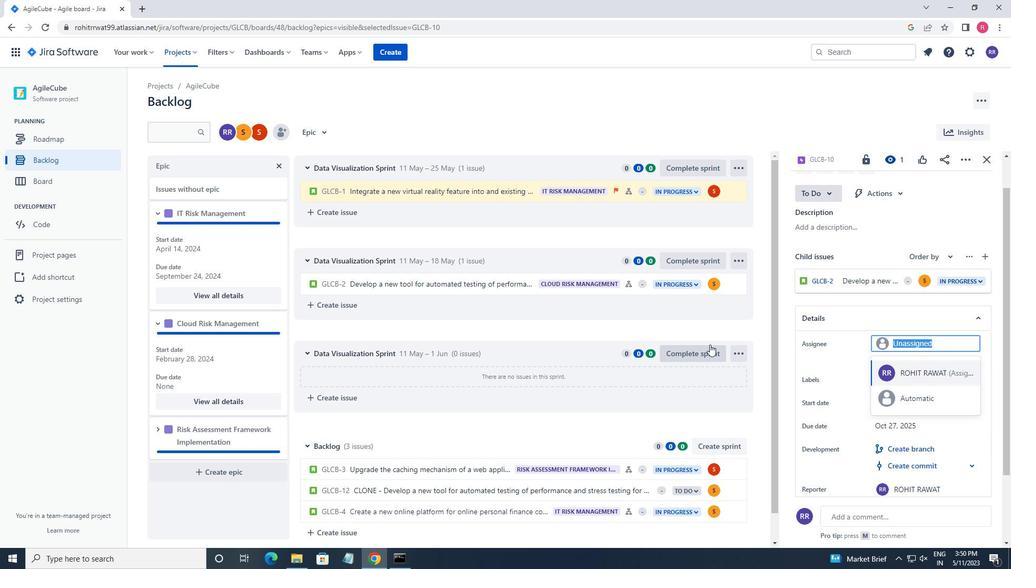 
Action: Mouse moved to (207, 472)
Screenshot: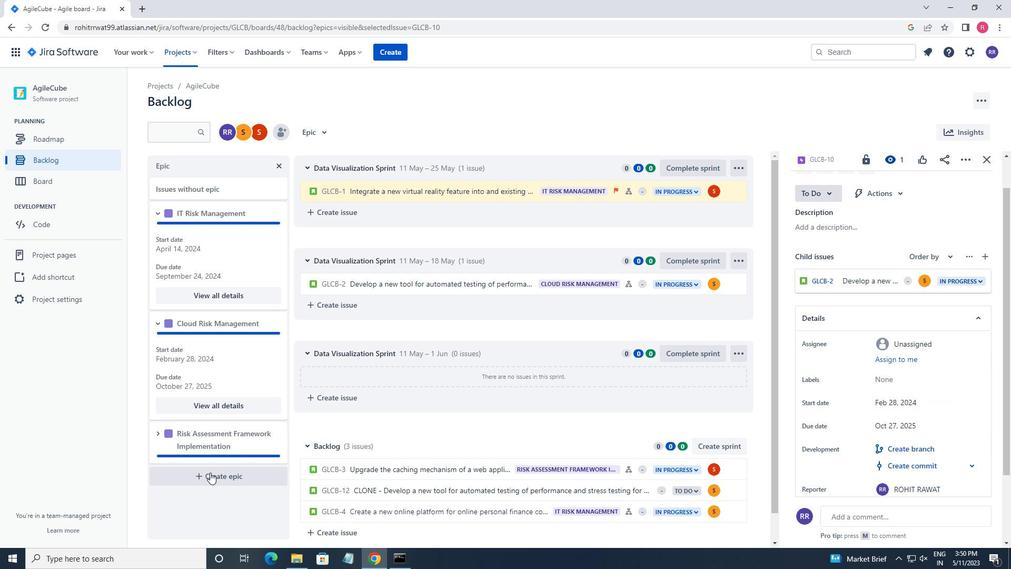 
Action: Mouse scrolled (207, 471) with delta (0, 0)
Screenshot: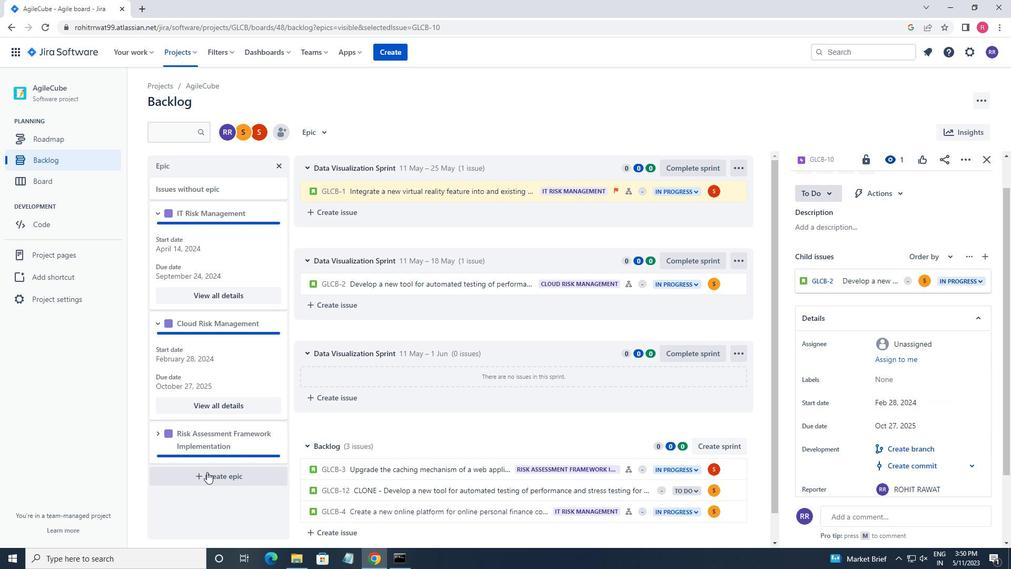 
Action: Mouse moved to (156, 432)
Screenshot: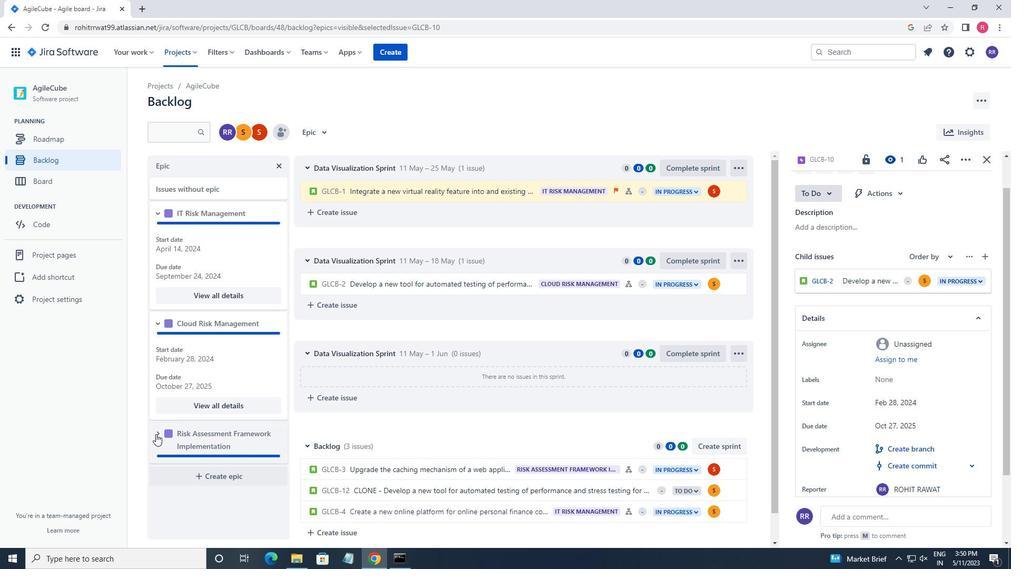 
Action: Mouse pressed left at (156, 432)
Screenshot: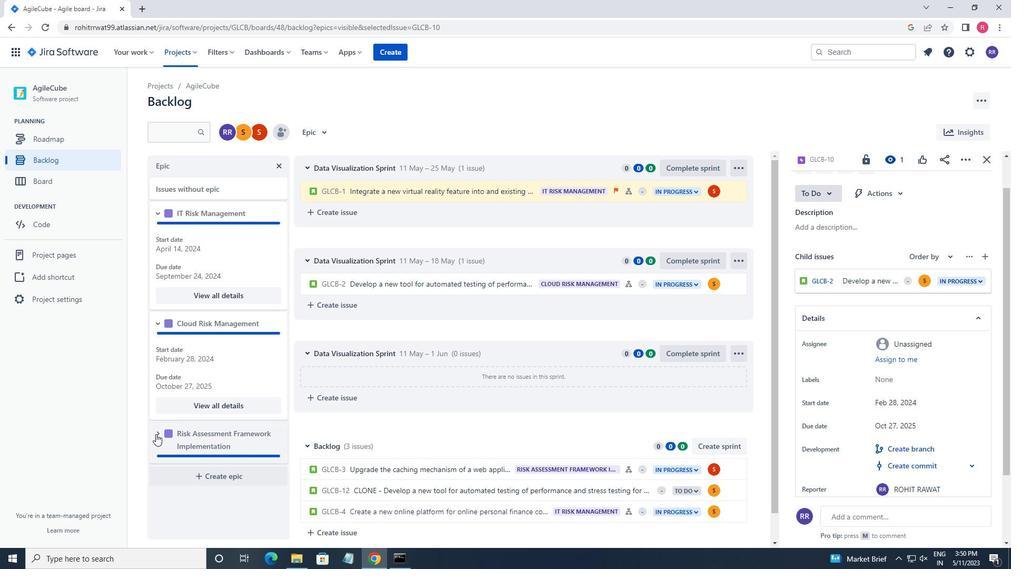 
Action: Mouse moved to (204, 518)
Screenshot: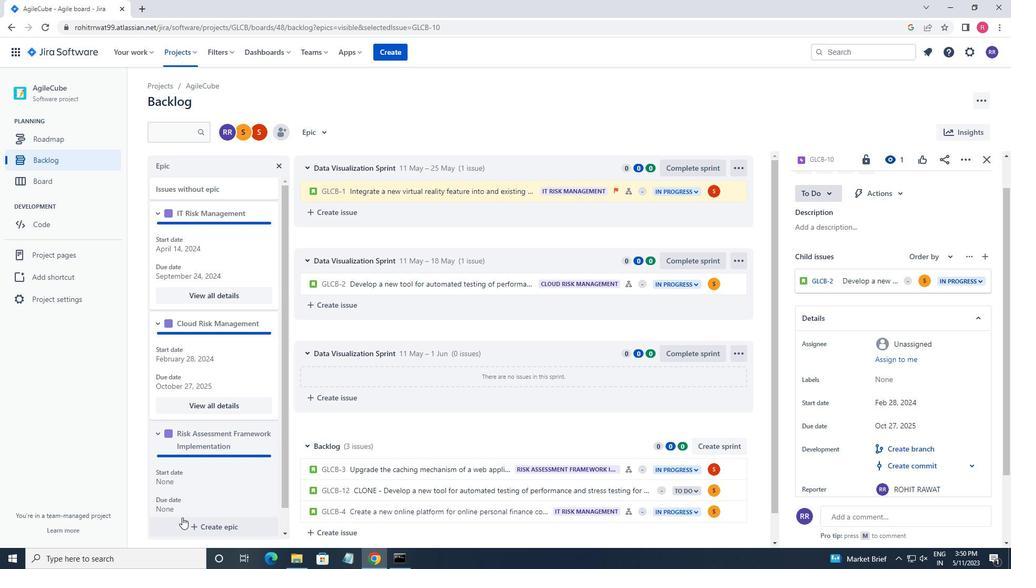 
Action: Mouse scrolled (204, 518) with delta (0, 0)
Screenshot: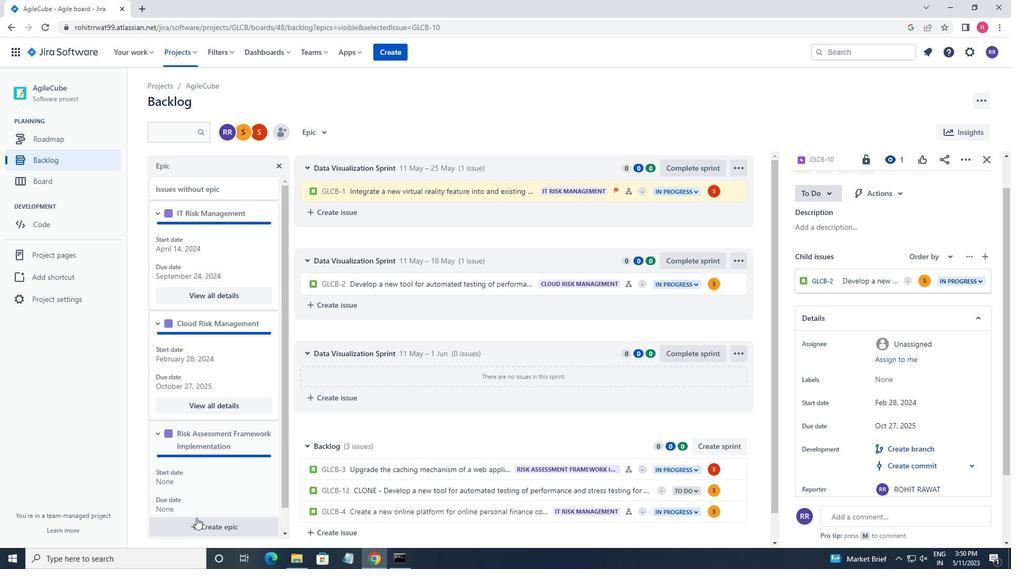 
Action: Mouse moved to (208, 497)
Screenshot: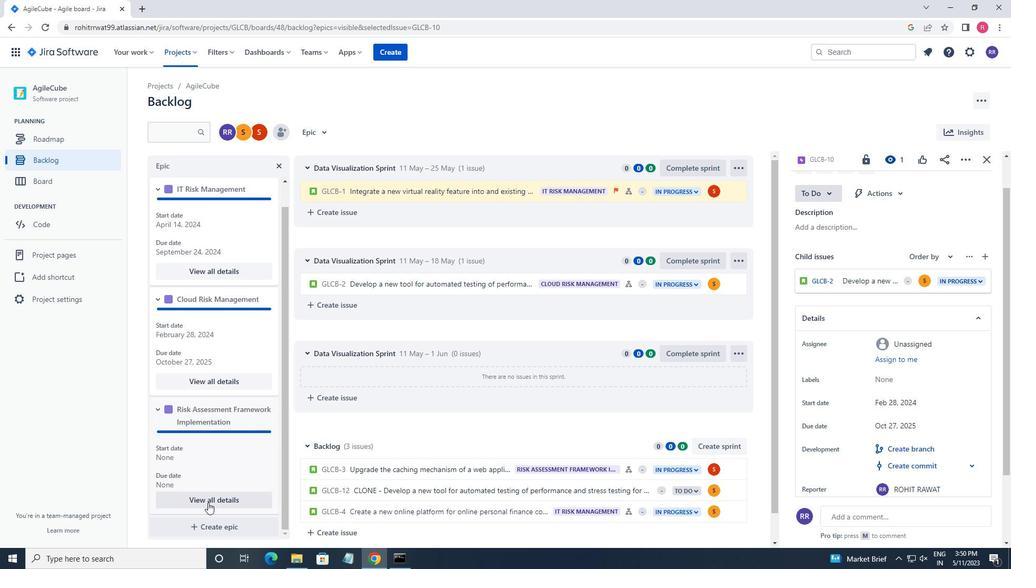 
Action: Mouse pressed left at (208, 497)
Screenshot: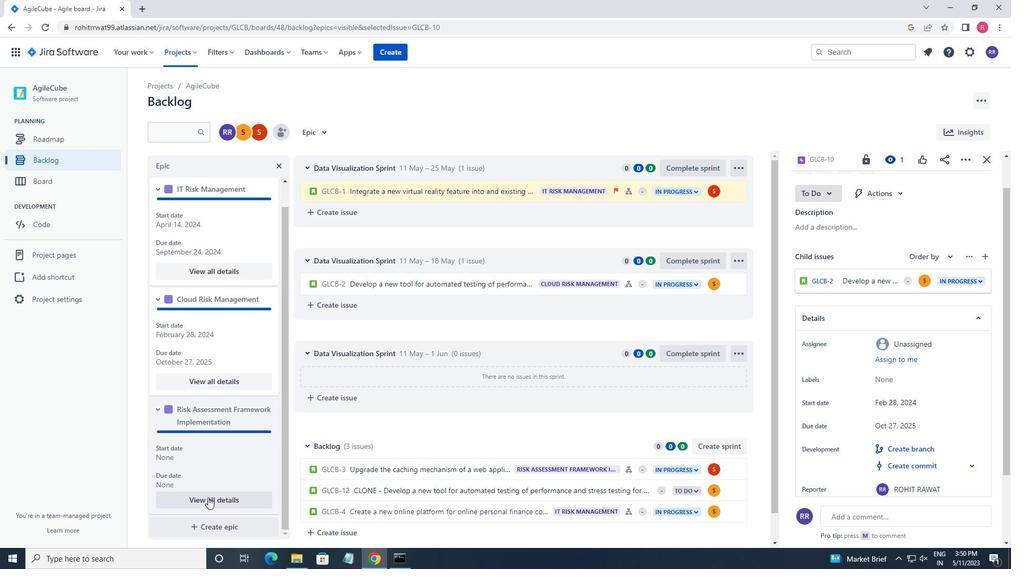 
Action: Mouse moved to (834, 351)
Screenshot: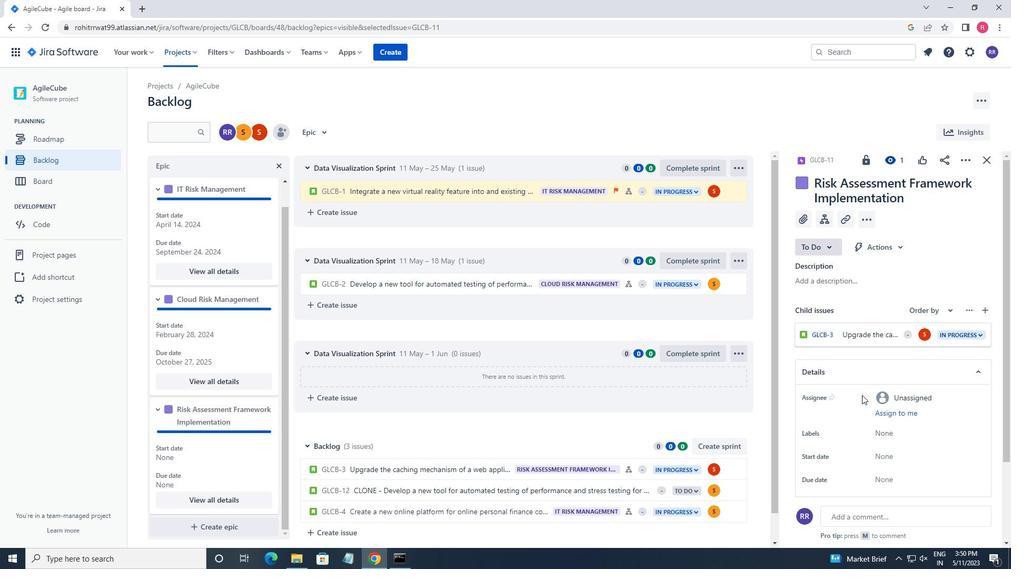 
Action: Mouse scrolled (834, 351) with delta (0, 0)
Screenshot: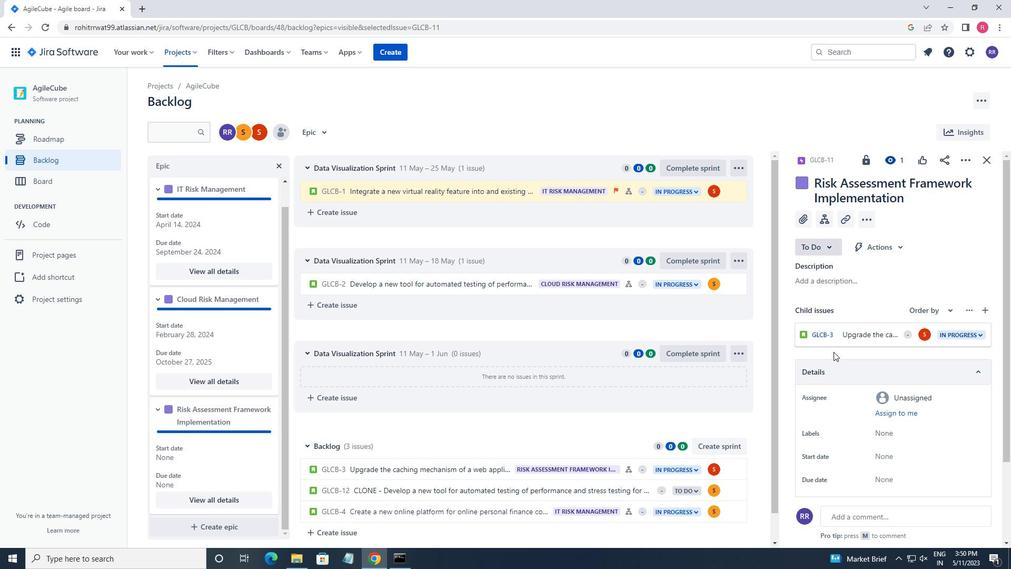 
Action: Mouse moved to (898, 401)
Screenshot: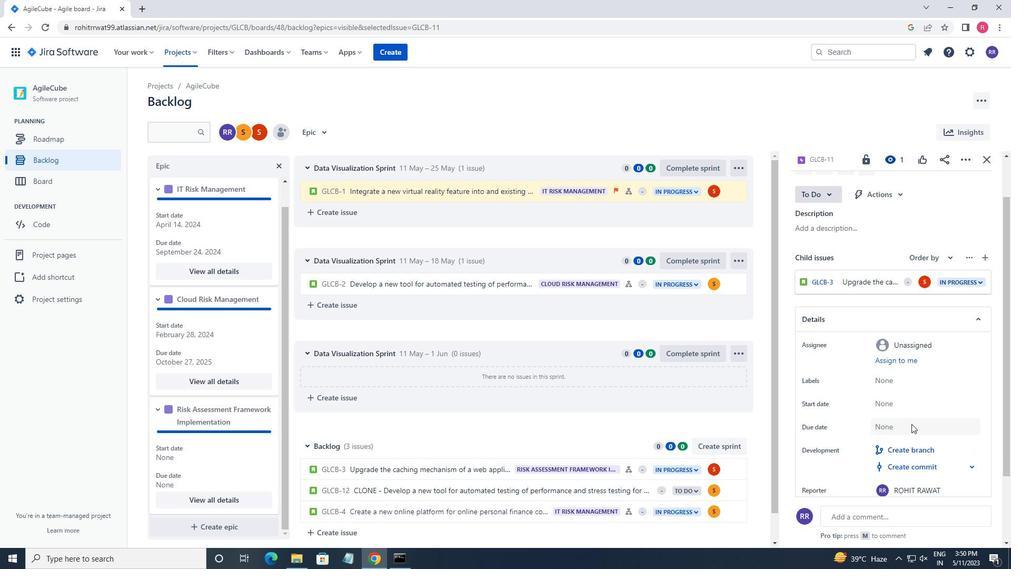 
Action: Mouse pressed left at (898, 401)
Screenshot: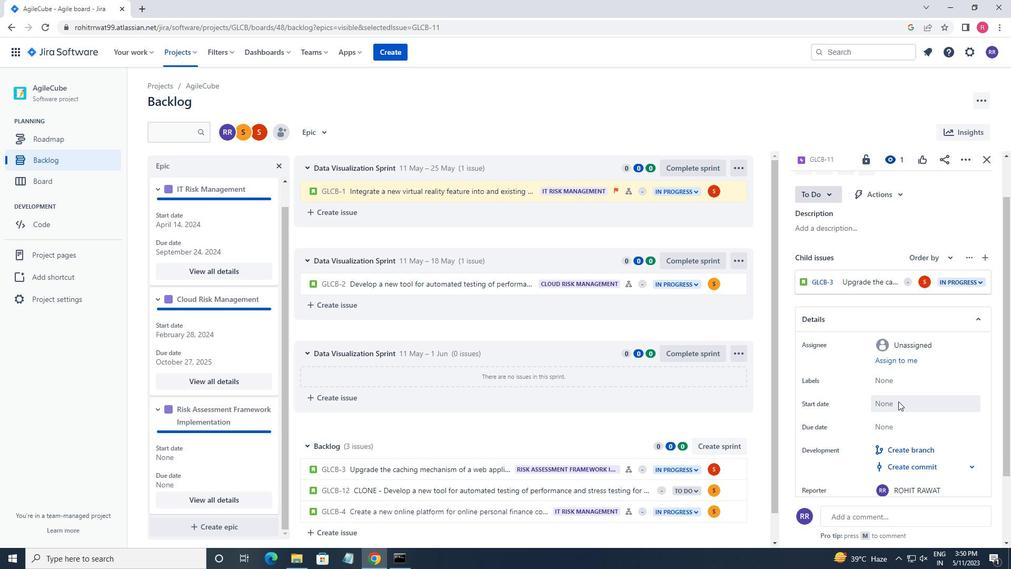 
Action: Mouse moved to (989, 253)
Screenshot: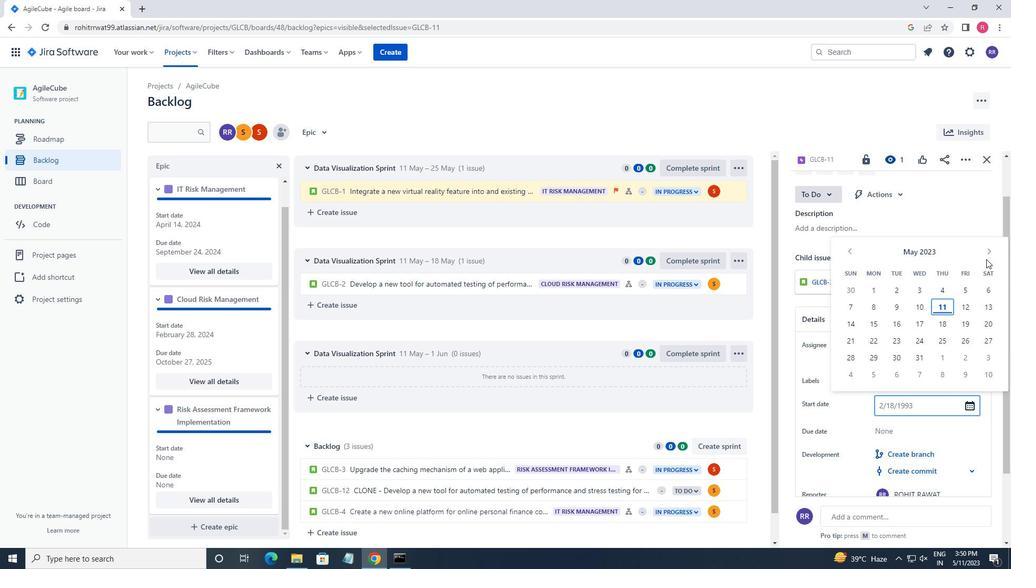 
Action: Mouse pressed left at (989, 253)
Screenshot: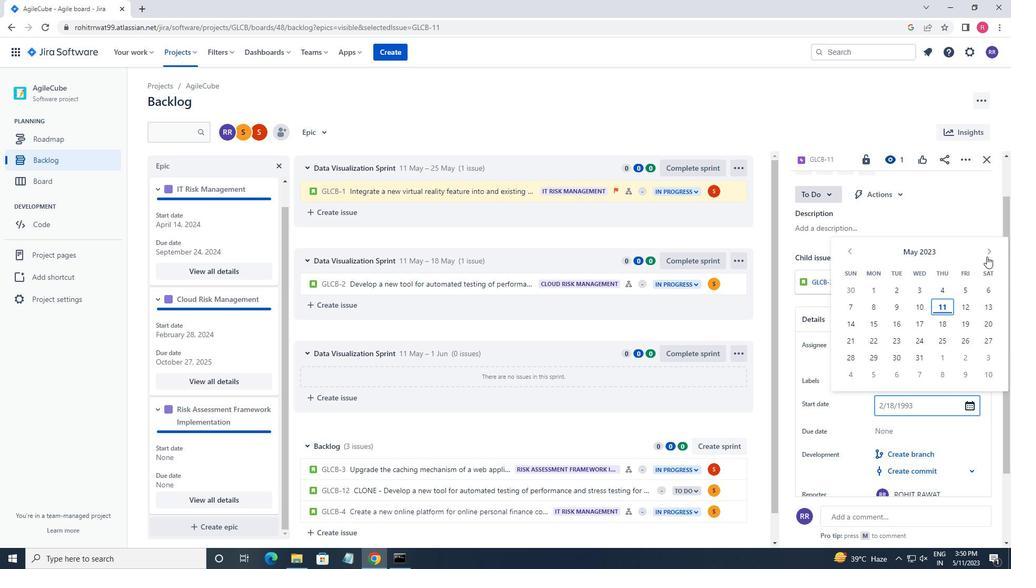 
Action: Mouse pressed left at (989, 253)
Screenshot: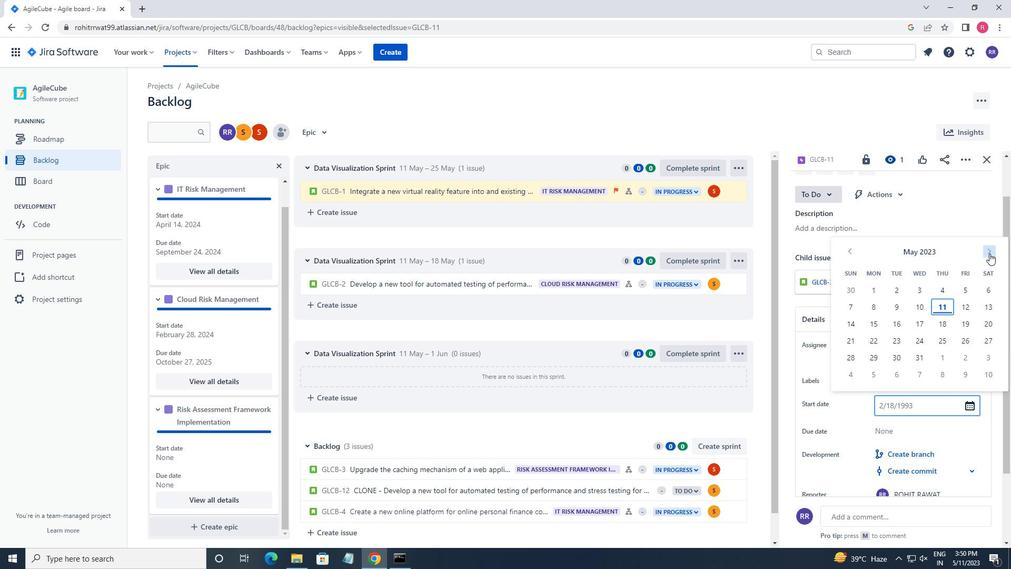 
Action: Mouse pressed left at (989, 253)
Screenshot: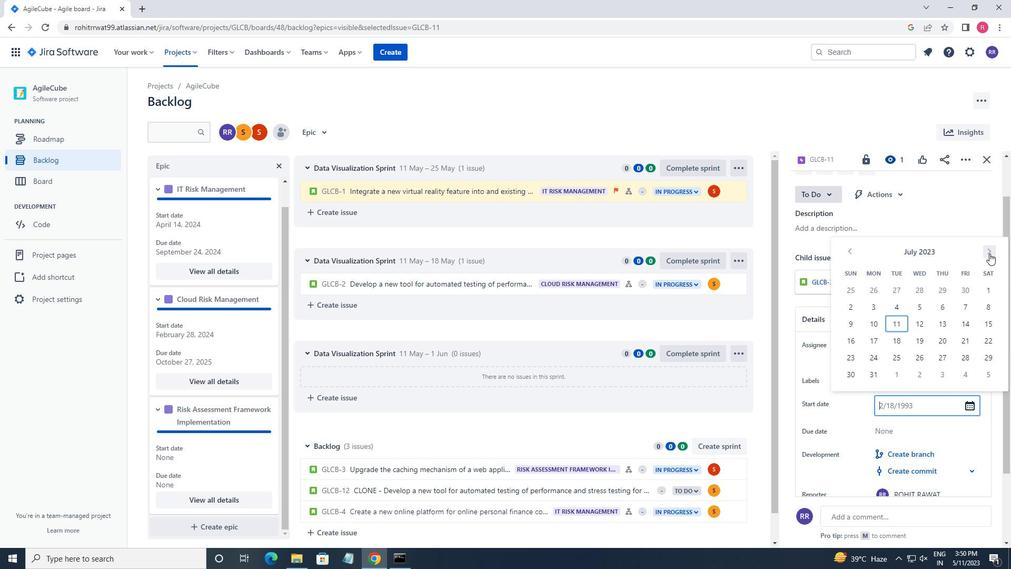 
Action: Mouse pressed left at (989, 253)
Screenshot: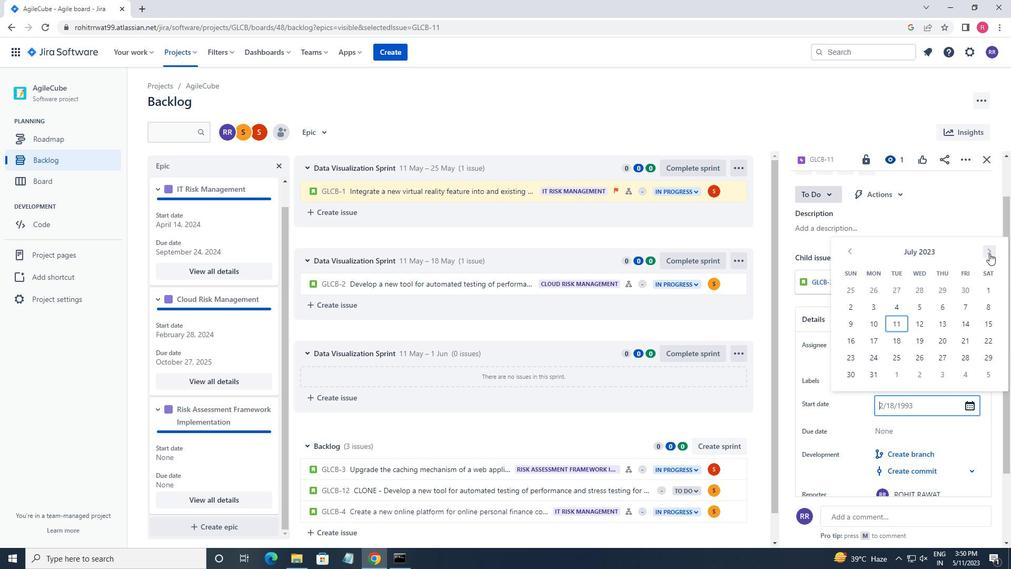 
Action: Mouse pressed left at (989, 253)
Screenshot: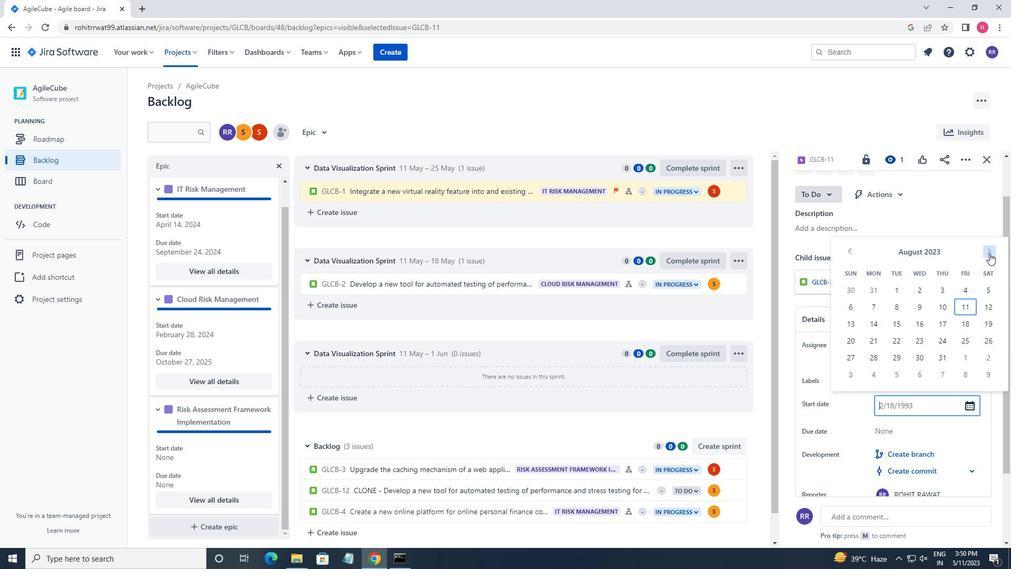 
Action: Mouse pressed left at (989, 253)
Screenshot: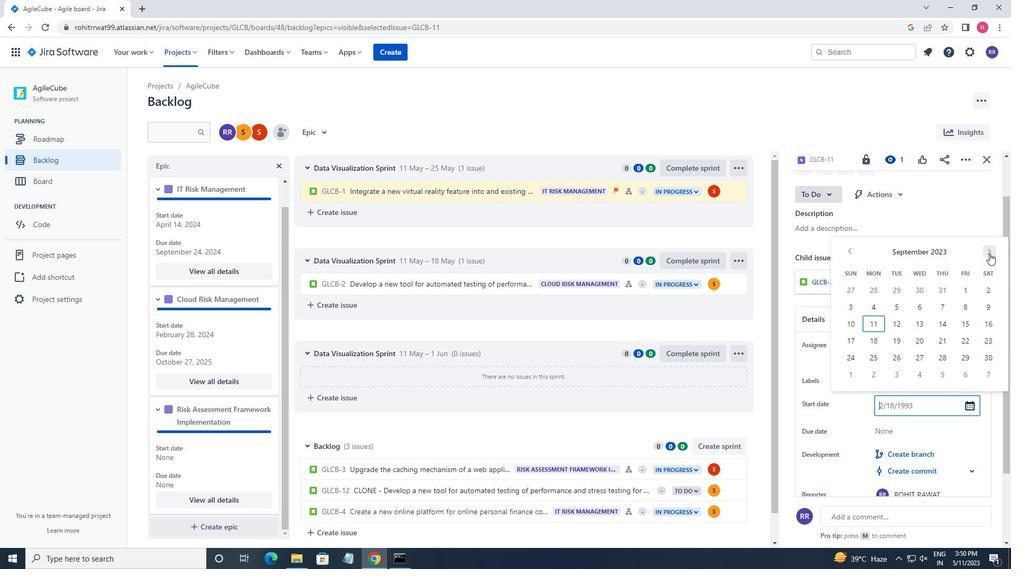 
Action: Mouse pressed left at (989, 253)
Screenshot: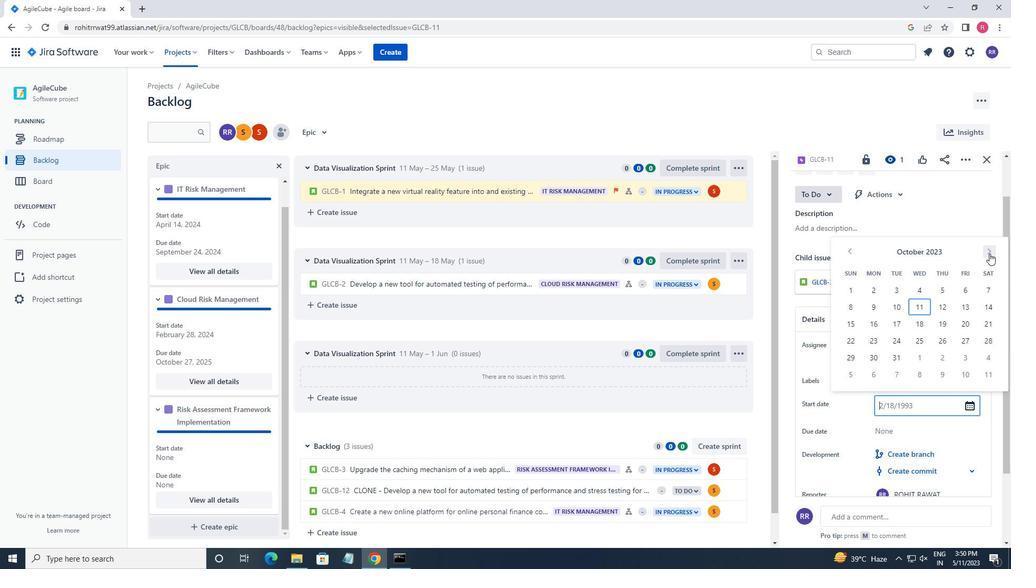 
Action: Mouse pressed left at (989, 253)
Screenshot: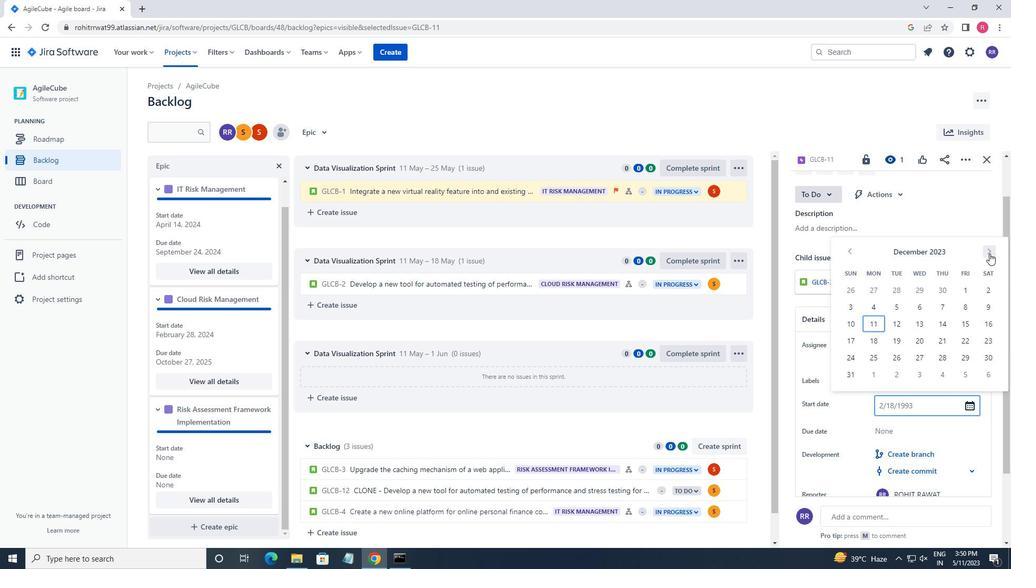 
Action: Mouse moved to (989, 253)
Screenshot: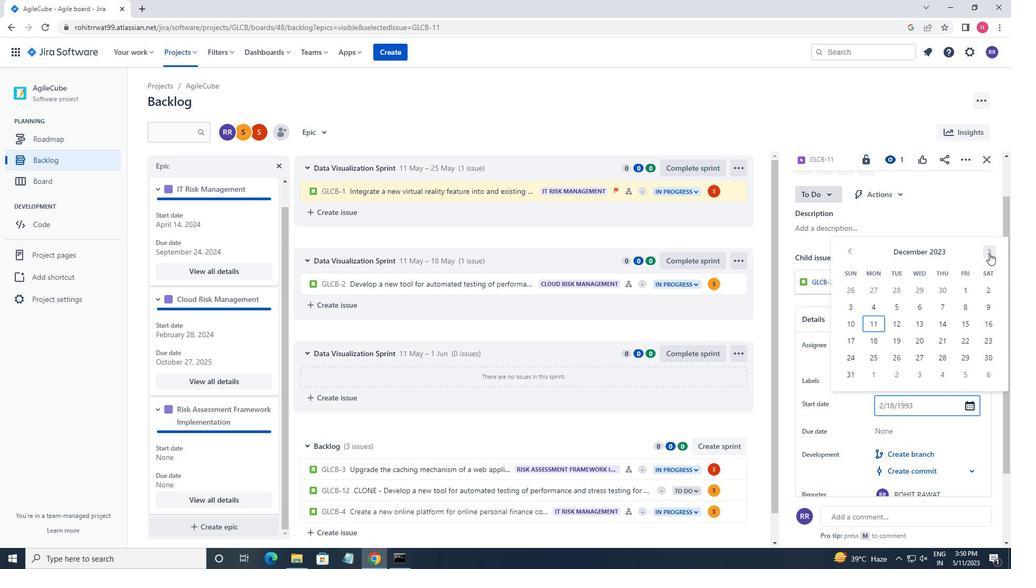 
Action: Mouse pressed left at (989, 253)
Screenshot: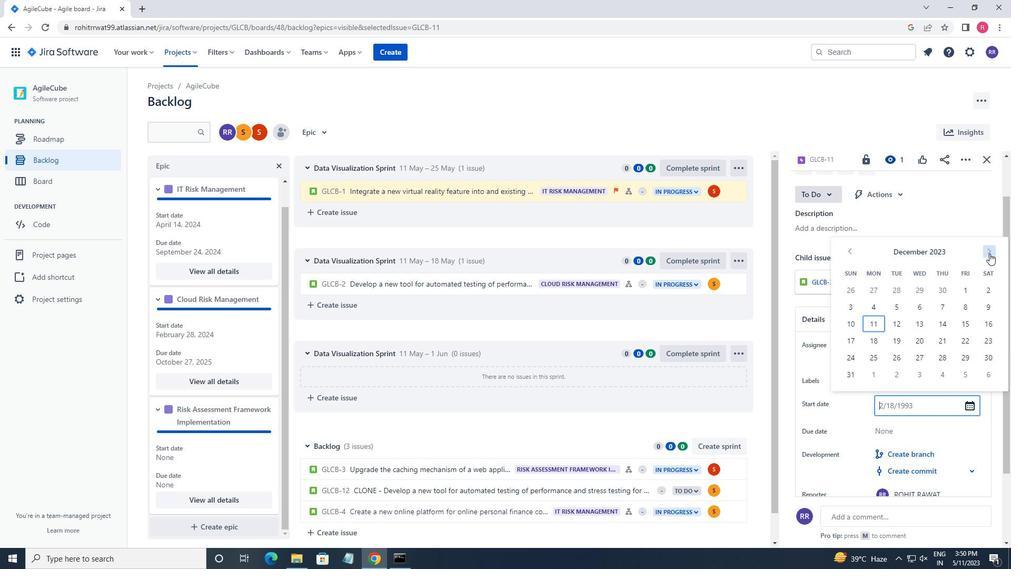 
Action: Mouse pressed left at (989, 253)
Screenshot: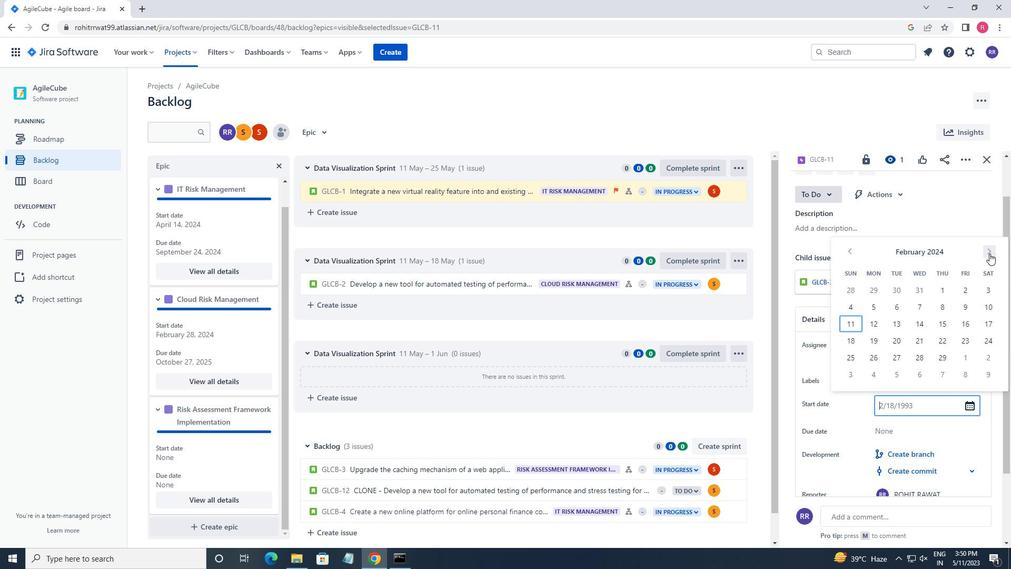 
Action: Mouse pressed left at (989, 253)
Screenshot: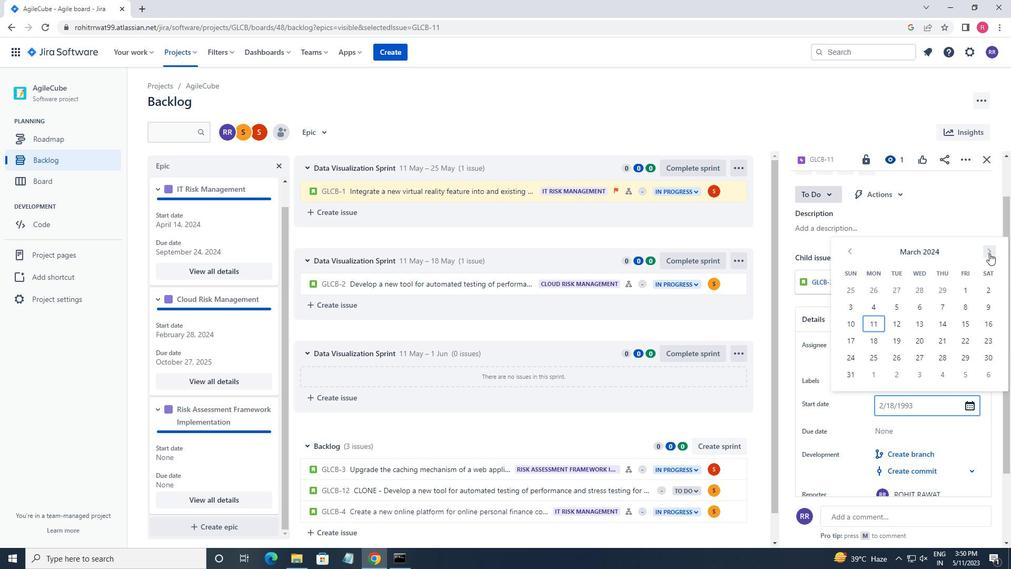 
Action: Mouse moved to (942, 313)
Screenshot: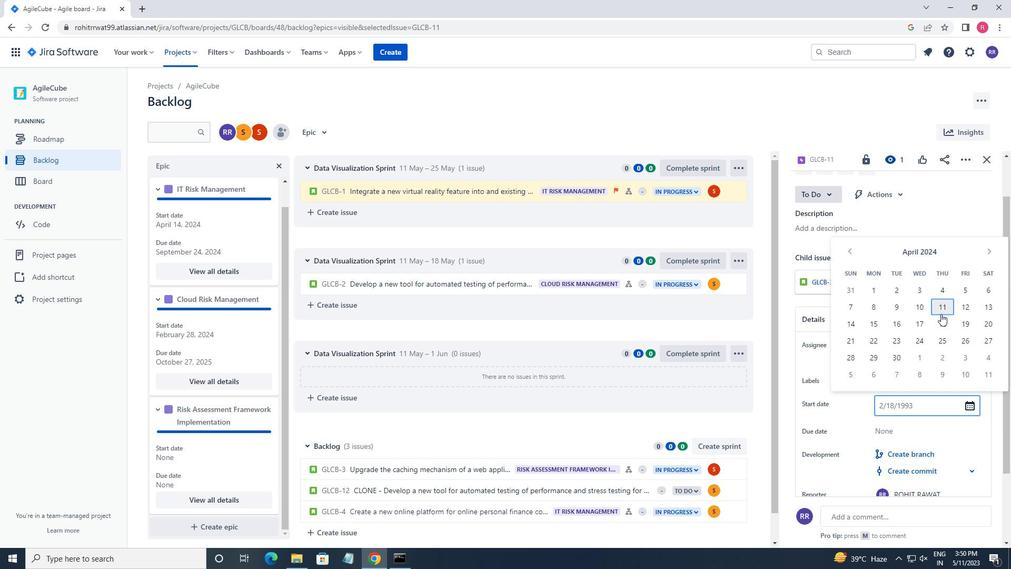
Action: Mouse pressed left at (942, 313)
Screenshot: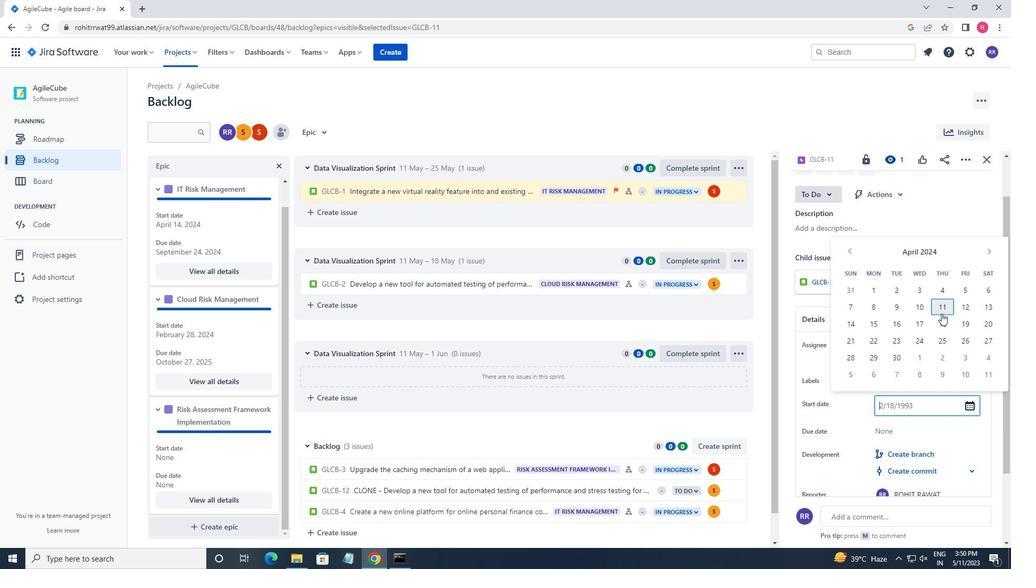 
Action: Mouse moved to (913, 433)
Screenshot: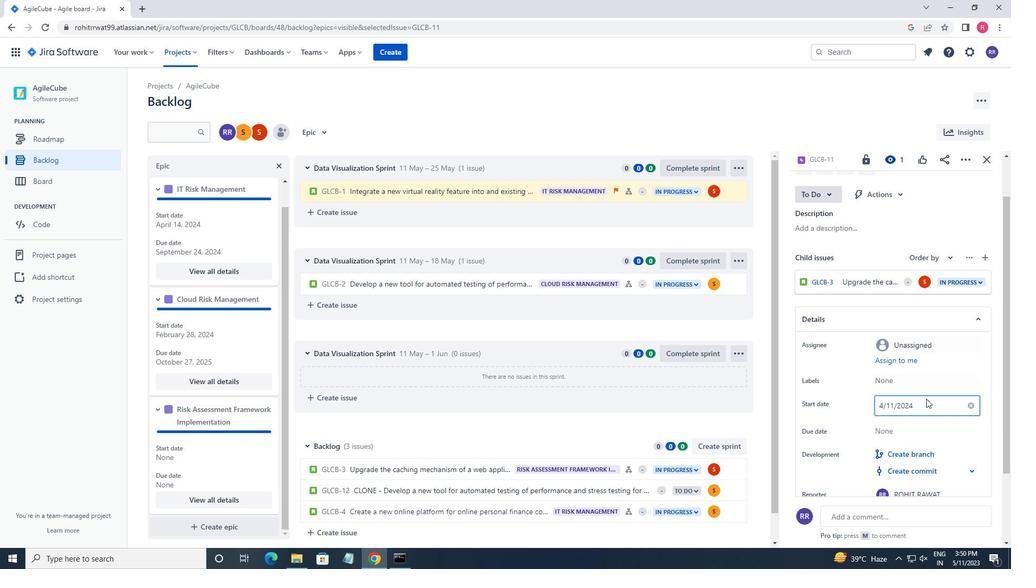 
Action: Mouse pressed left at (913, 433)
Screenshot: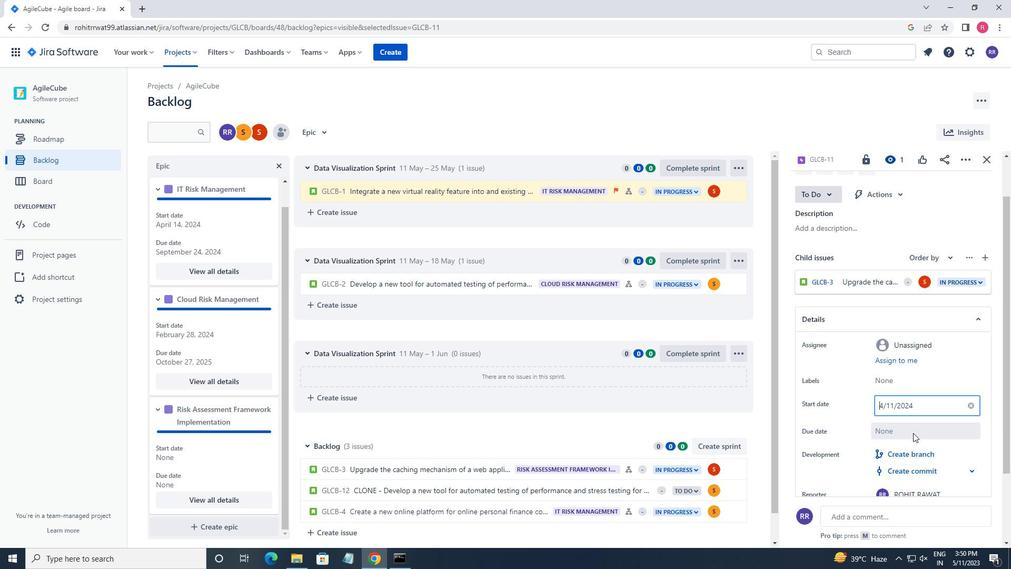 
Action: Mouse moved to (984, 278)
Screenshot: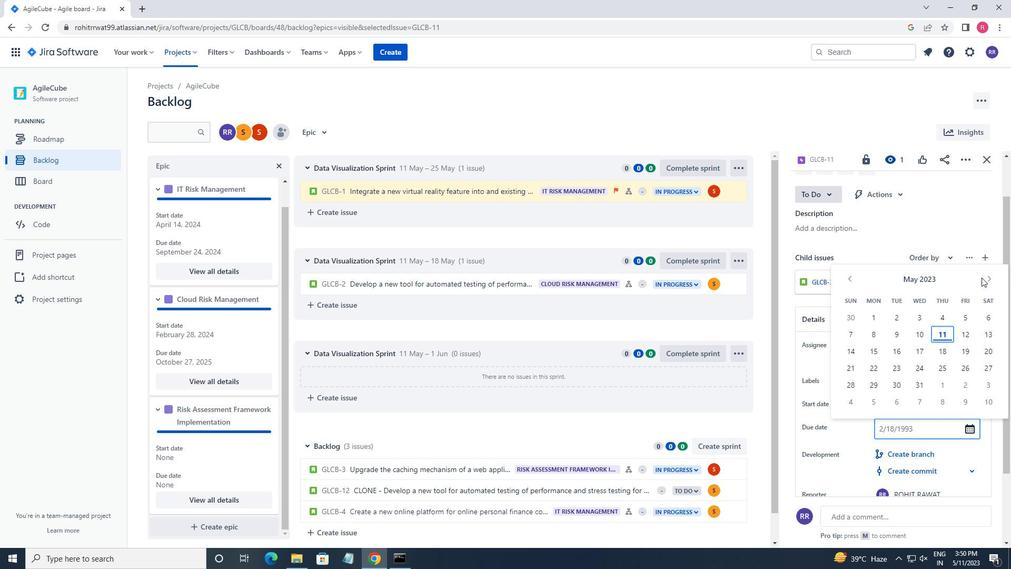 
Action: Mouse pressed left at (984, 278)
Screenshot: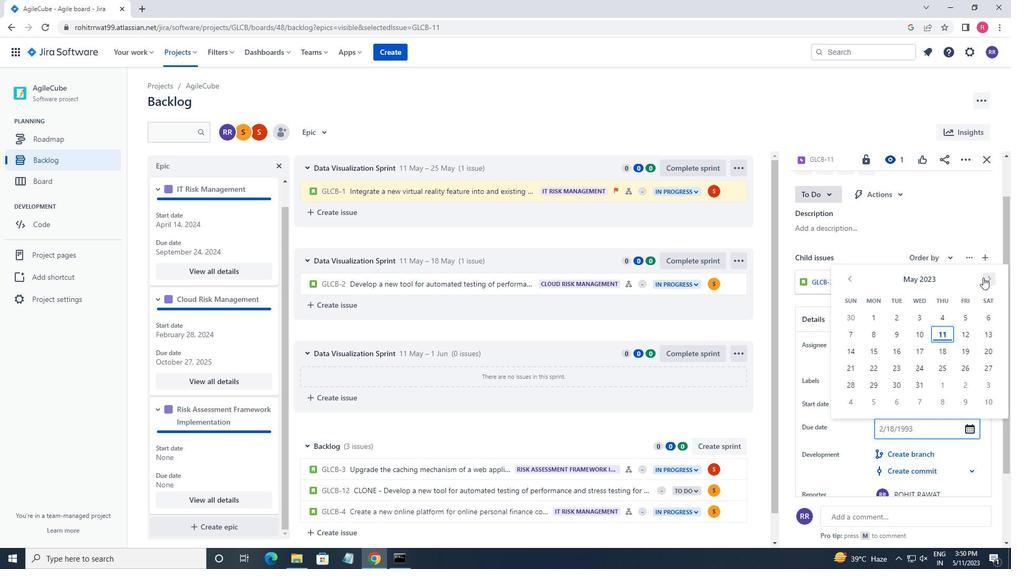 
Action: Mouse pressed left at (984, 278)
Screenshot: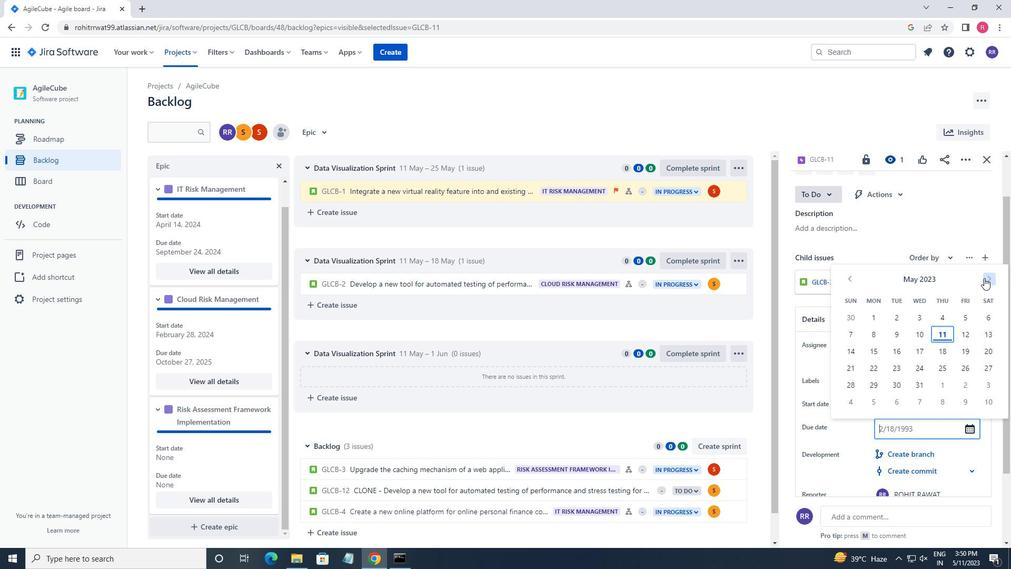 
Action: Mouse pressed left at (984, 278)
Screenshot: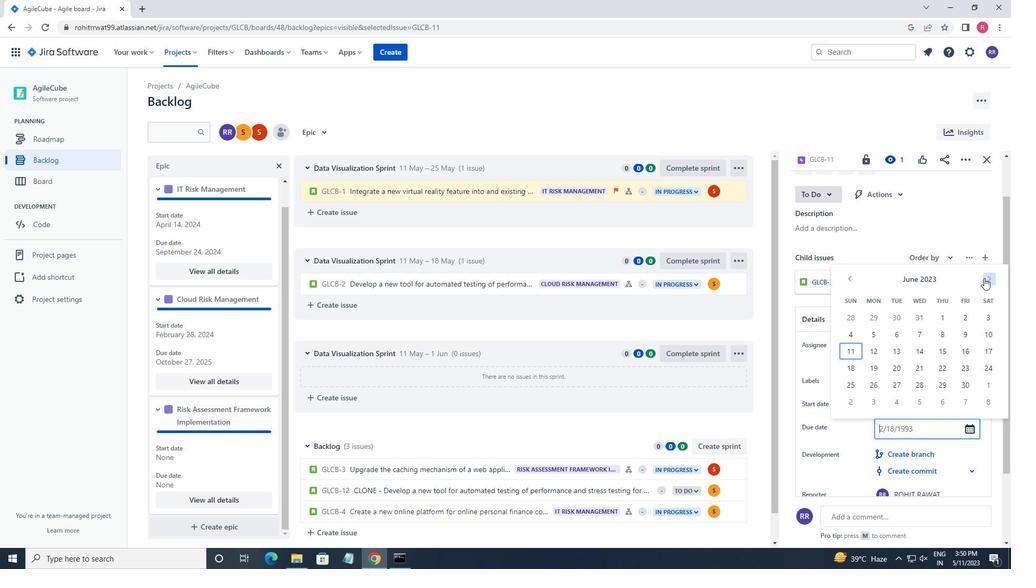 
Action: Mouse pressed left at (984, 278)
Screenshot: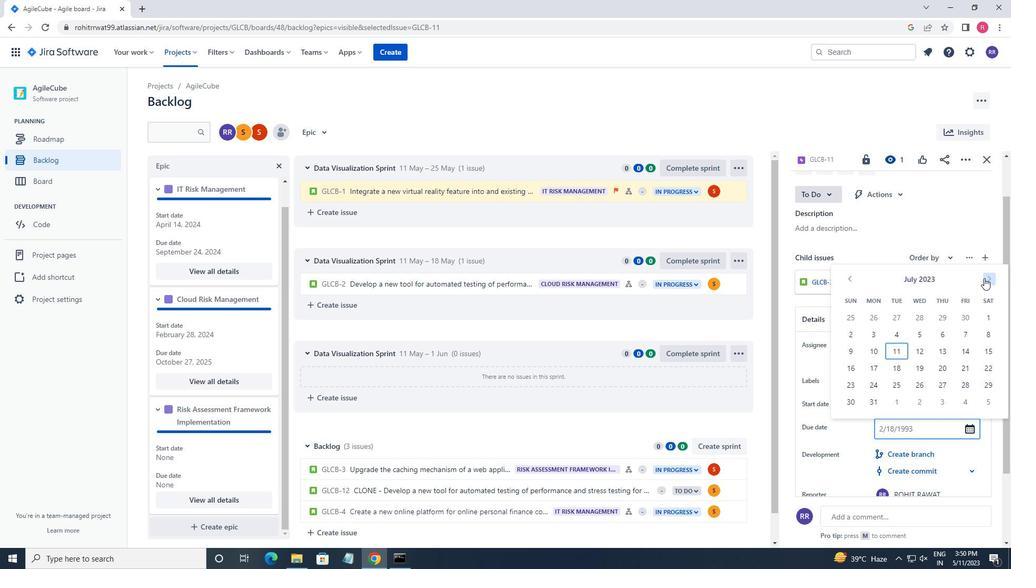 
Action: Mouse pressed left at (984, 278)
Screenshot: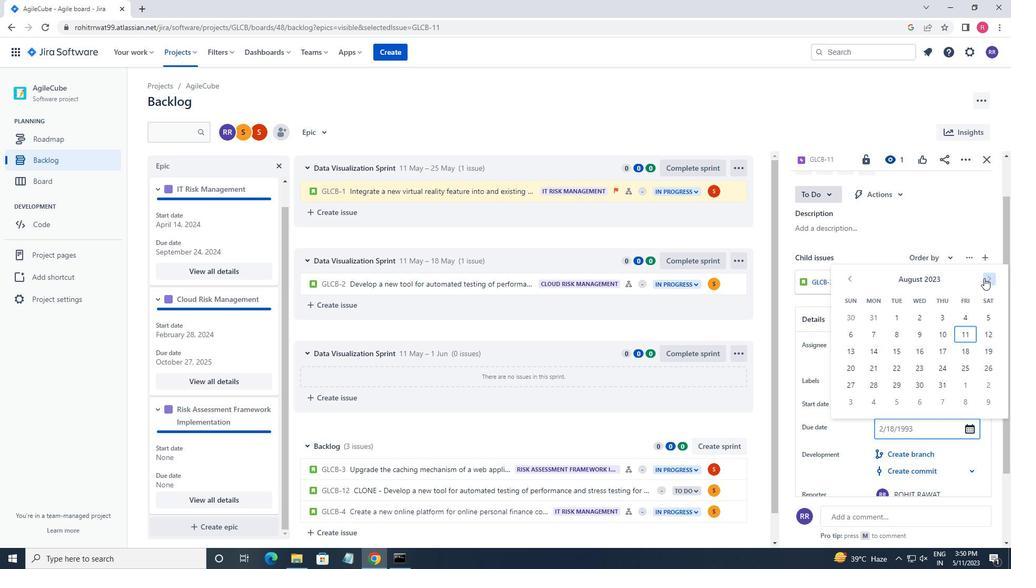 
Action: Mouse pressed left at (984, 278)
Screenshot: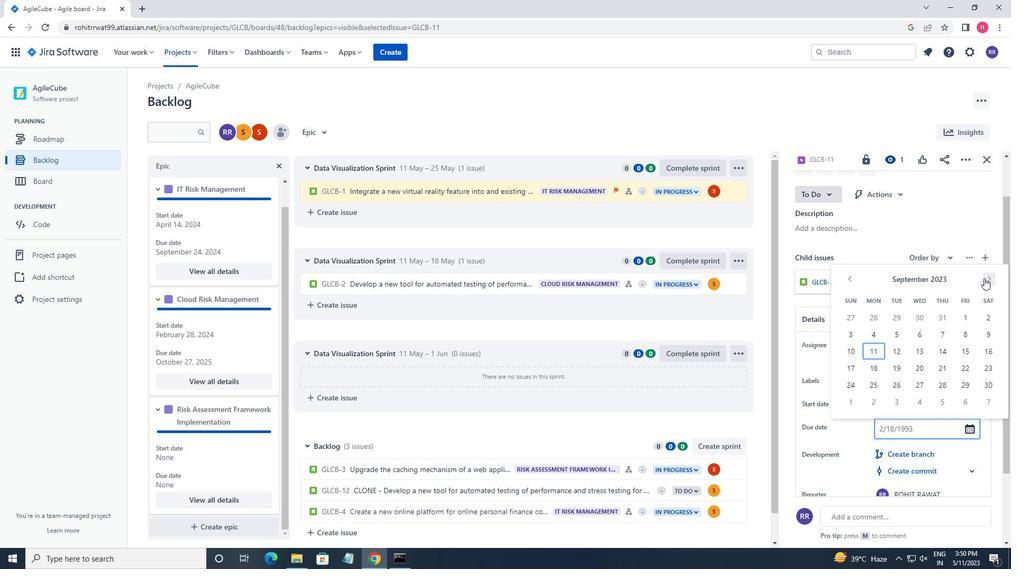 
Action: Mouse pressed left at (984, 278)
Screenshot: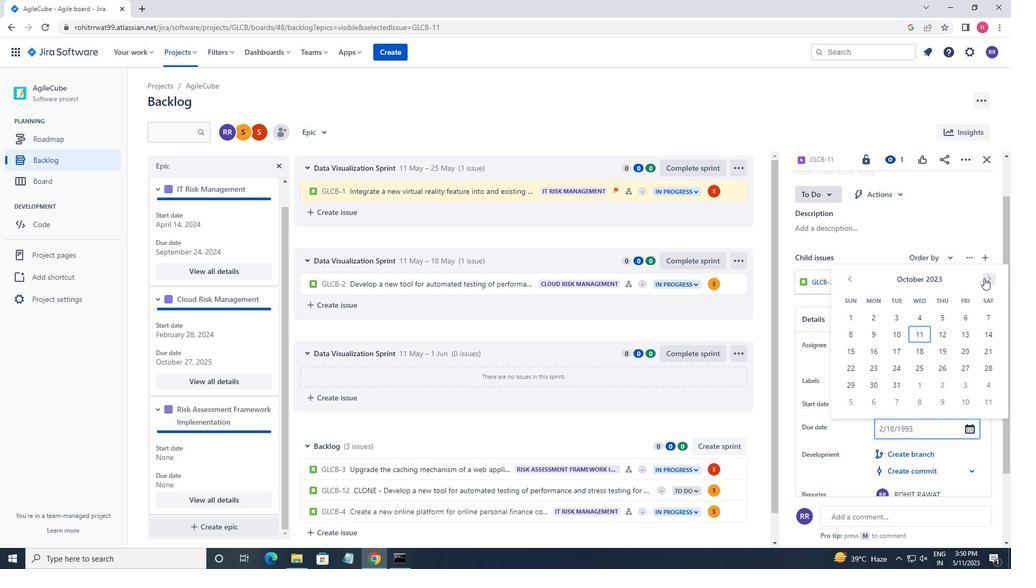 
Action: Mouse pressed left at (984, 278)
Screenshot: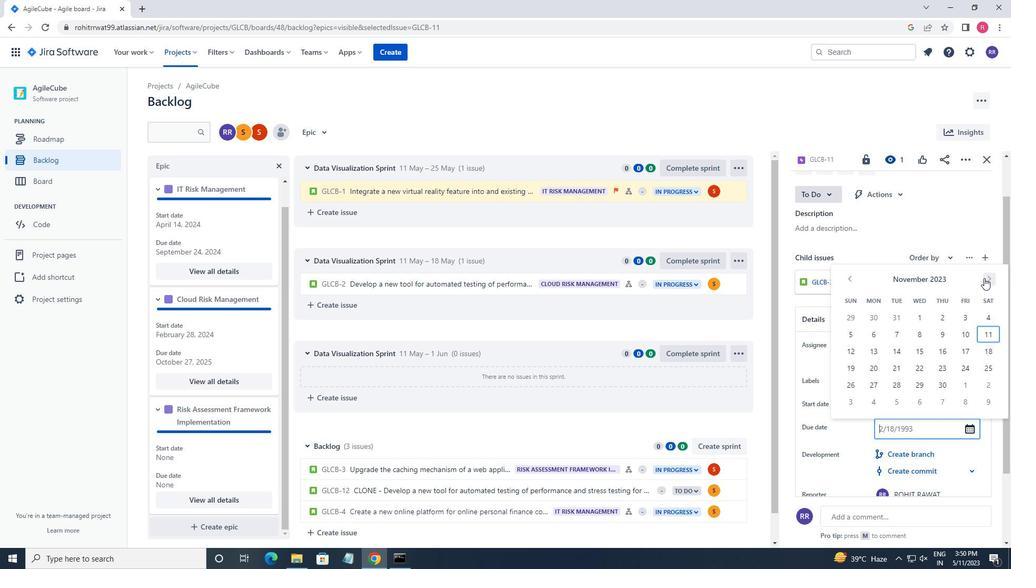 
Action: Mouse pressed left at (984, 278)
Screenshot: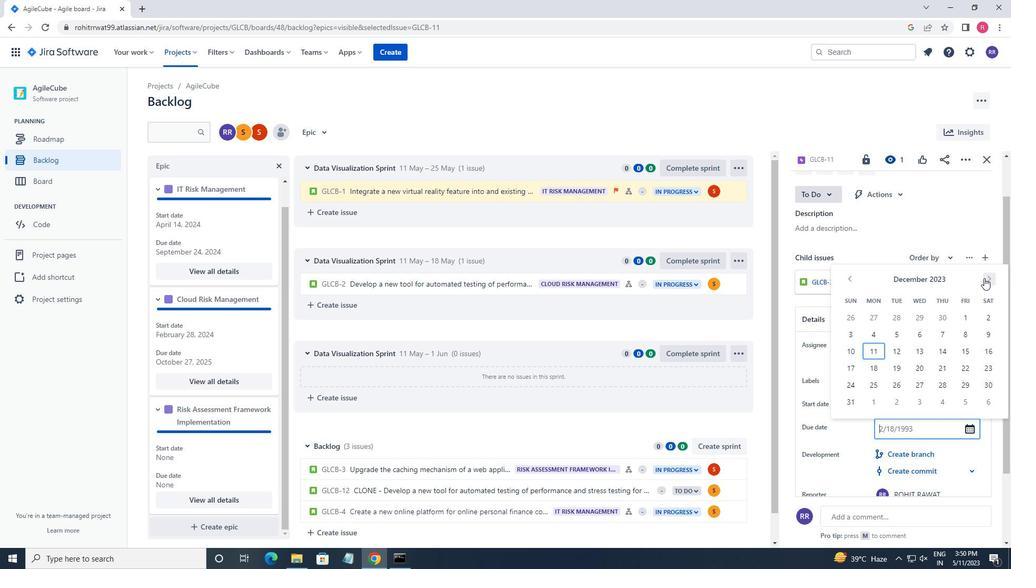 
Action: Mouse pressed left at (984, 278)
Screenshot: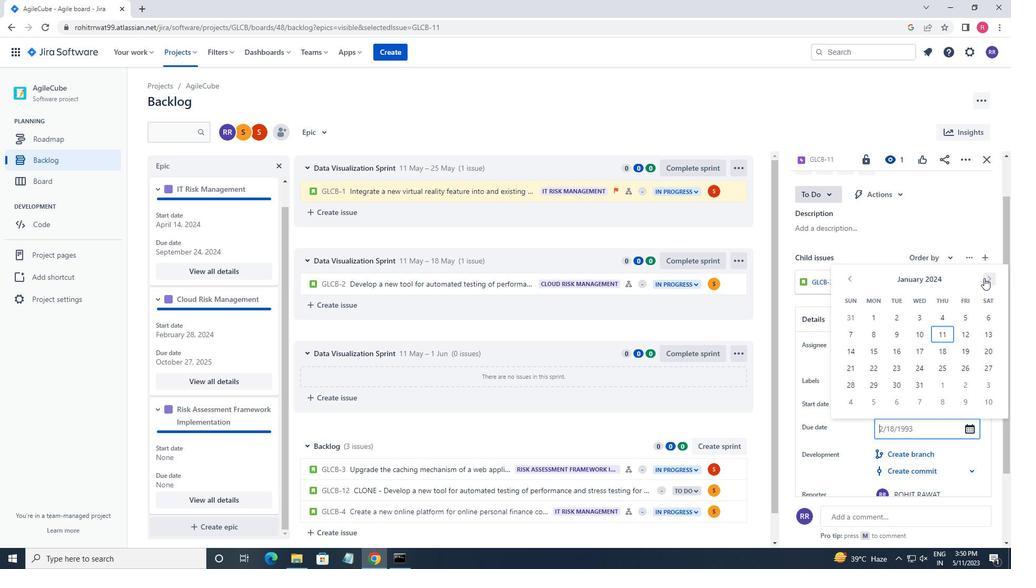 
Action: Mouse pressed left at (984, 278)
Screenshot: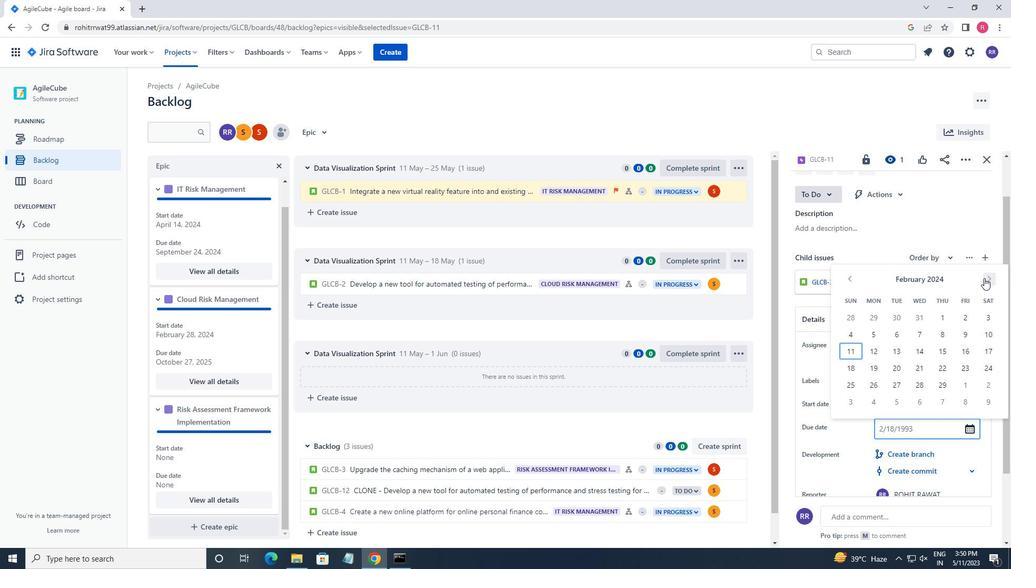 
Action: Mouse pressed left at (984, 278)
Screenshot: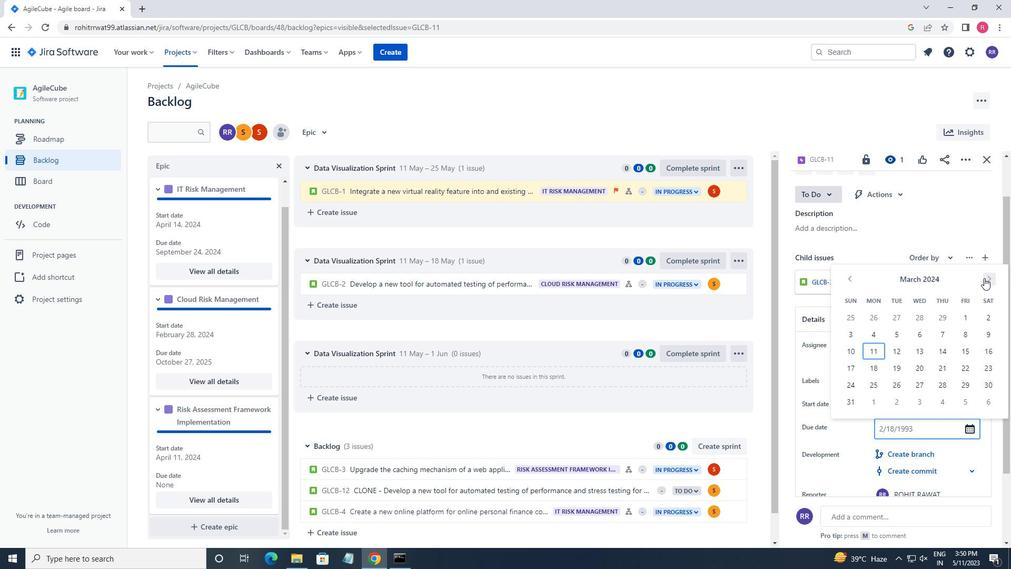 
Action: Mouse pressed left at (984, 278)
Screenshot: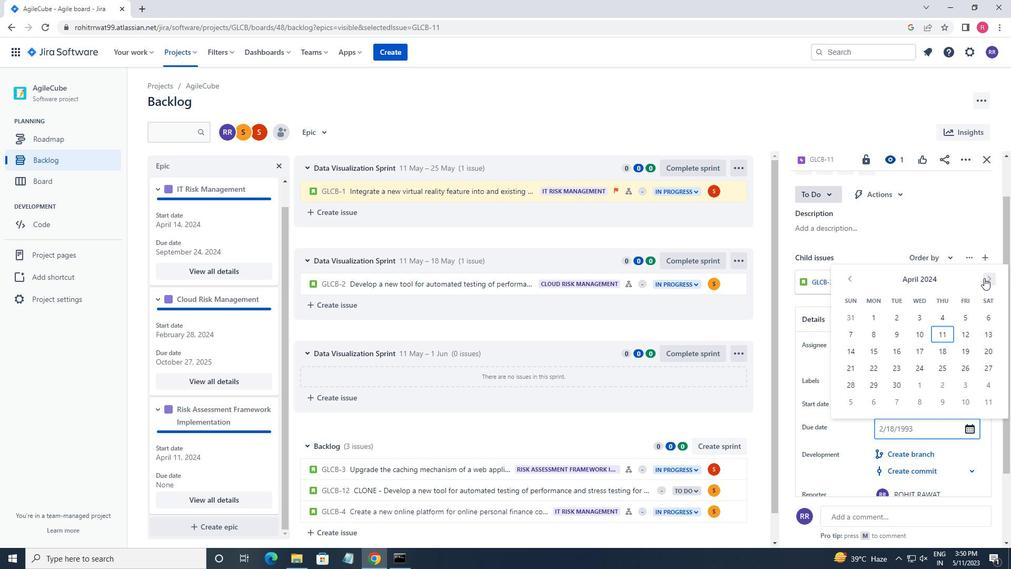 
Action: Mouse pressed left at (984, 278)
Screenshot: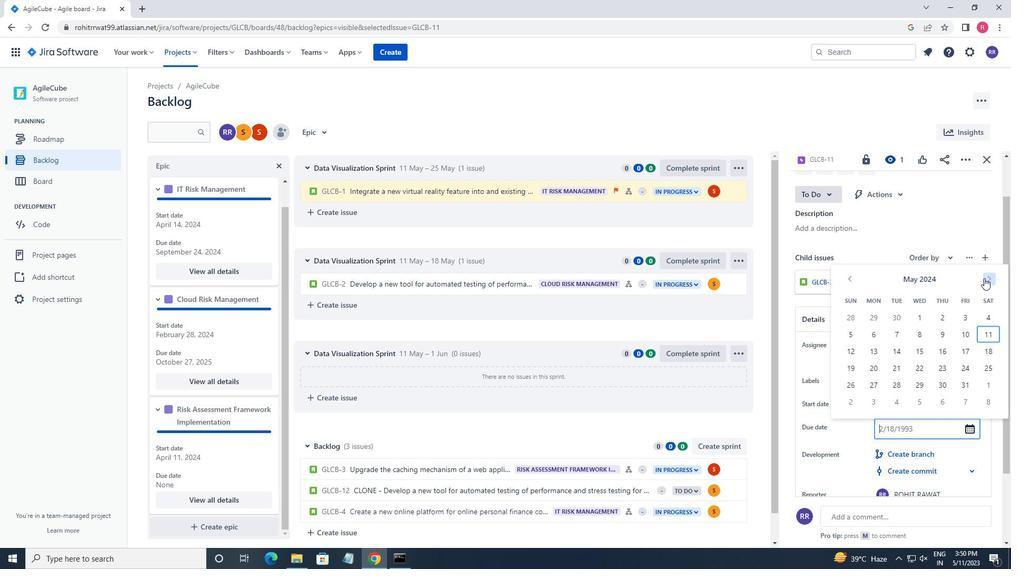 
Action: Mouse pressed left at (984, 278)
Screenshot: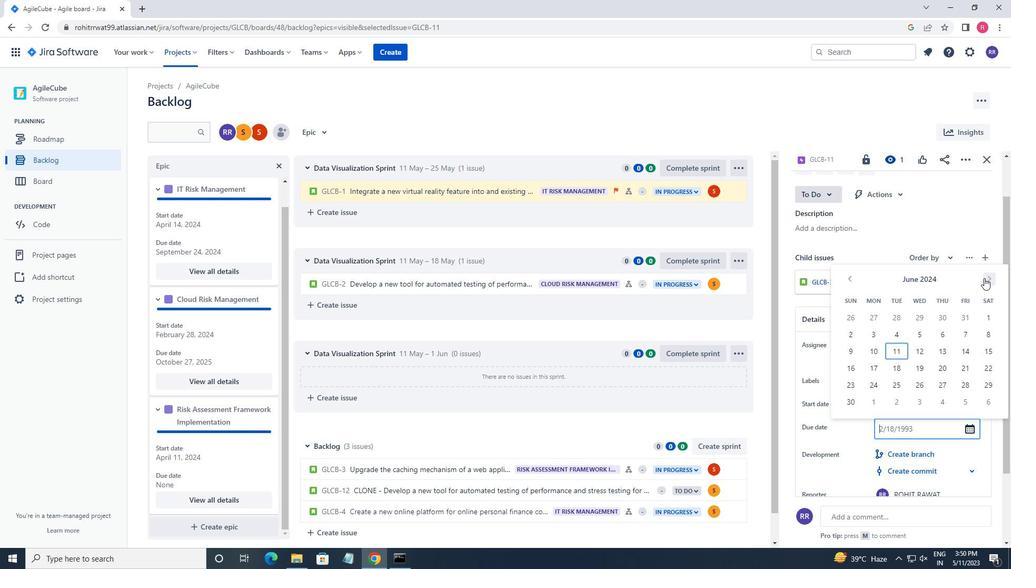 
Action: Mouse pressed left at (984, 278)
Screenshot: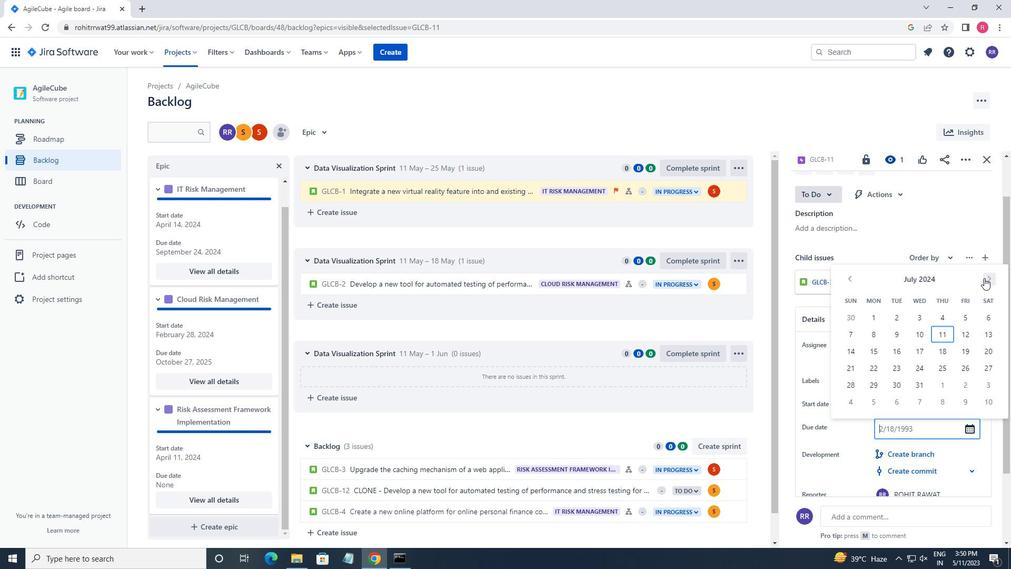 
Action: Mouse pressed left at (984, 278)
Screenshot: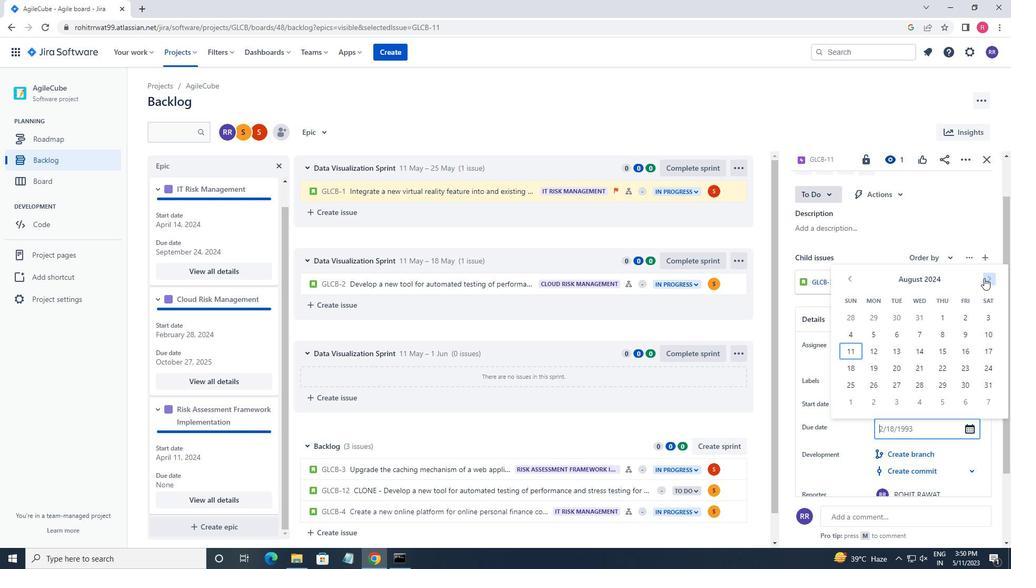 
Action: Mouse pressed left at (984, 278)
Screenshot: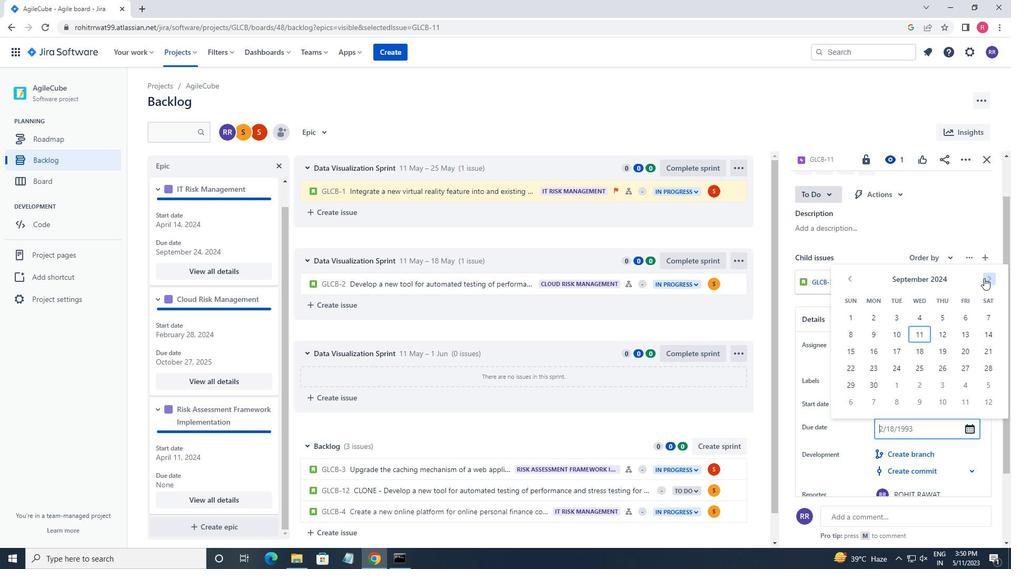 
Action: Mouse pressed left at (984, 278)
Screenshot: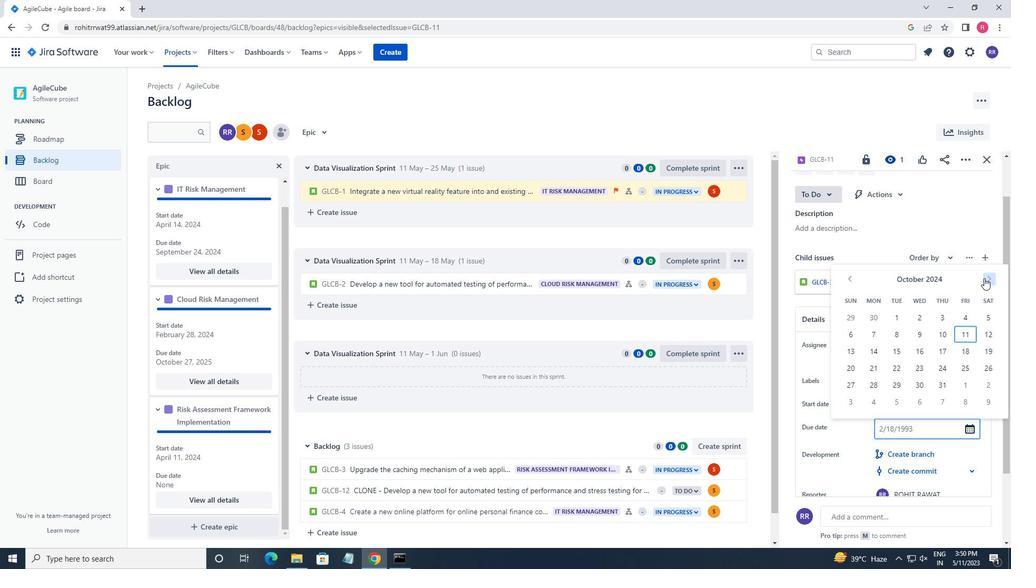 
Action: Mouse pressed left at (984, 278)
Screenshot: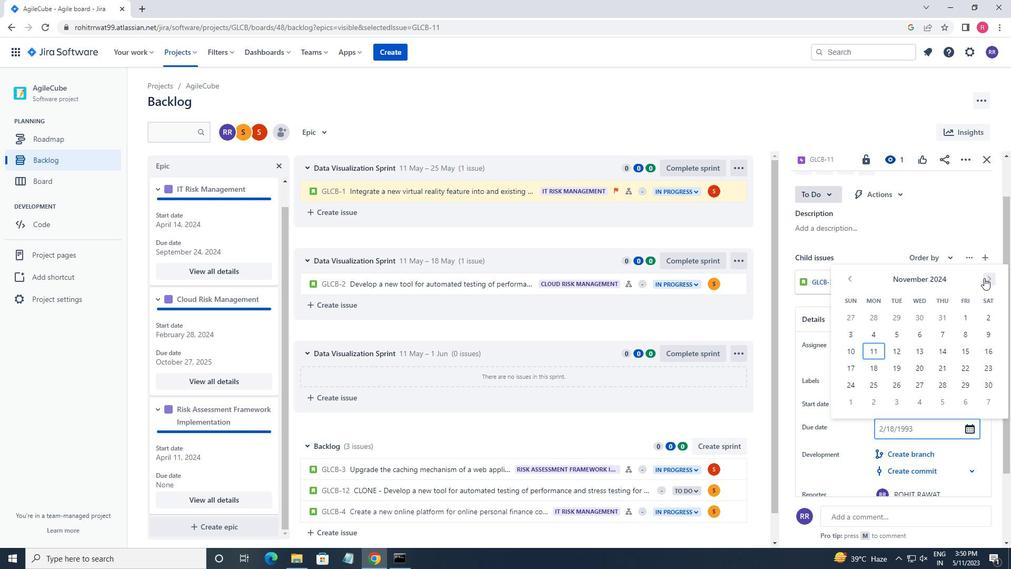 
Action: Mouse pressed left at (984, 278)
Screenshot: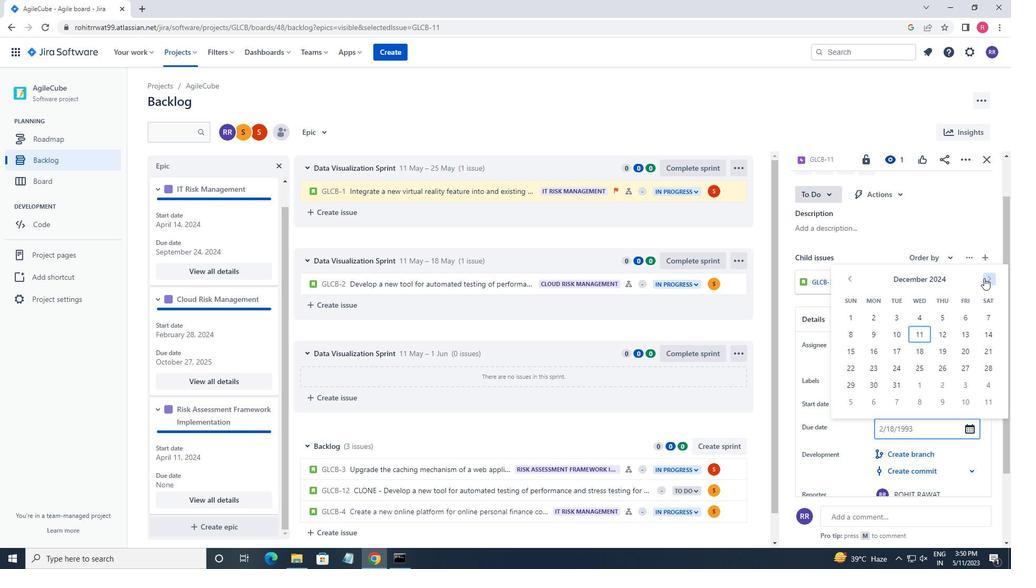
Action: Mouse pressed left at (984, 278)
Screenshot: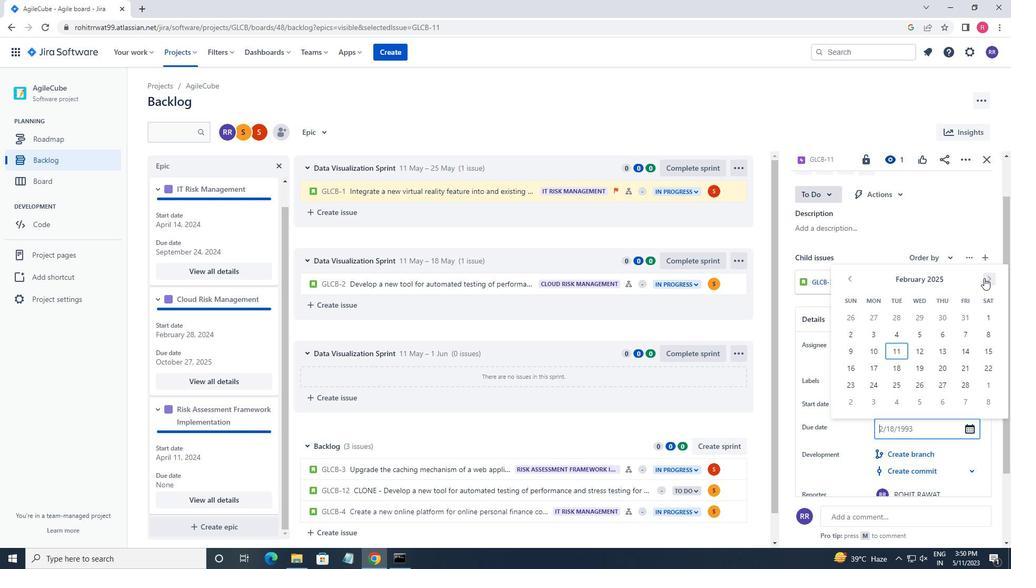 
Action: Mouse pressed left at (984, 278)
Screenshot: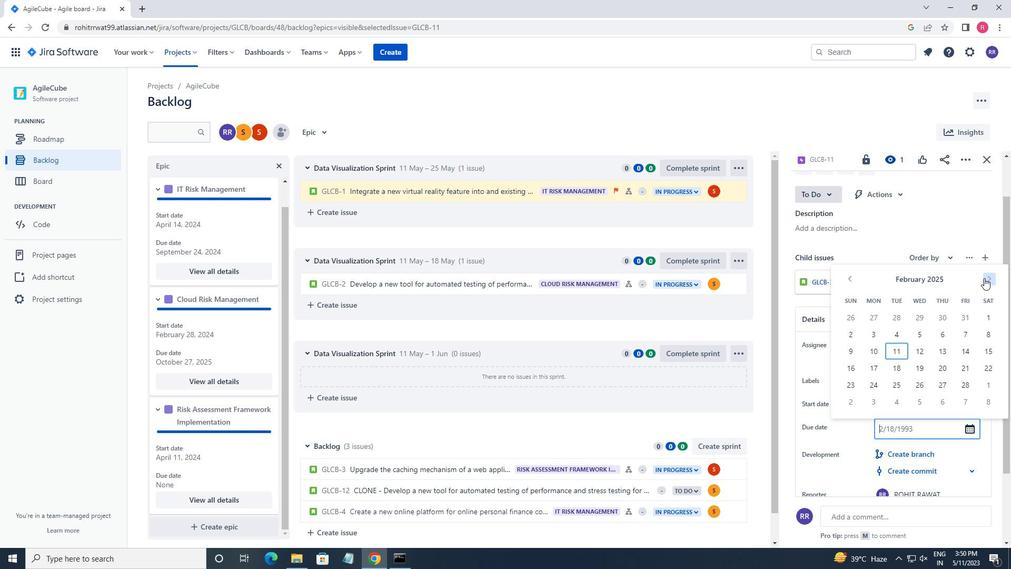 
Action: Mouse pressed left at (984, 278)
Screenshot: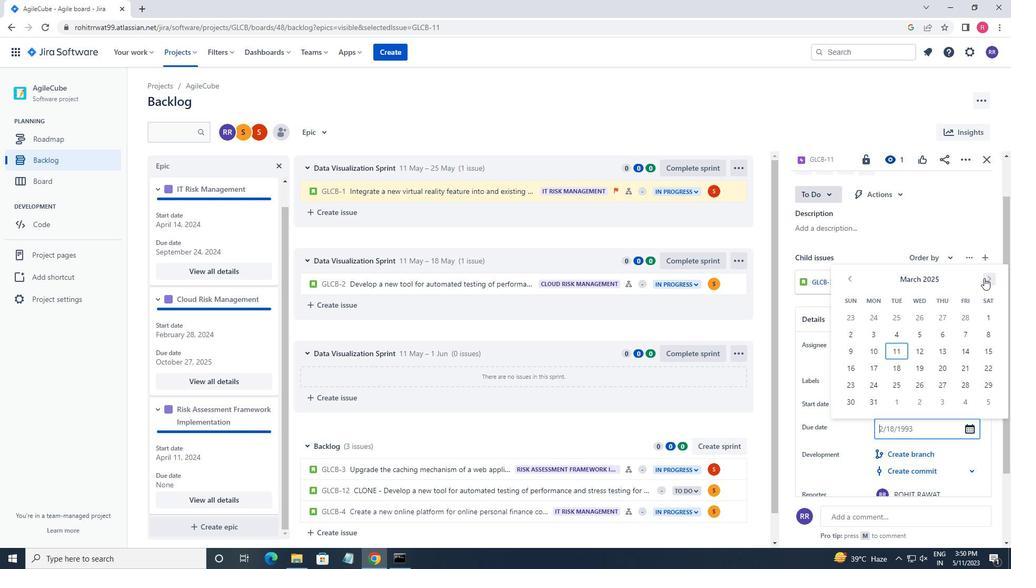 
Action: Mouse pressed left at (984, 278)
Screenshot: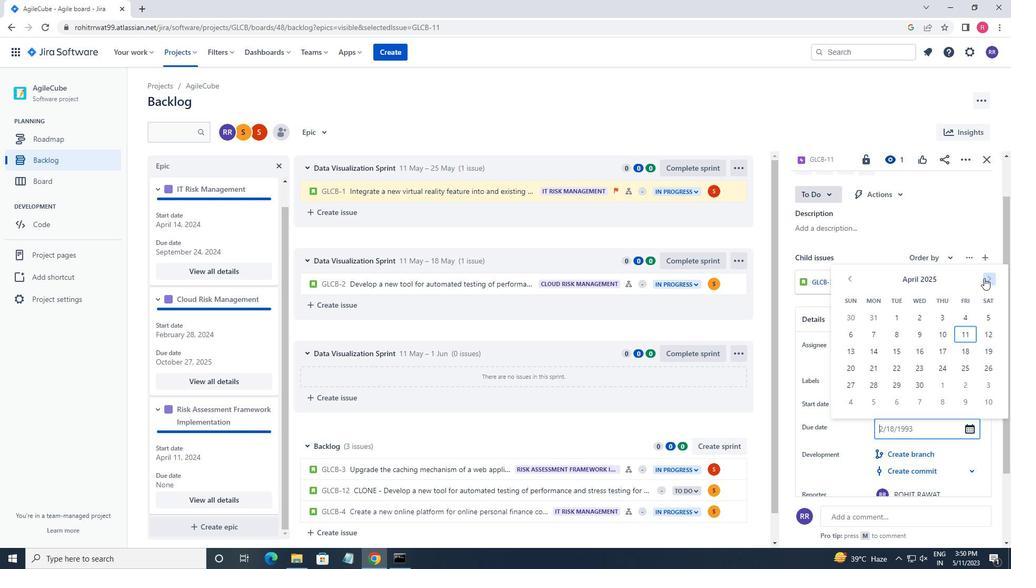 
Action: Mouse pressed left at (984, 278)
Screenshot: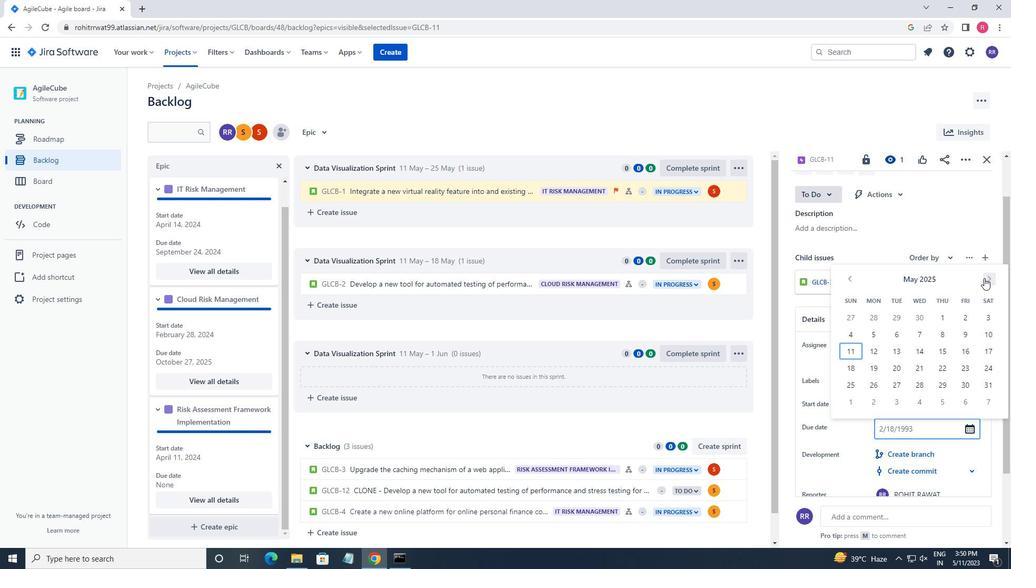 
Action: Mouse pressed left at (984, 278)
Screenshot: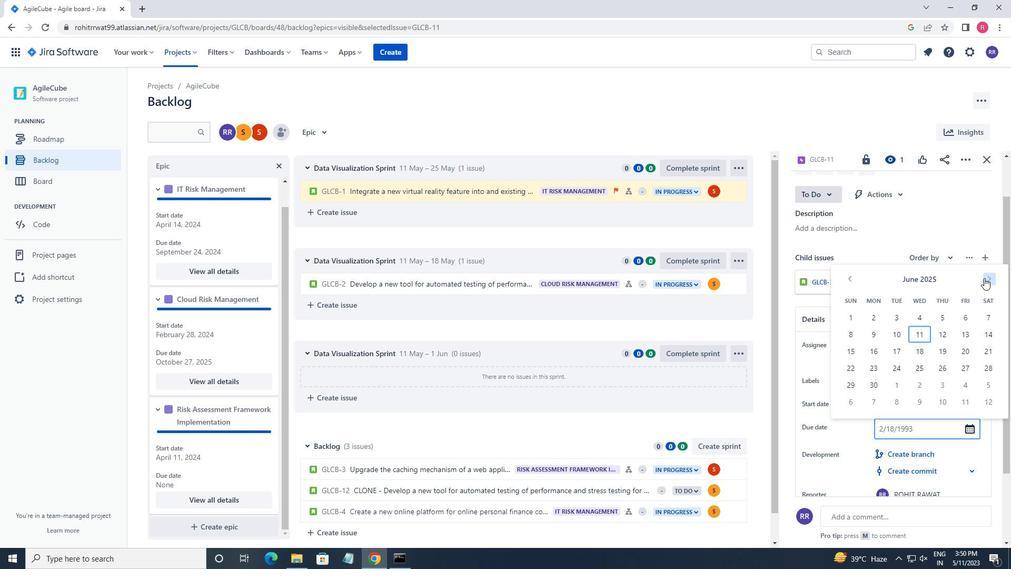 
Action: Mouse pressed left at (984, 278)
Screenshot: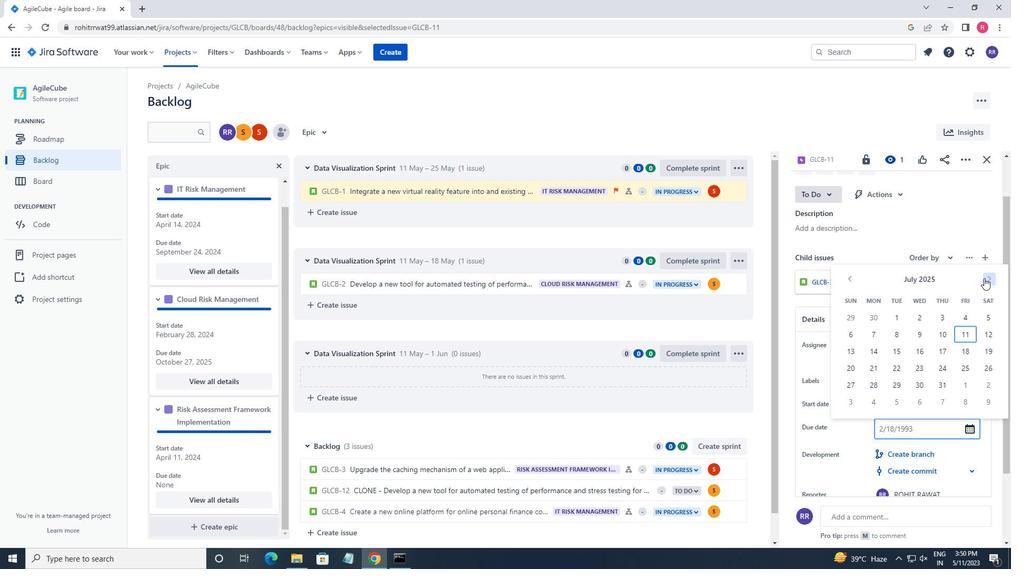
Action: Mouse pressed left at (984, 278)
Screenshot: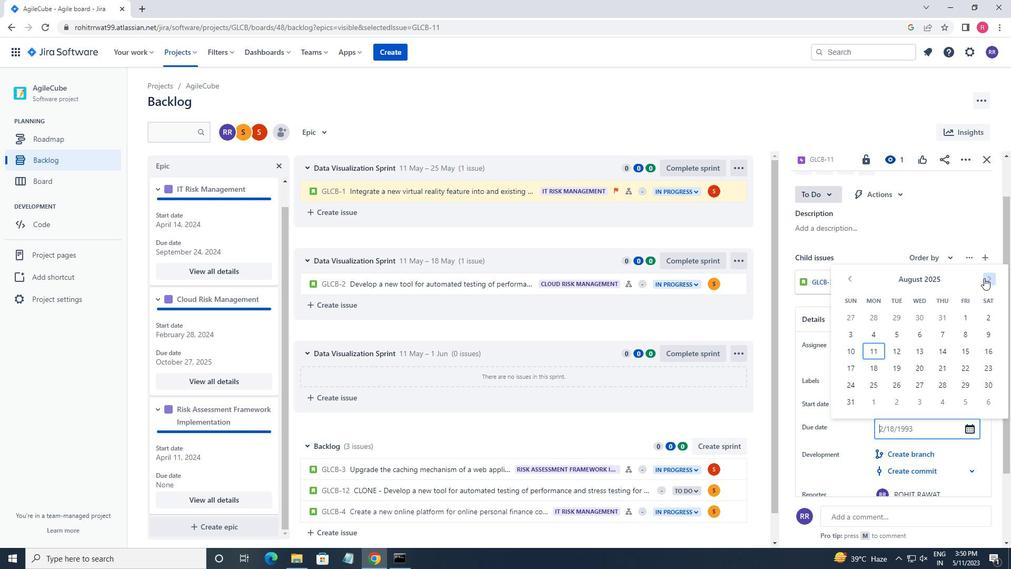
Action: Mouse pressed left at (984, 278)
Screenshot: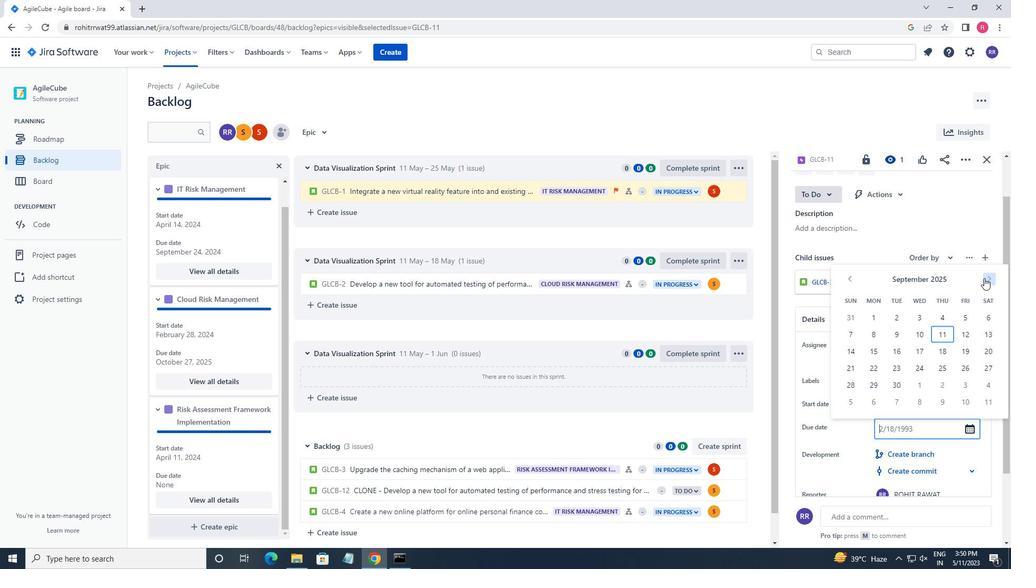 
Action: Mouse moved to (963, 367)
Screenshot: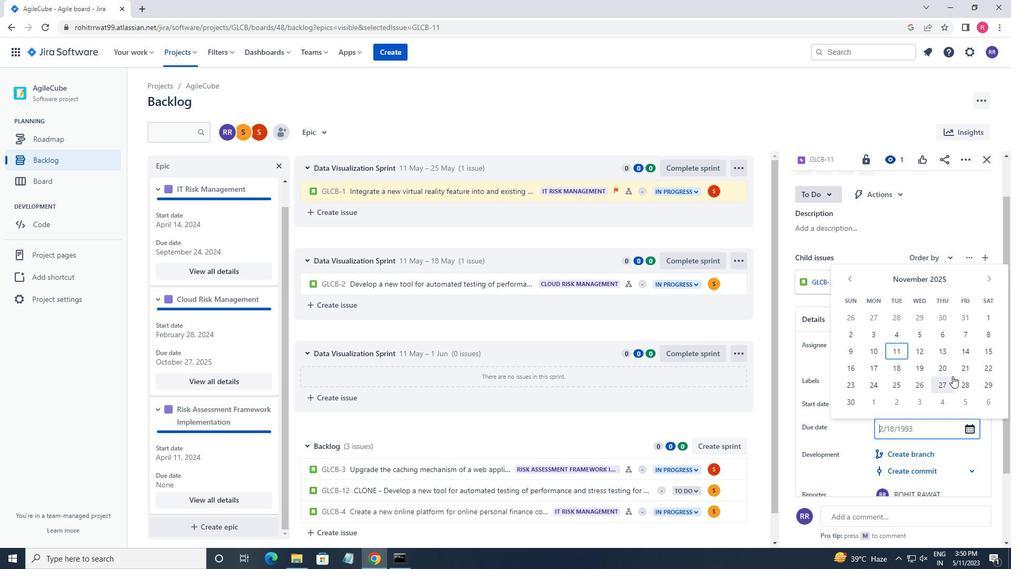 
Action: Mouse pressed left at (963, 367)
Screenshot: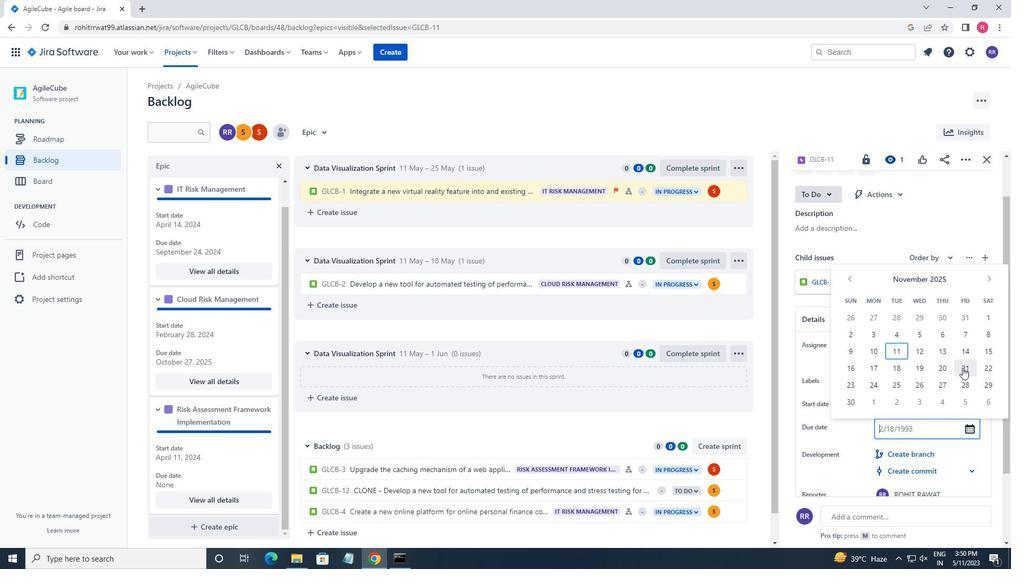 
Action: Mouse moved to (989, 347)
Screenshot: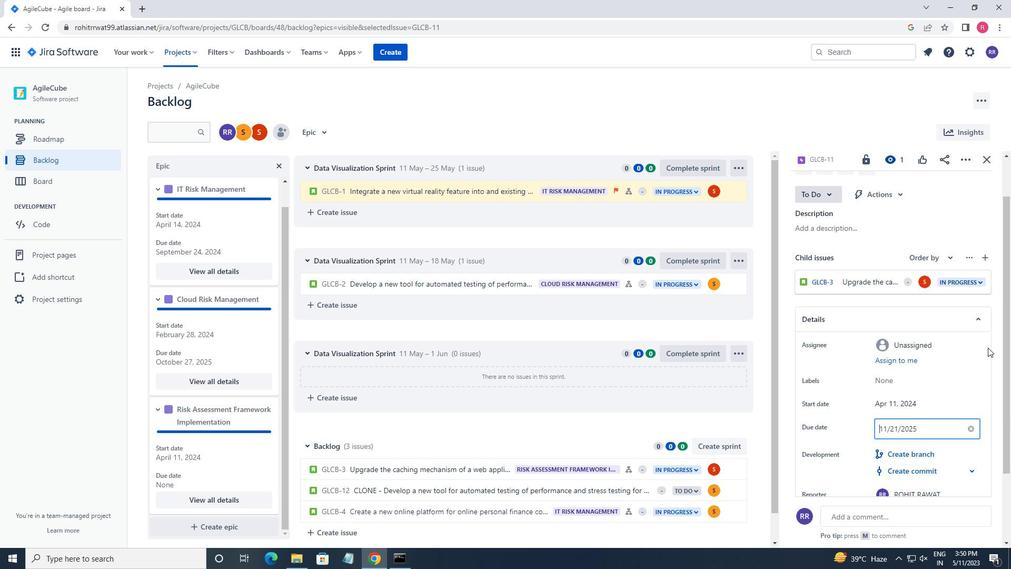
Action: Mouse pressed left at (989, 347)
Screenshot: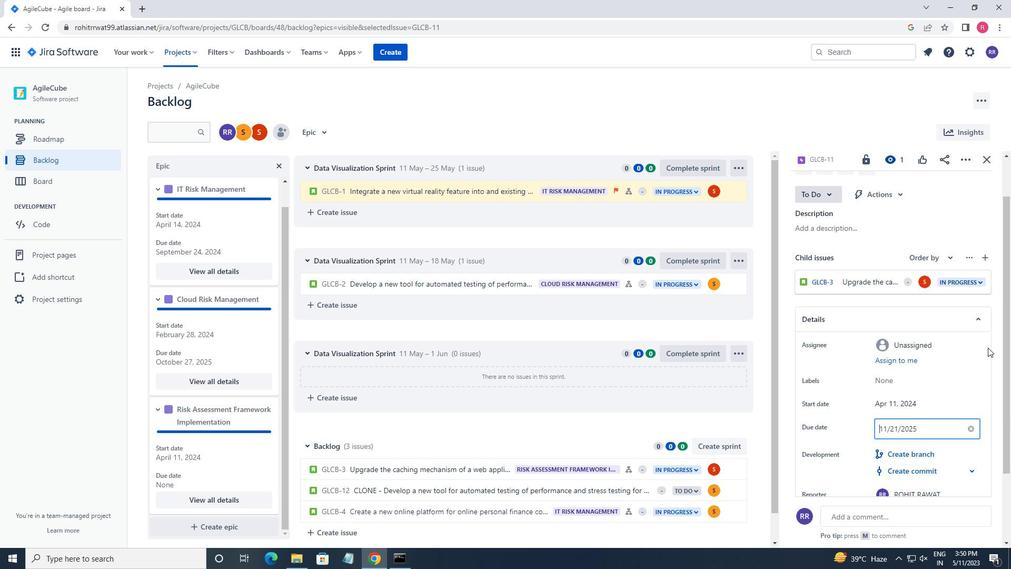 
